 Task: Check the picks of the 2023 Victory Lane Racing NASCAR Cup Series for the race "Toyota/Save Mart 350" on the track "Sonoma".
Action: Mouse moved to (202, 279)
Screenshot: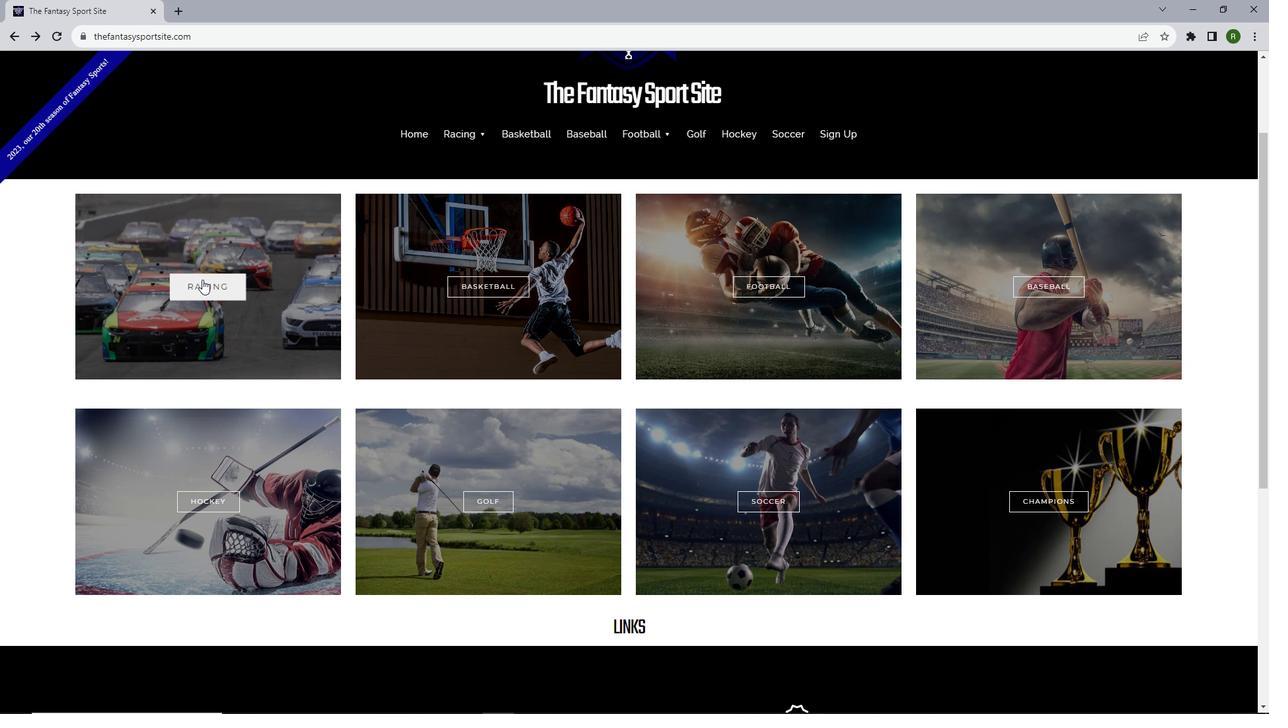 
Action: Mouse pressed left at (202, 279)
Screenshot: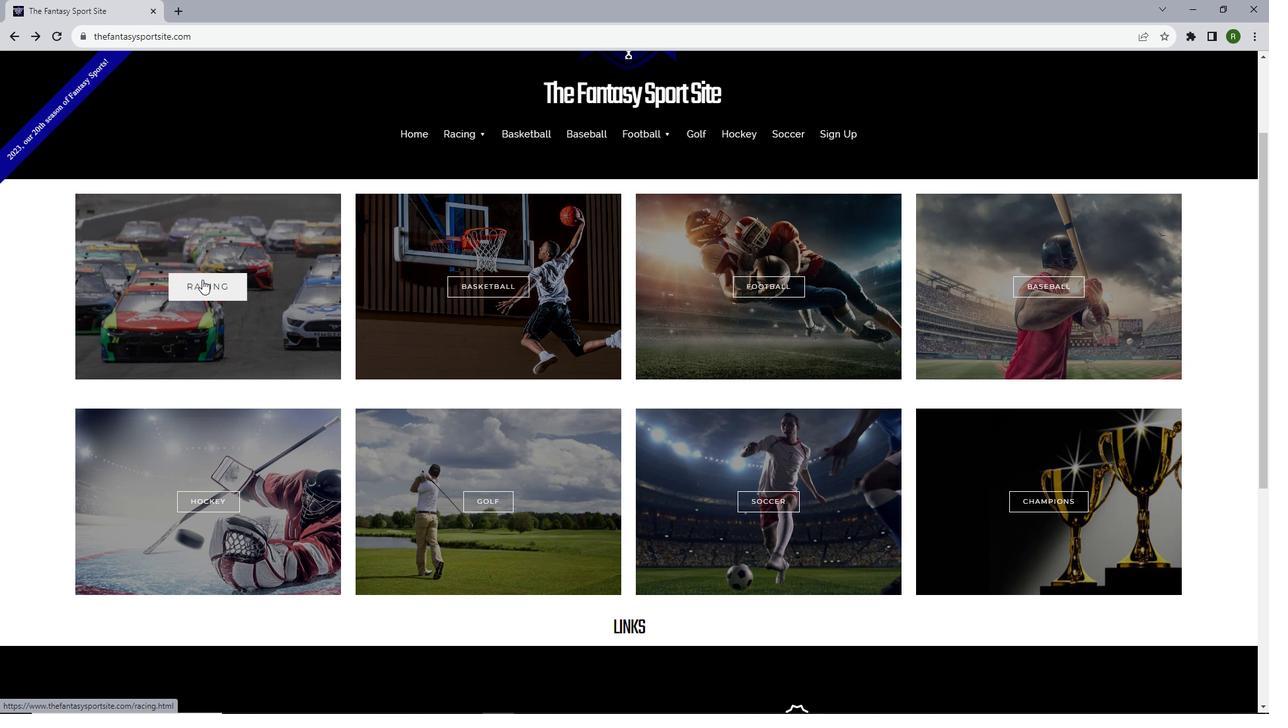 
Action: Mouse moved to (267, 583)
Screenshot: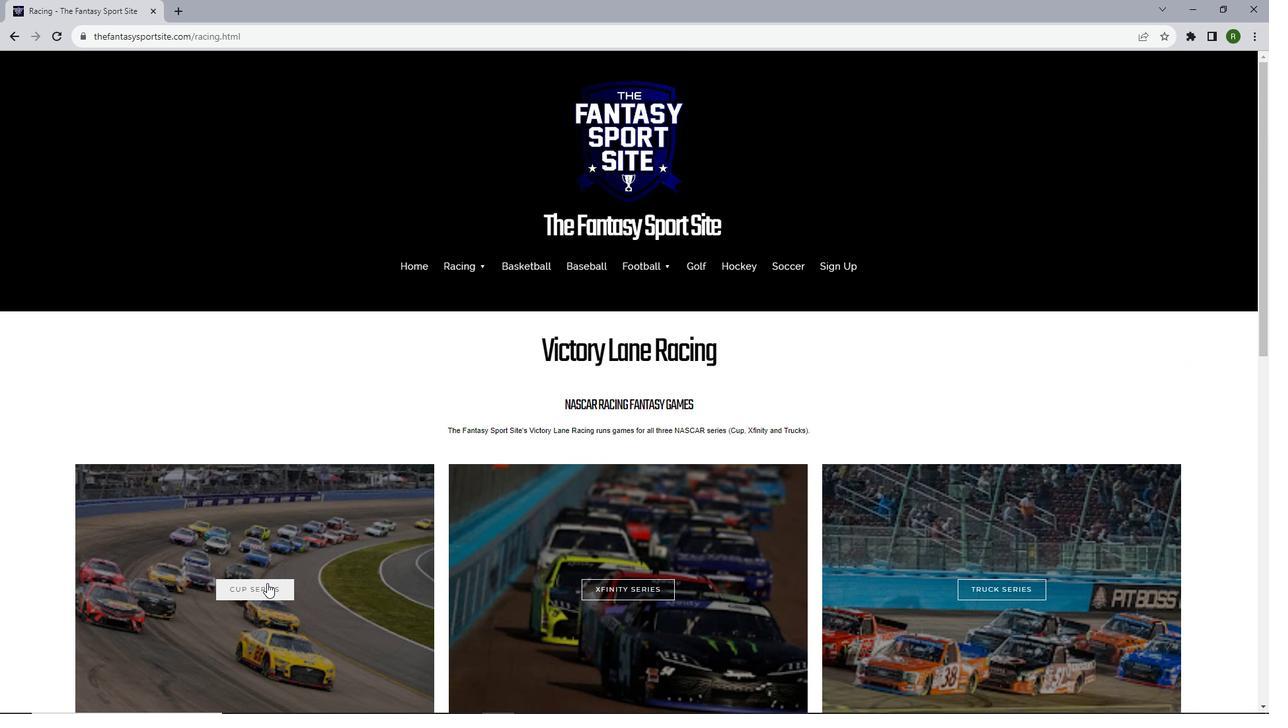 
Action: Mouse pressed left at (267, 583)
Screenshot: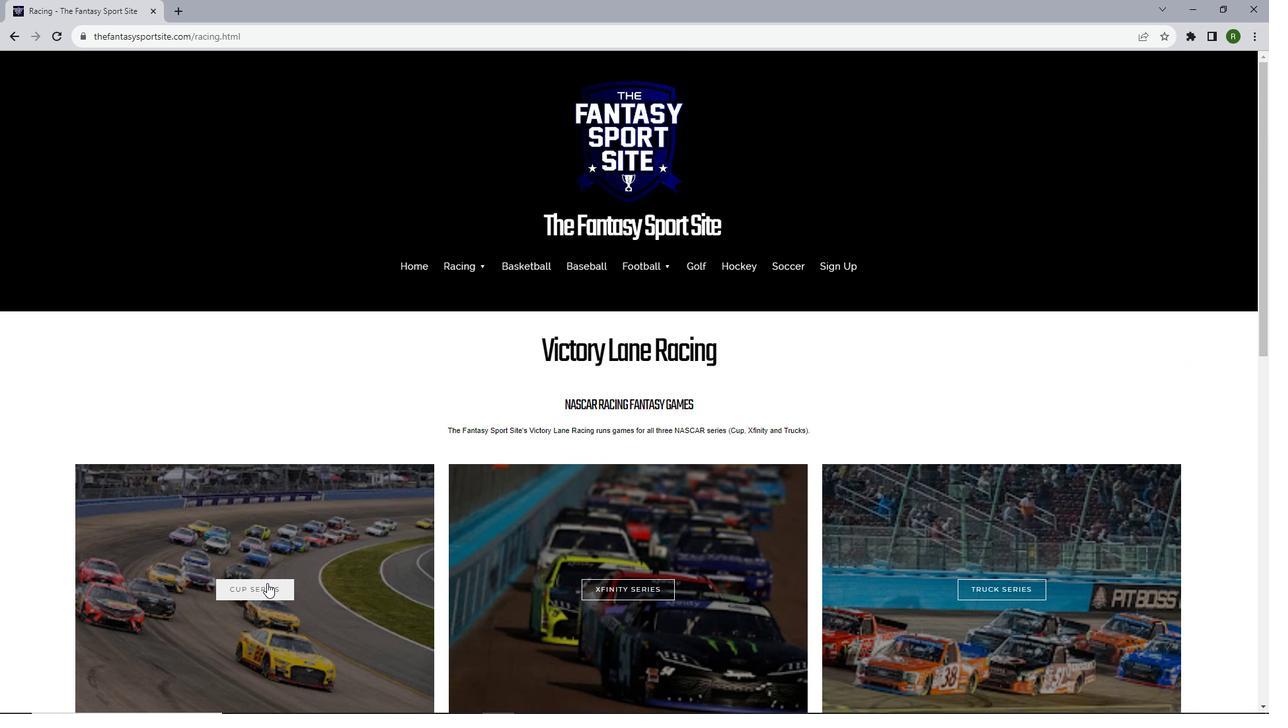 
Action: Mouse moved to (520, 365)
Screenshot: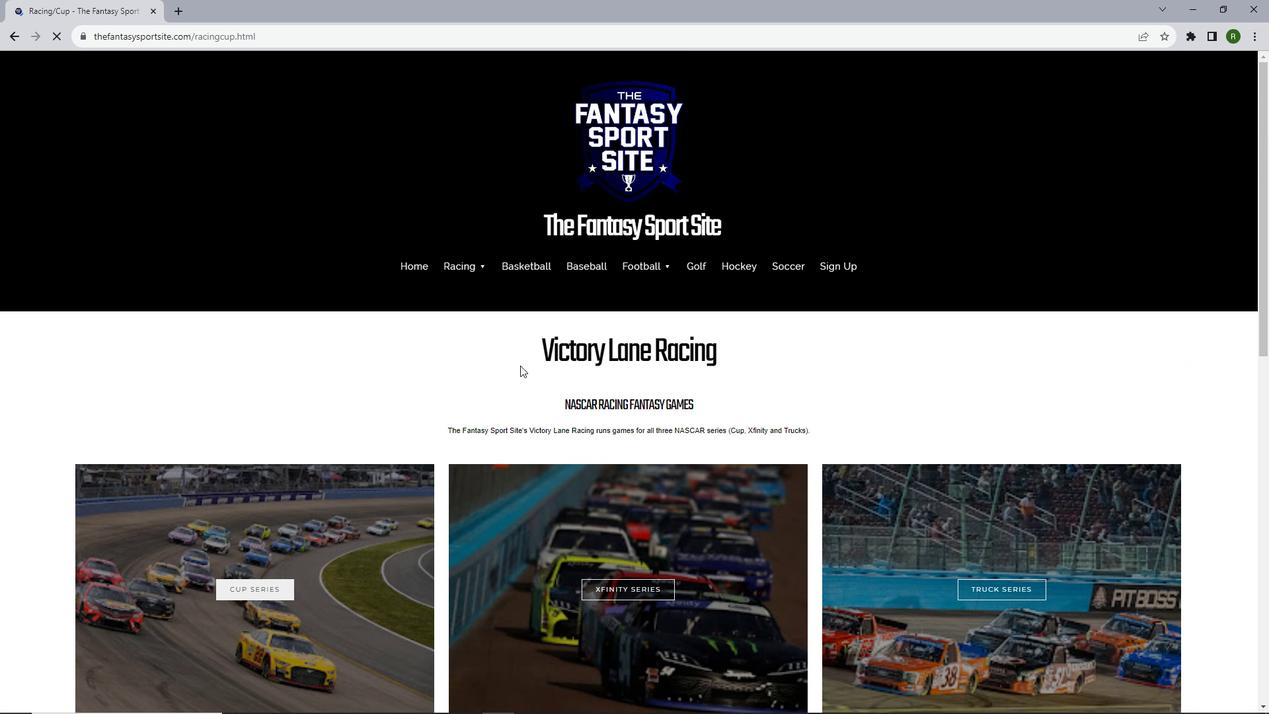 
Action: Mouse scrolled (520, 365) with delta (0, 0)
Screenshot: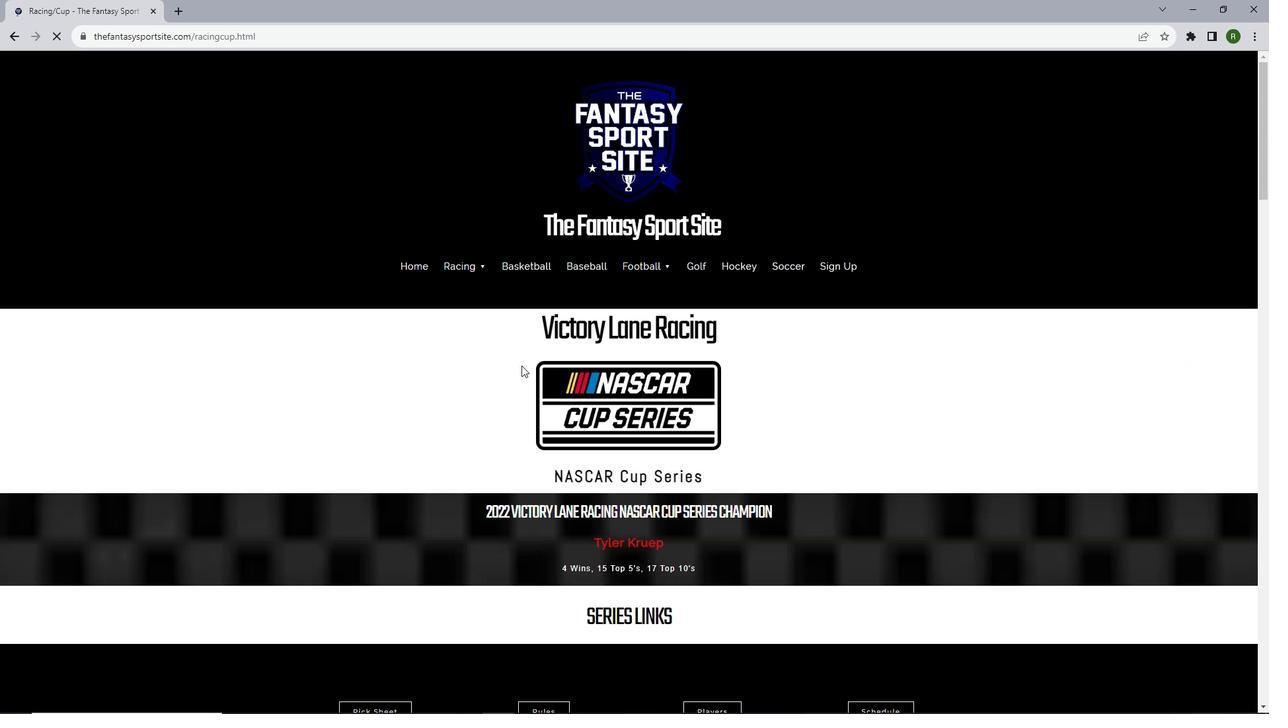 
Action: Mouse moved to (521, 365)
Screenshot: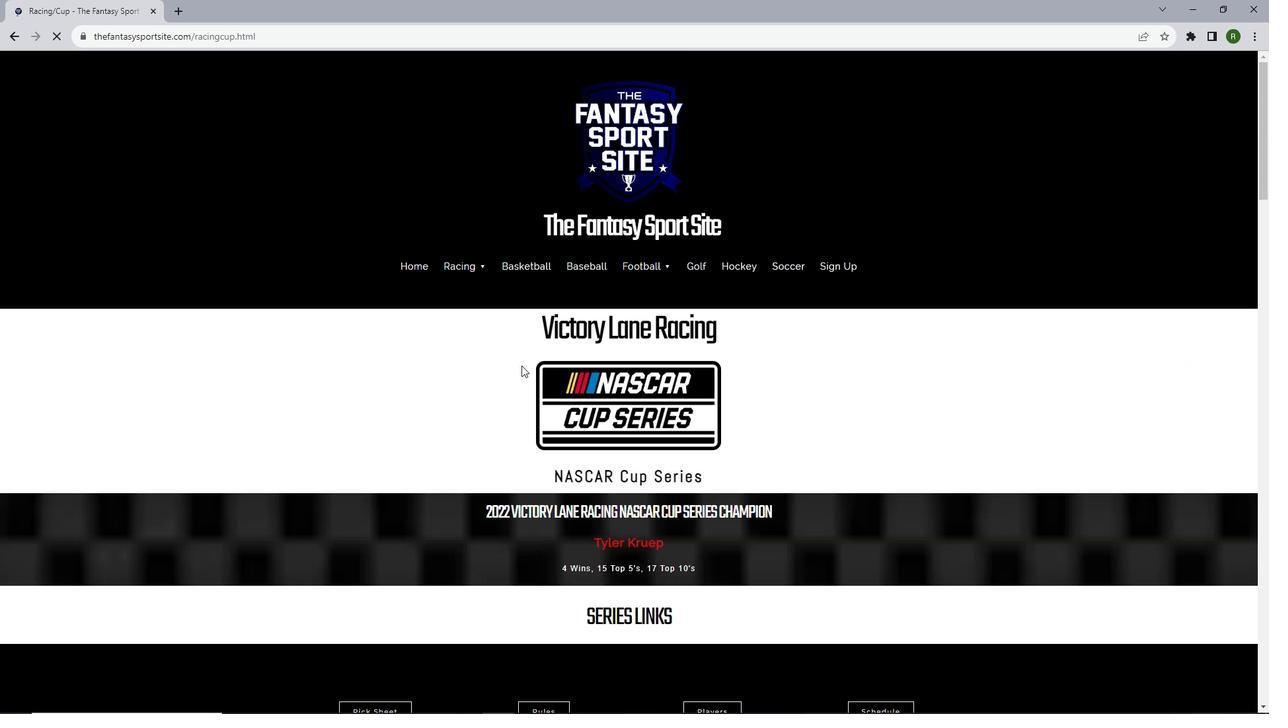 
Action: Mouse scrolled (521, 365) with delta (0, 0)
Screenshot: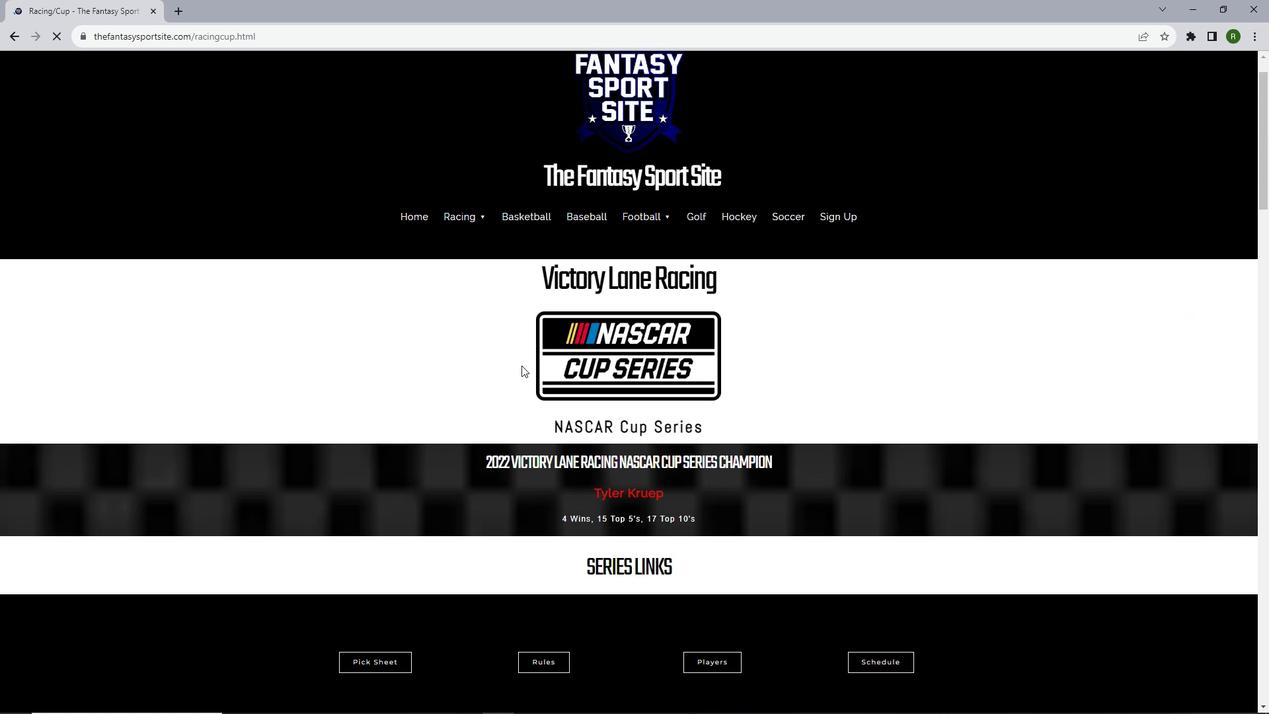 
Action: Mouse scrolled (521, 365) with delta (0, 0)
Screenshot: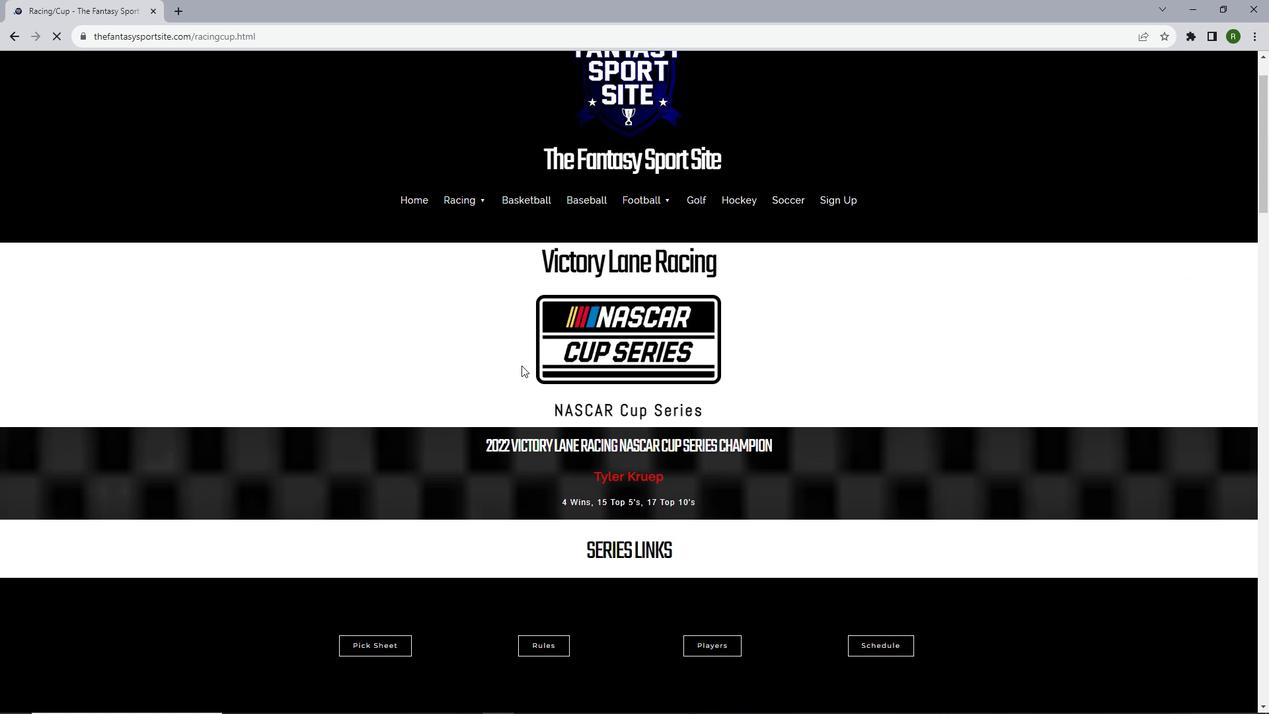 
Action: Mouse scrolled (521, 365) with delta (0, 0)
Screenshot: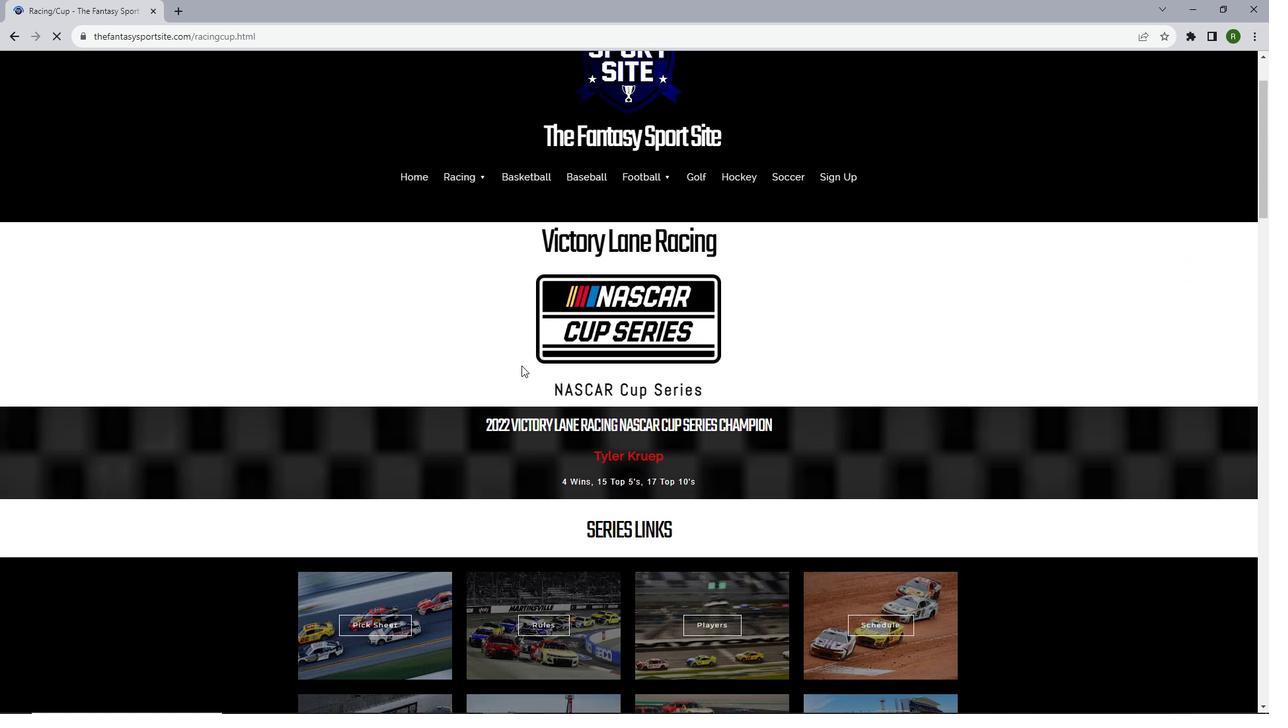 
Action: Mouse moved to (370, 571)
Screenshot: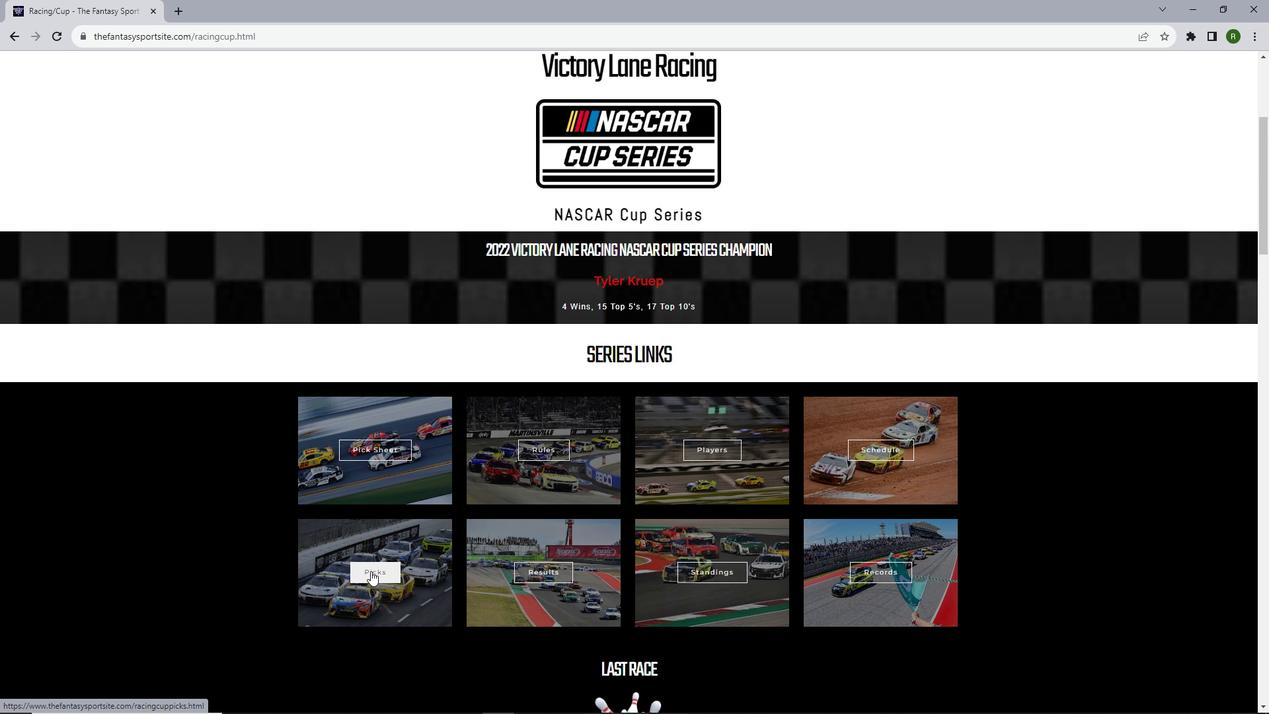 
Action: Mouse pressed left at (370, 571)
Screenshot: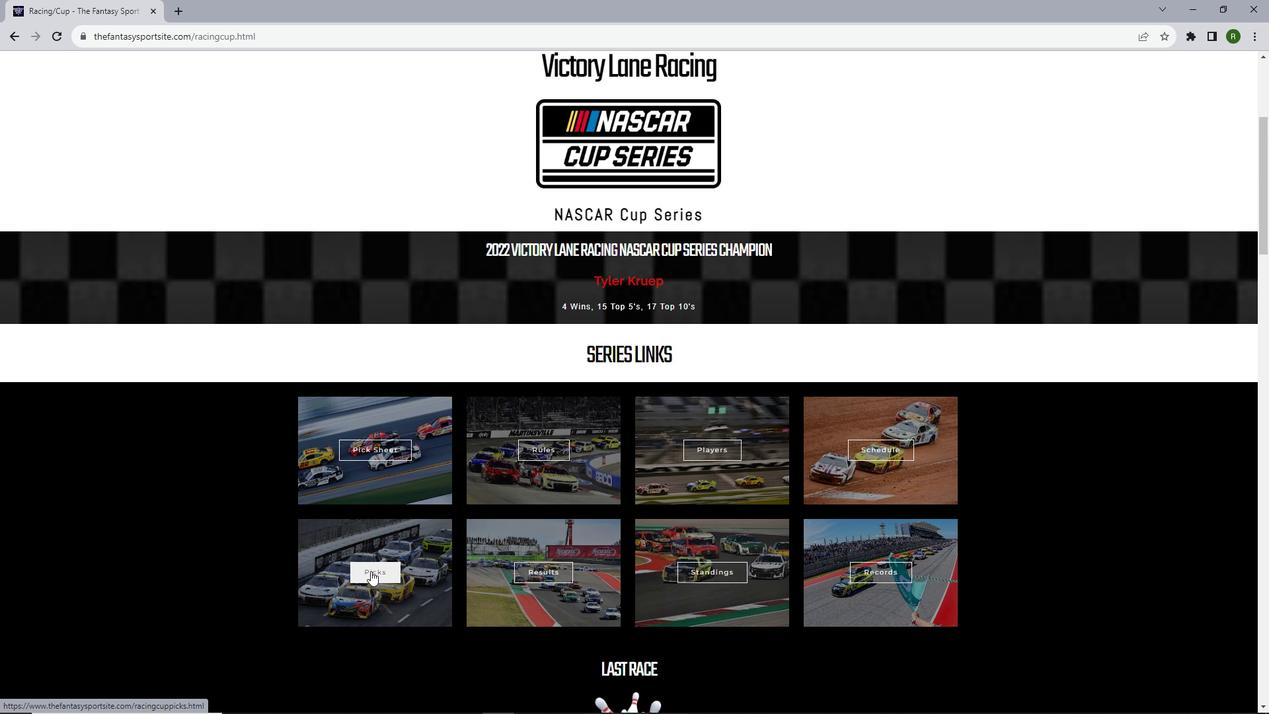 
Action: Mouse moved to (448, 445)
Screenshot: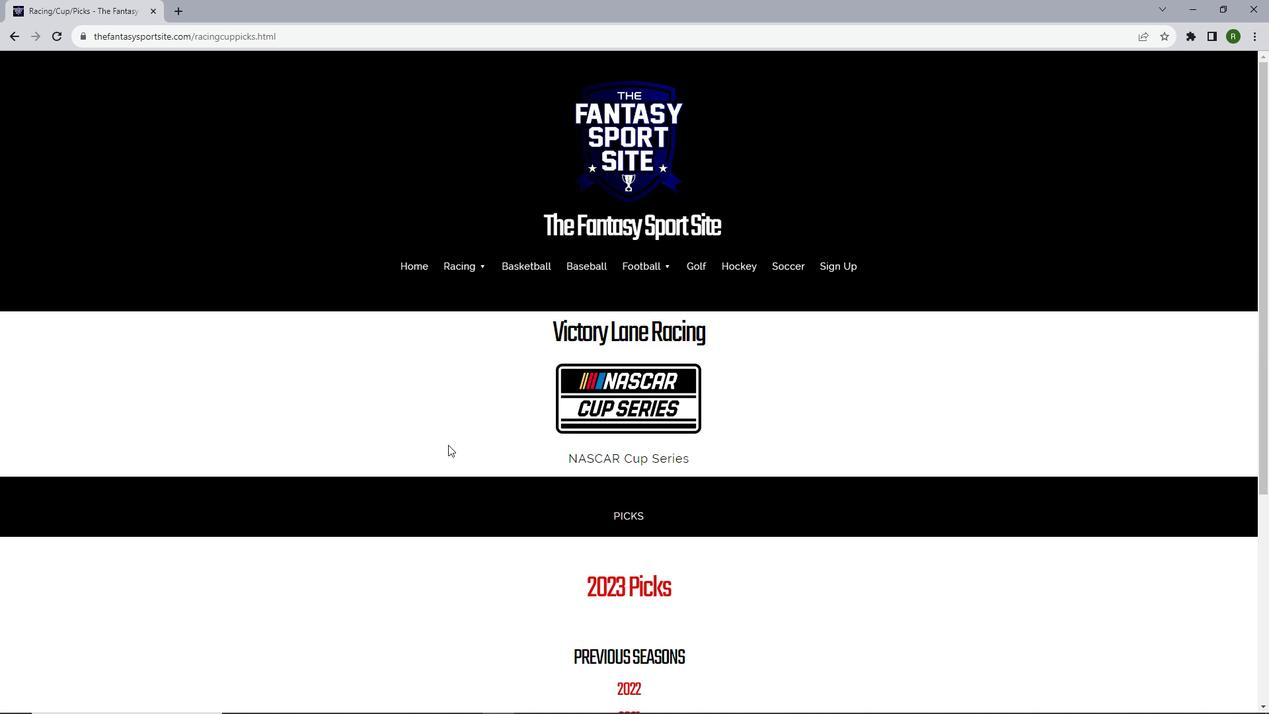 
Action: Mouse scrolled (448, 444) with delta (0, 0)
Screenshot: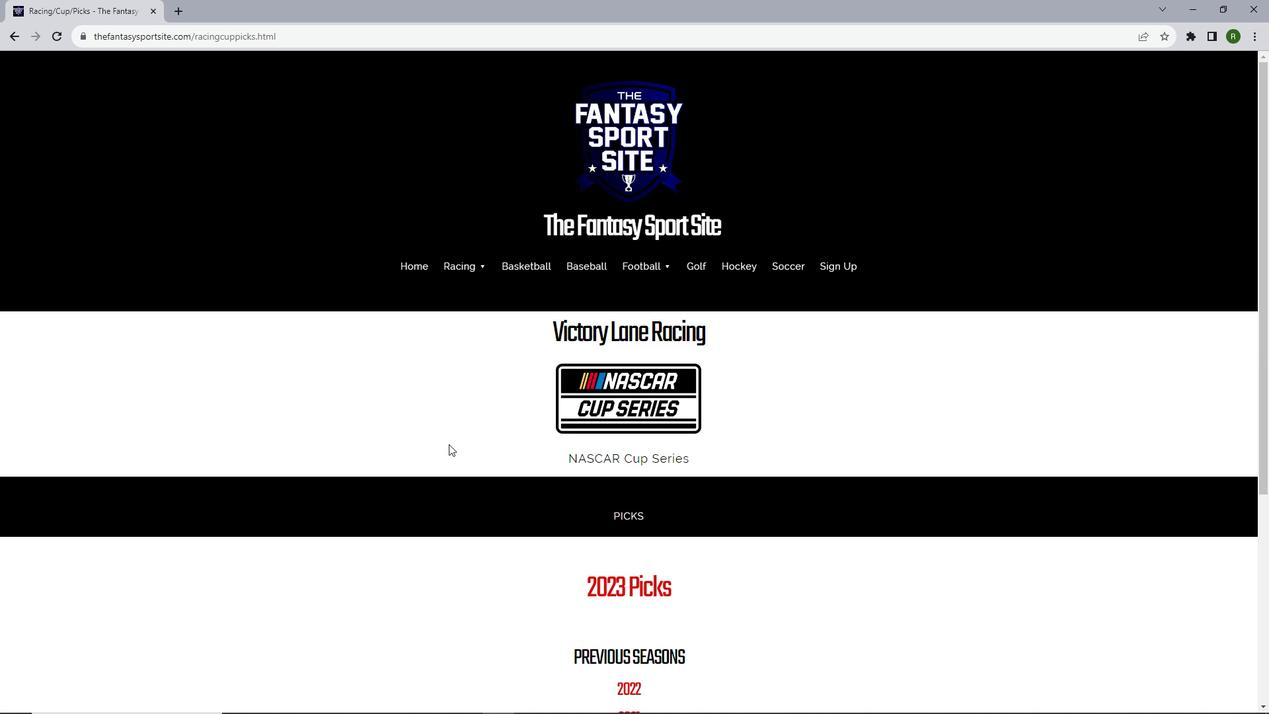 
Action: Mouse moved to (503, 435)
Screenshot: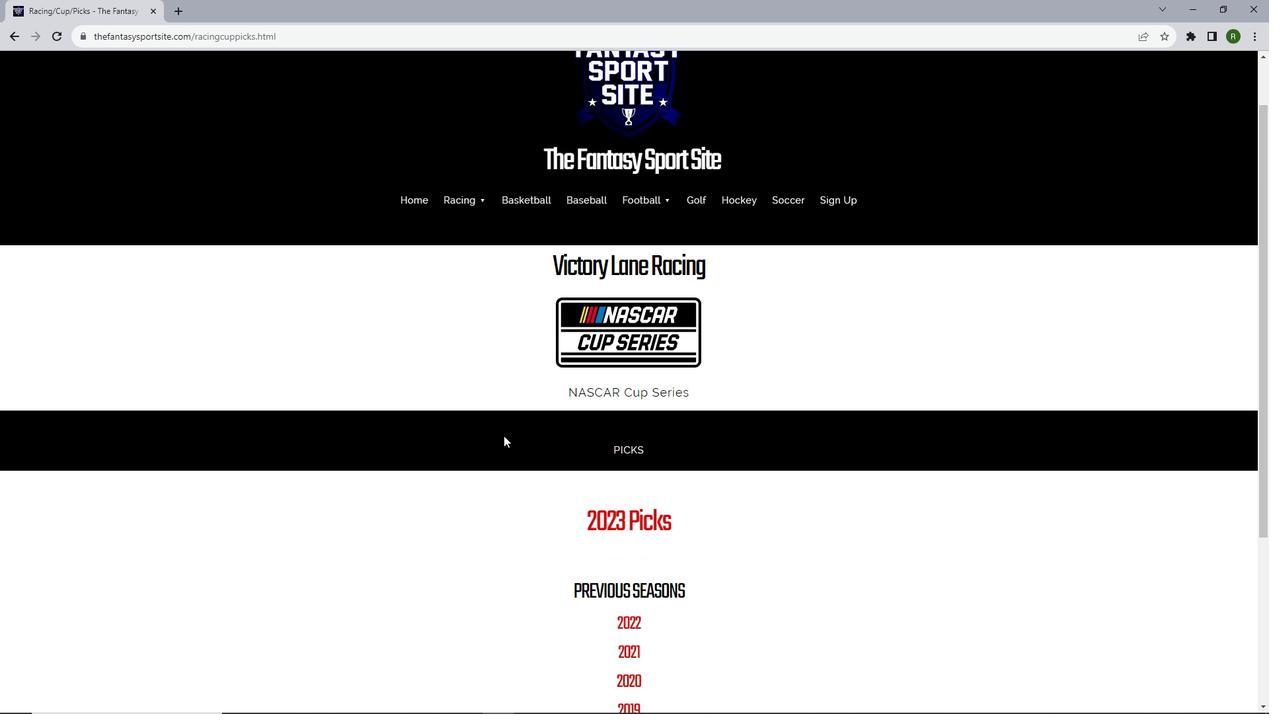 
Action: Mouse scrolled (503, 435) with delta (0, 0)
Screenshot: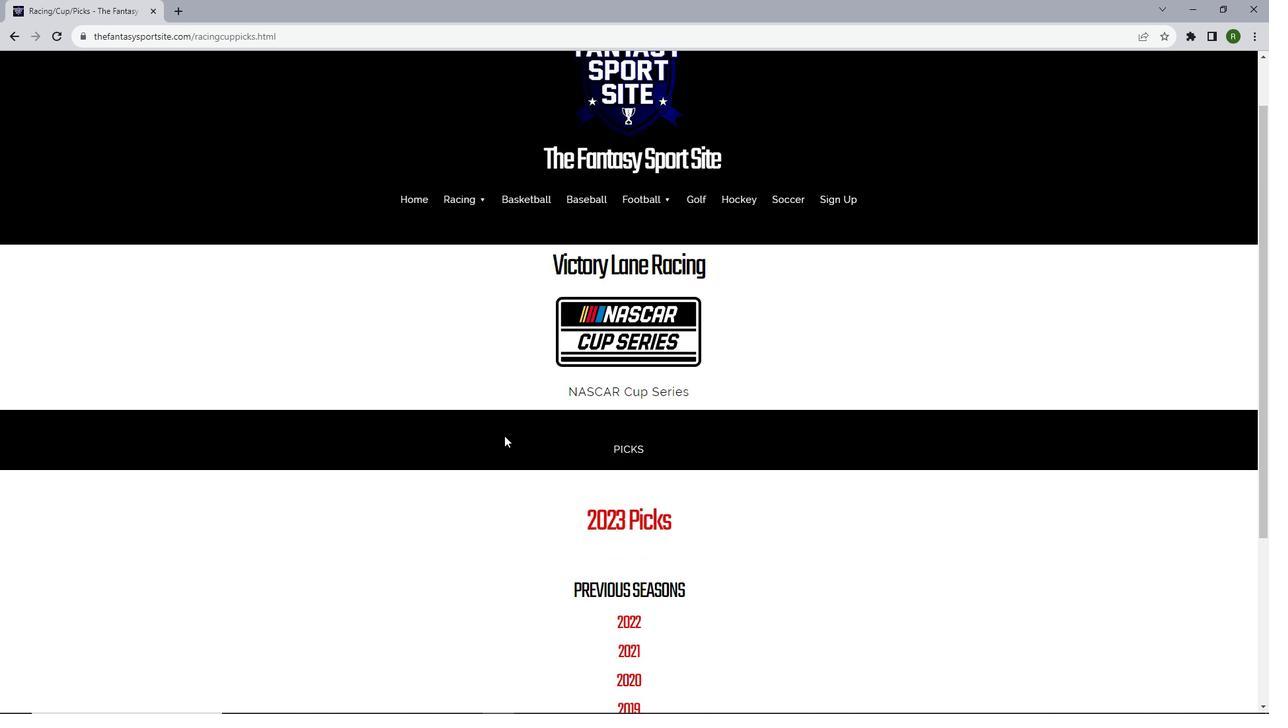 
Action: Mouse moved to (614, 456)
Screenshot: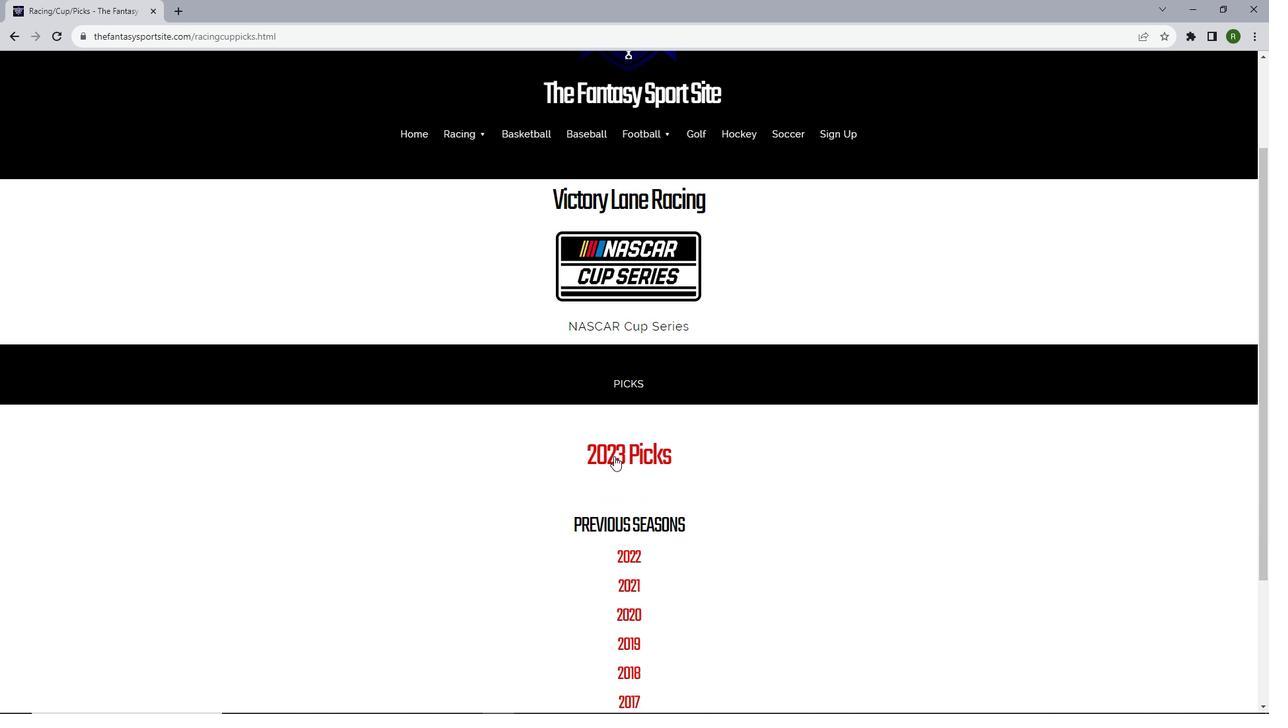 
Action: Mouse pressed left at (614, 456)
Screenshot: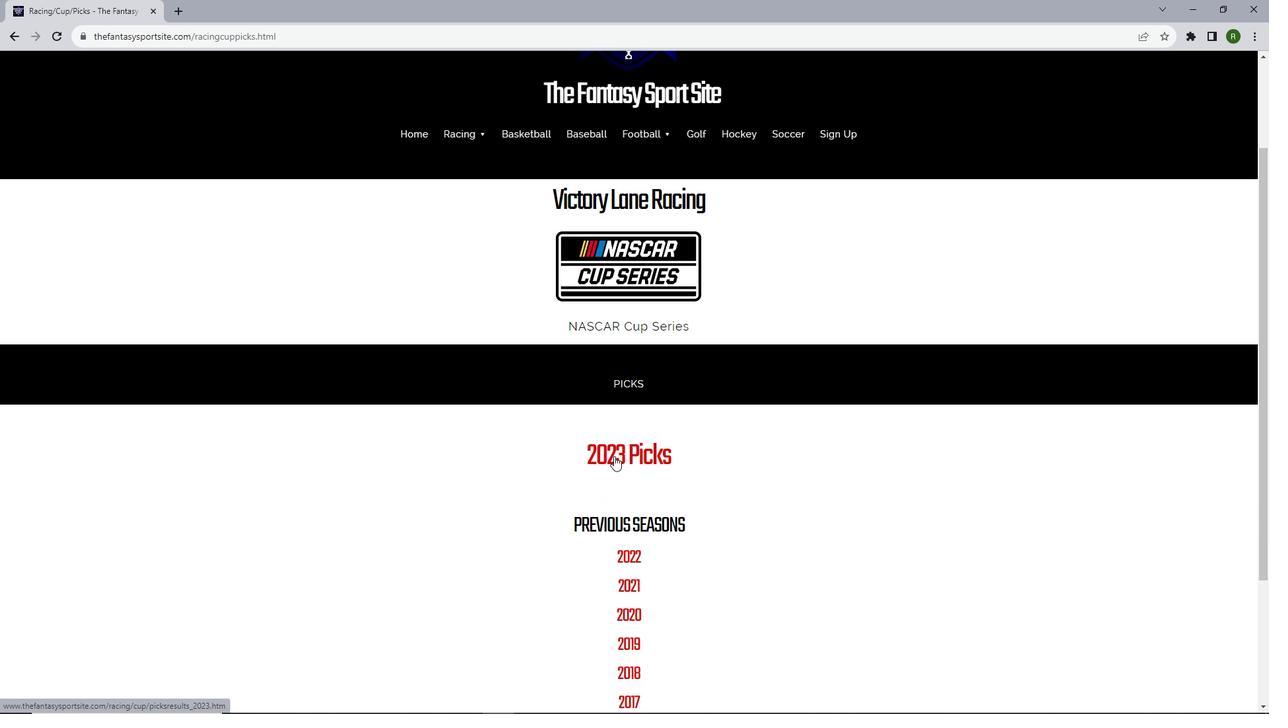 
Action: Mouse moved to (649, 361)
Screenshot: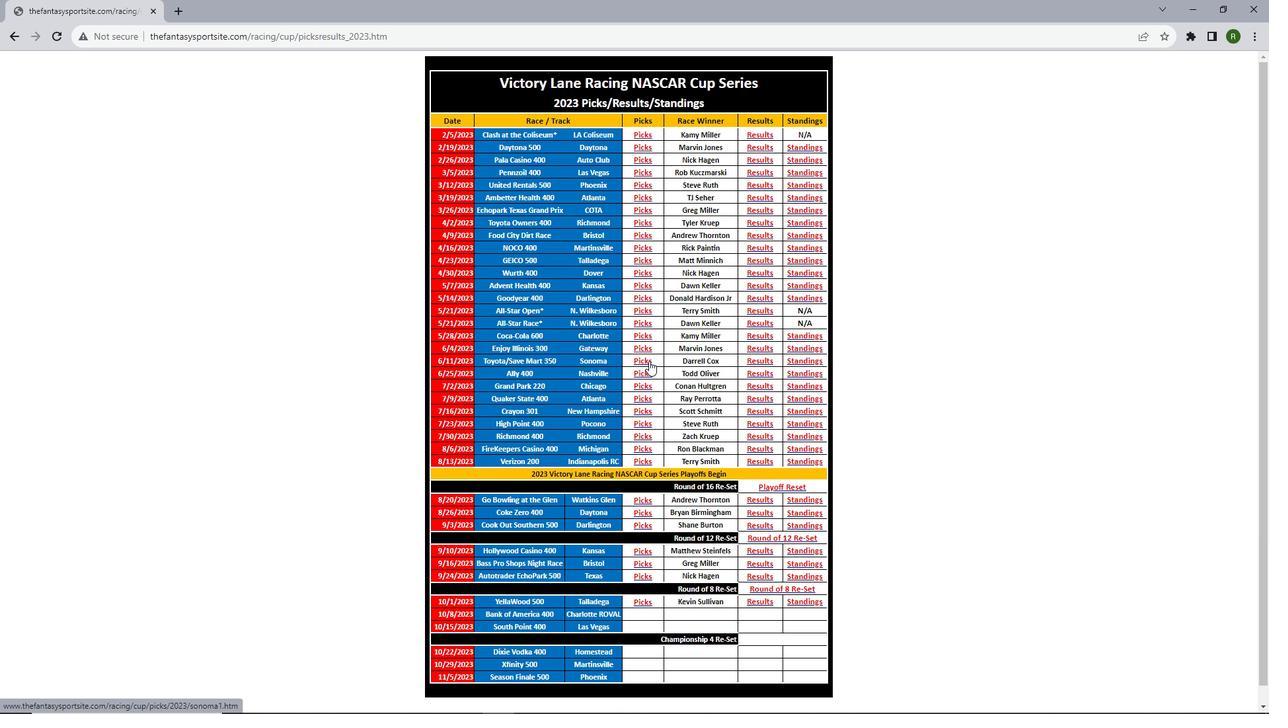
Action: Mouse pressed left at (649, 361)
Screenshot: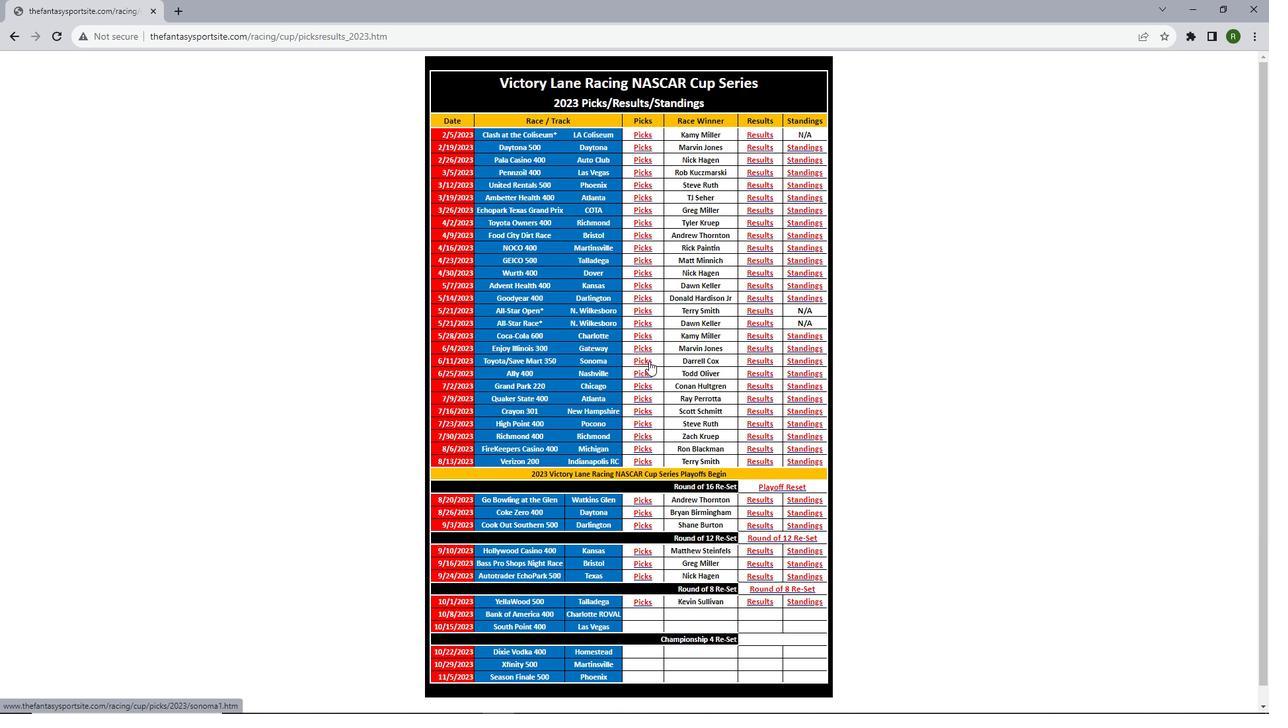 
Action: Mouse moved to (426, 333)
Screenshot: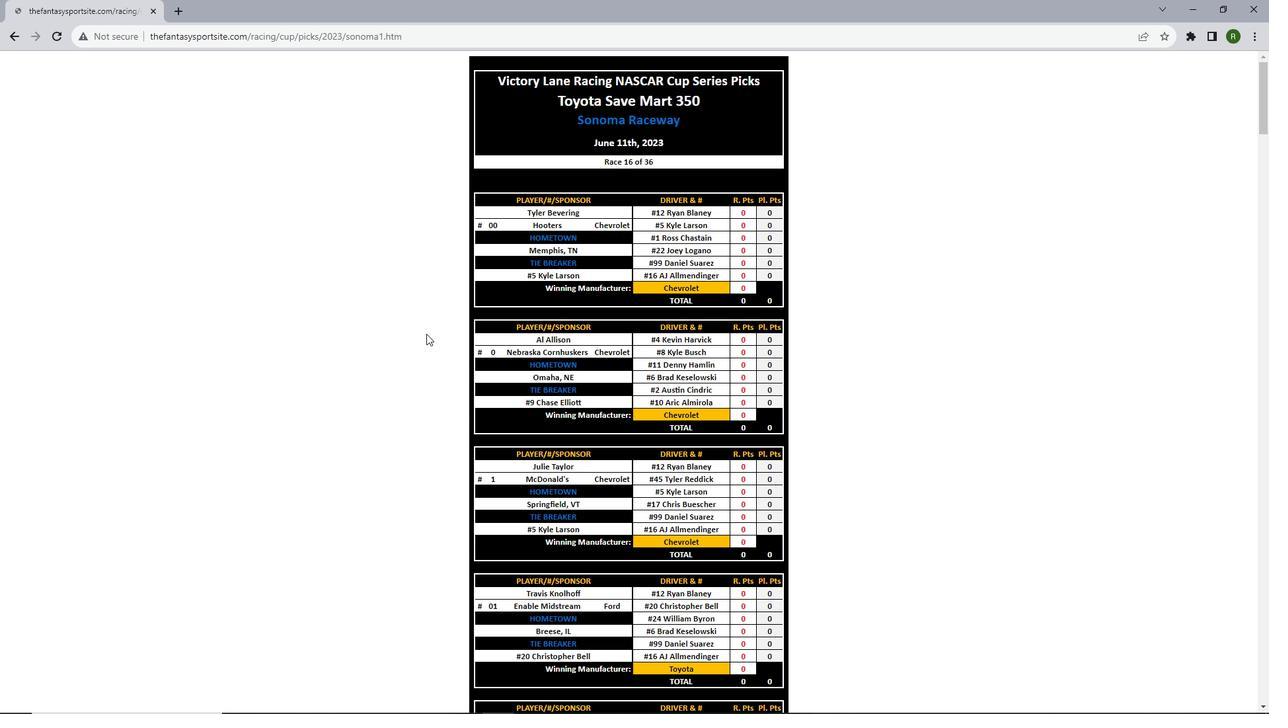 
Action: Mouse scrolled (426, 333) with delta (0, 0)
Screenshot: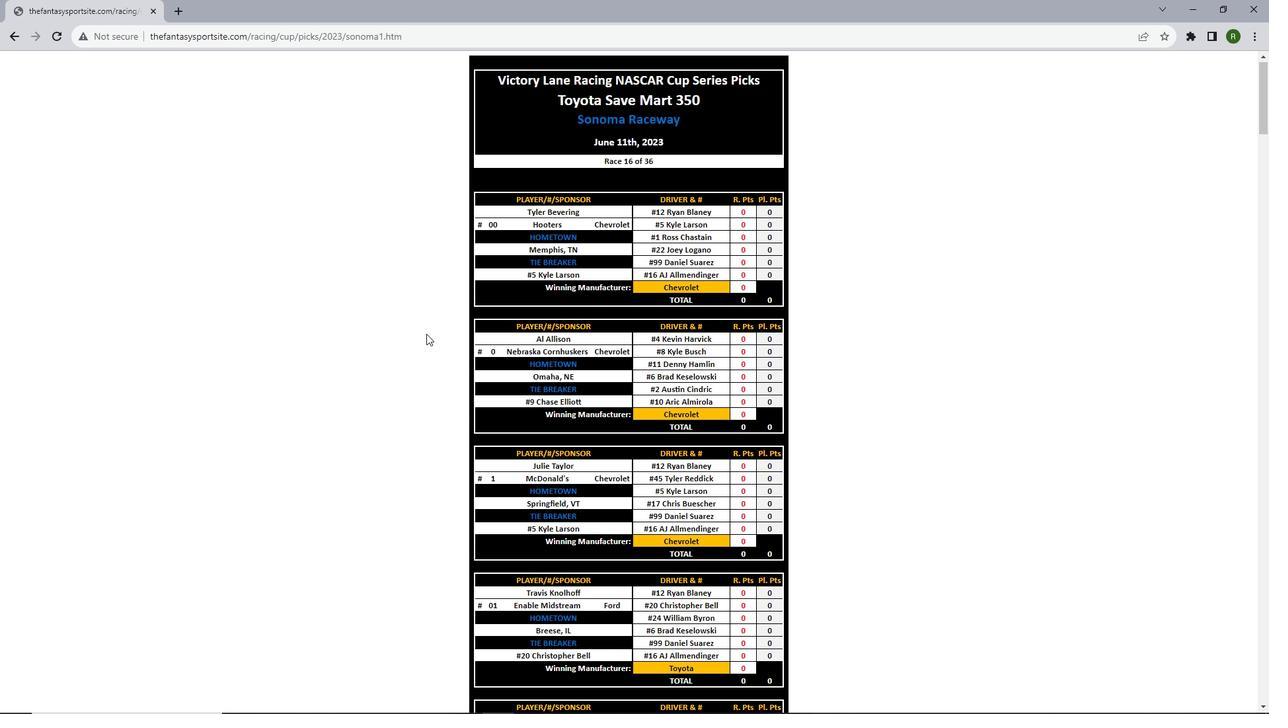 
Action: Mouse scrolled (426, 334) with delta (0, 0)
Screenshot: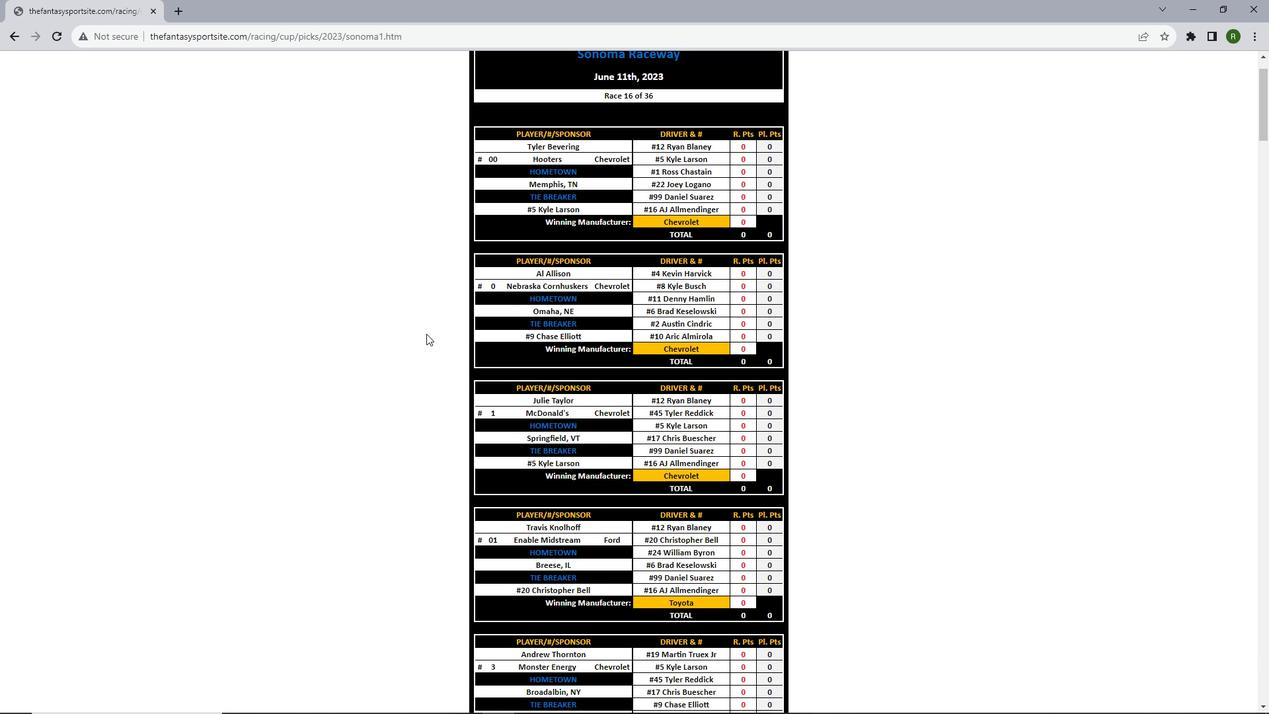 
Action: Mouse scrolled (426, 333) with delta (0, 0)
Screenshot: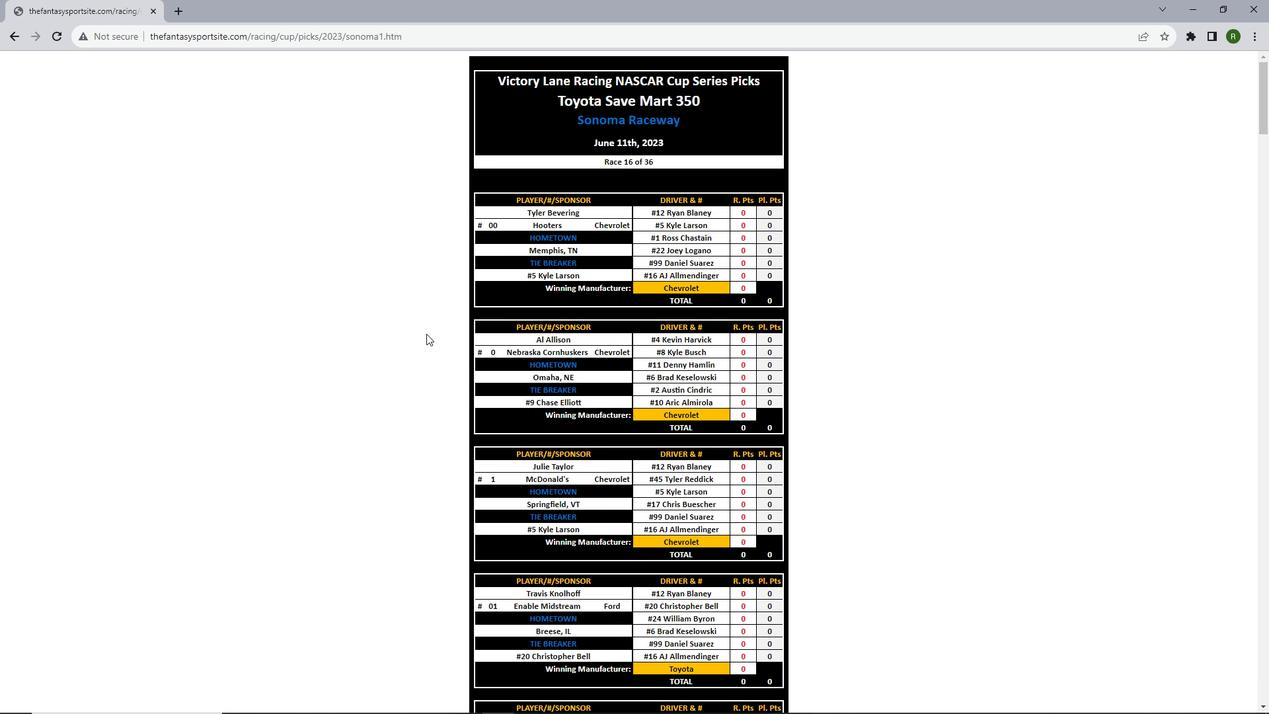
Action: Mouse scrolled (426, 333) with delta (0, 0)
Screenshot: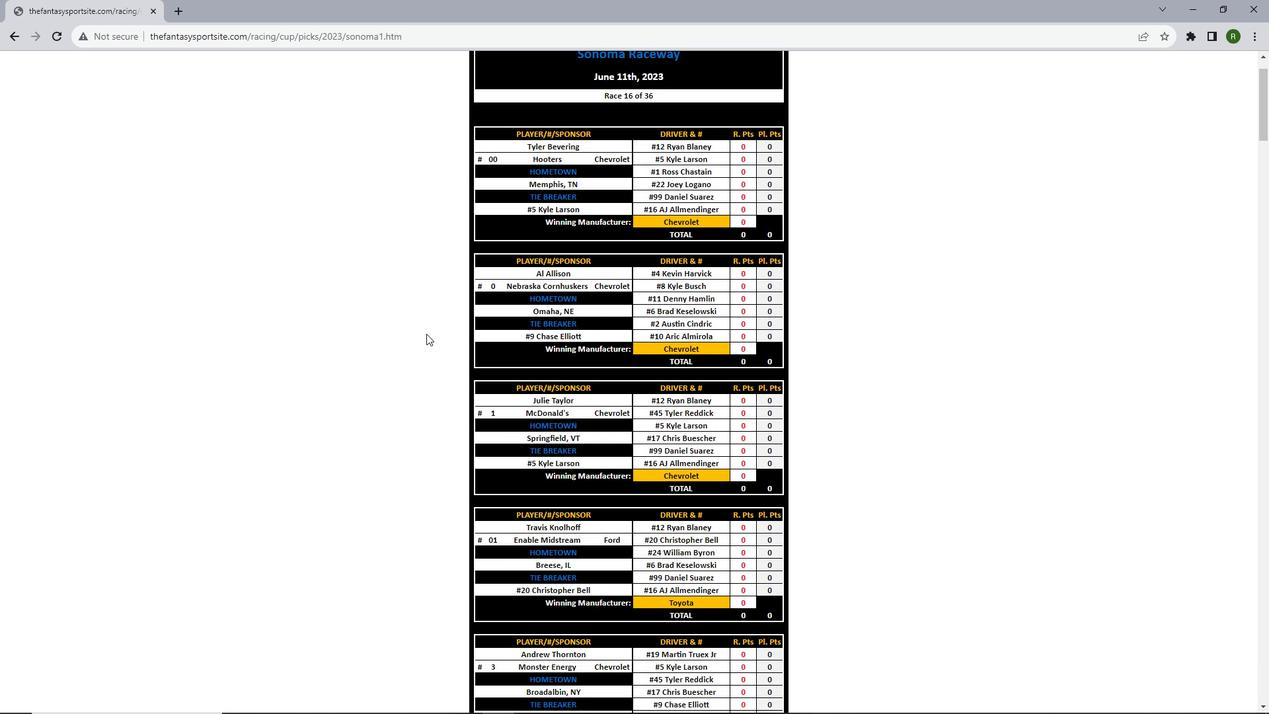 
Action: Mouse scrolled (426, 333) with delta (0, 0)
Screenshot: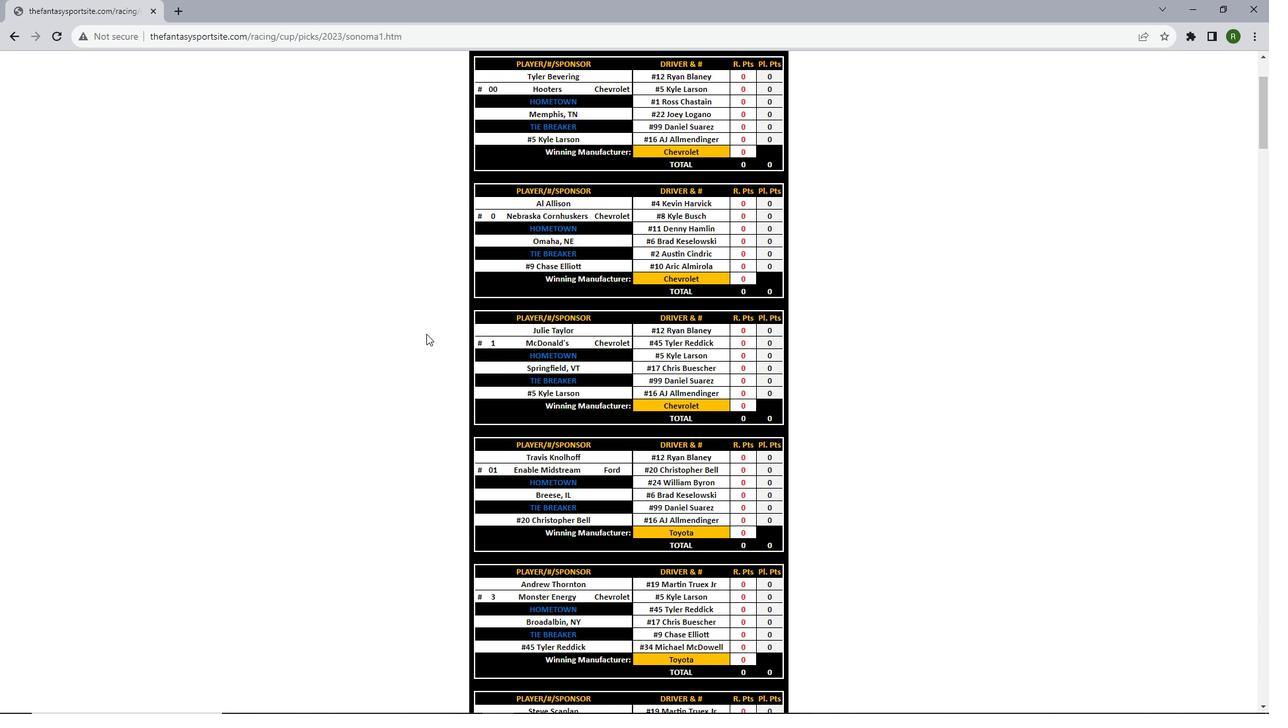
Action: Mouse scrolled (426, 333) with delta (0, 0)
Screenshot: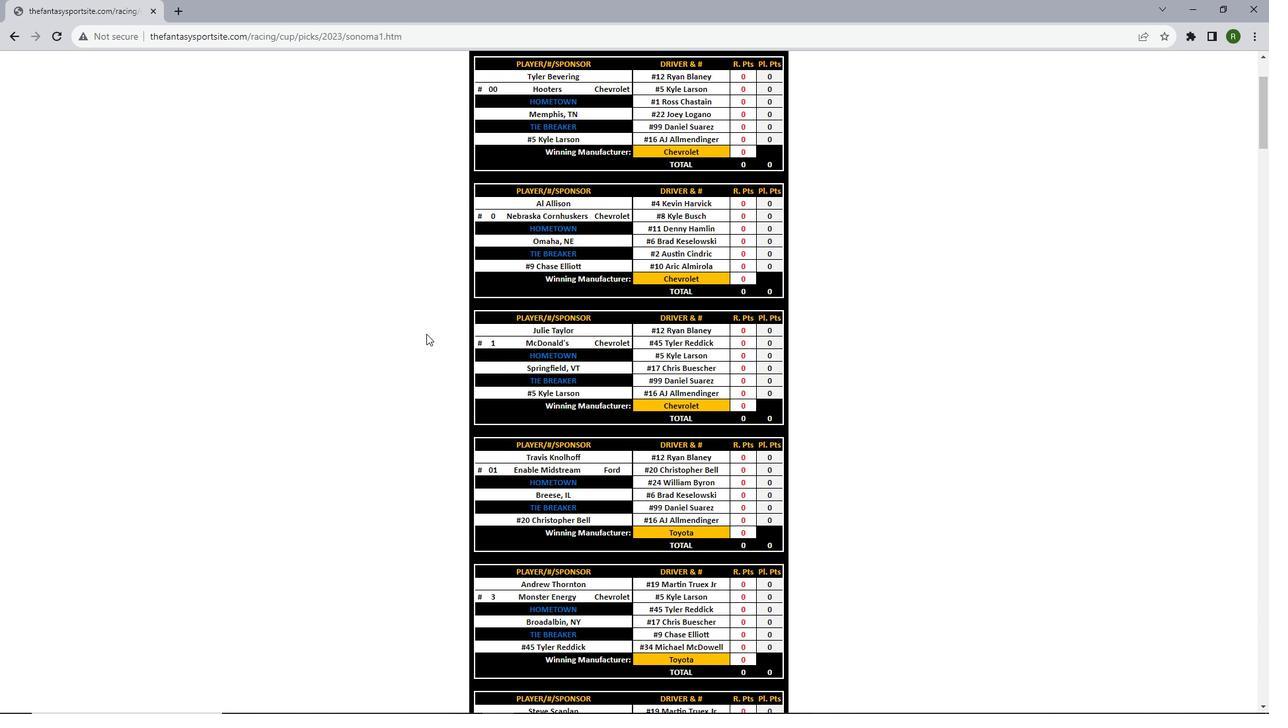 
Action: Mouse scrolled (426, 333) with delta (0, 0)
Screenshot: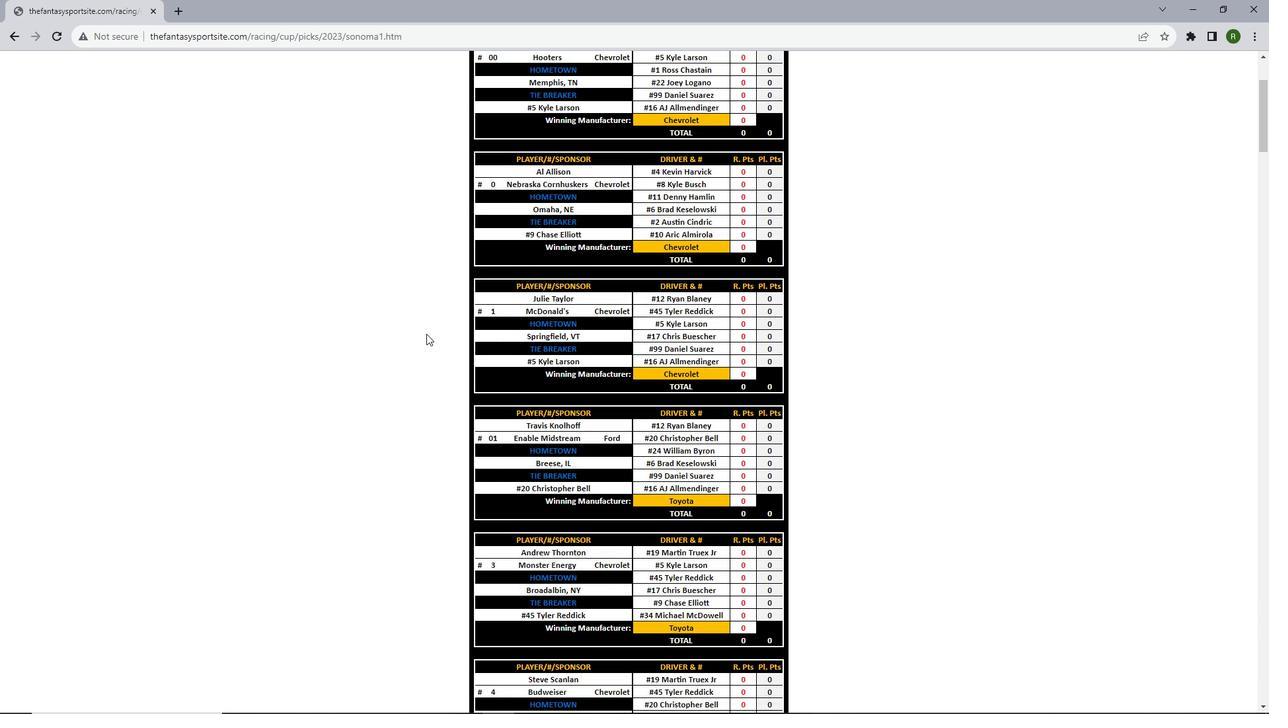 
Action: Mouse scrolled (426, 333) with delta (0, 0)
Screenshot: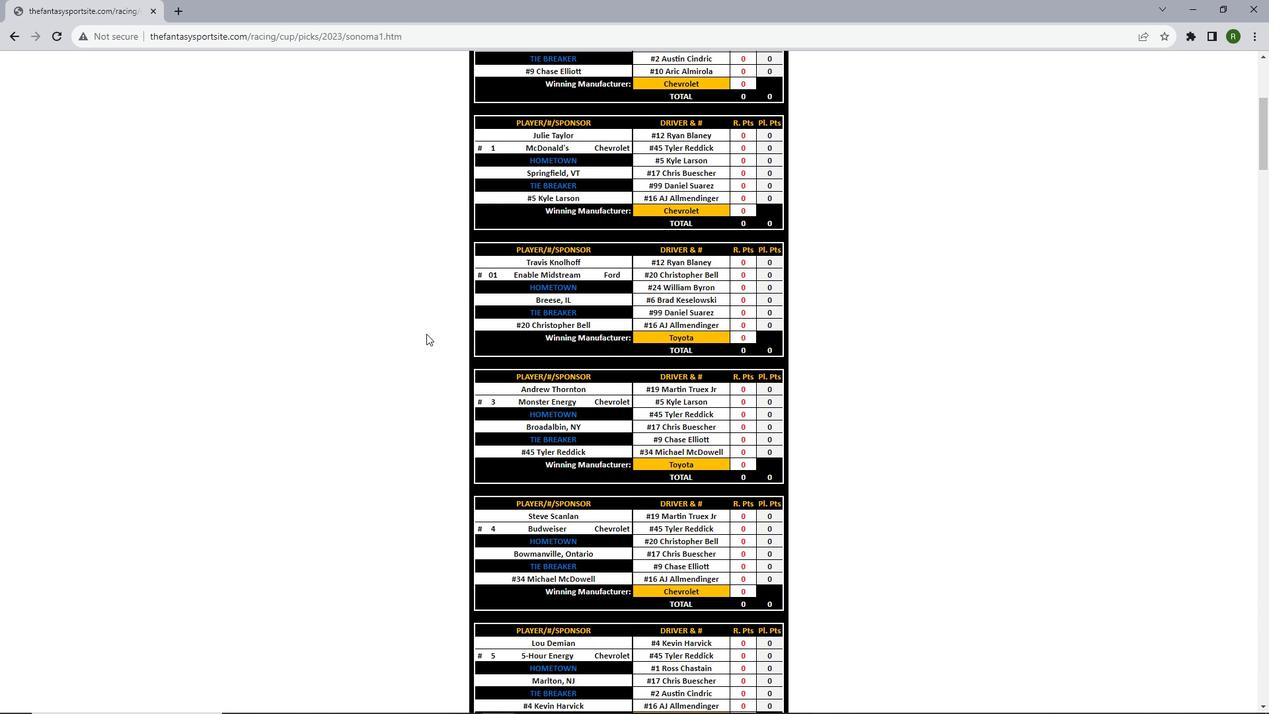
Action: Mouse scrolled (426, 333) with delta (0, 0)
Screenshot: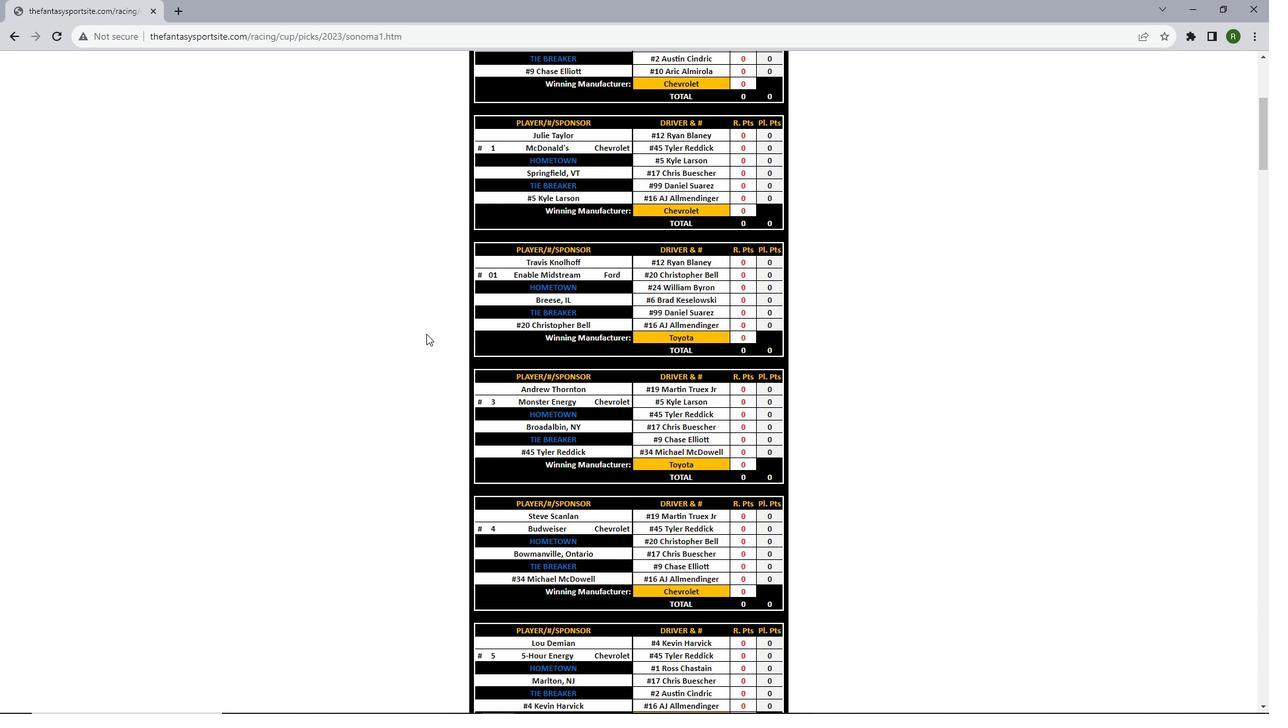 
Action: Mouse scrolled (426, 333) with delta (0, 0)
Screenshot: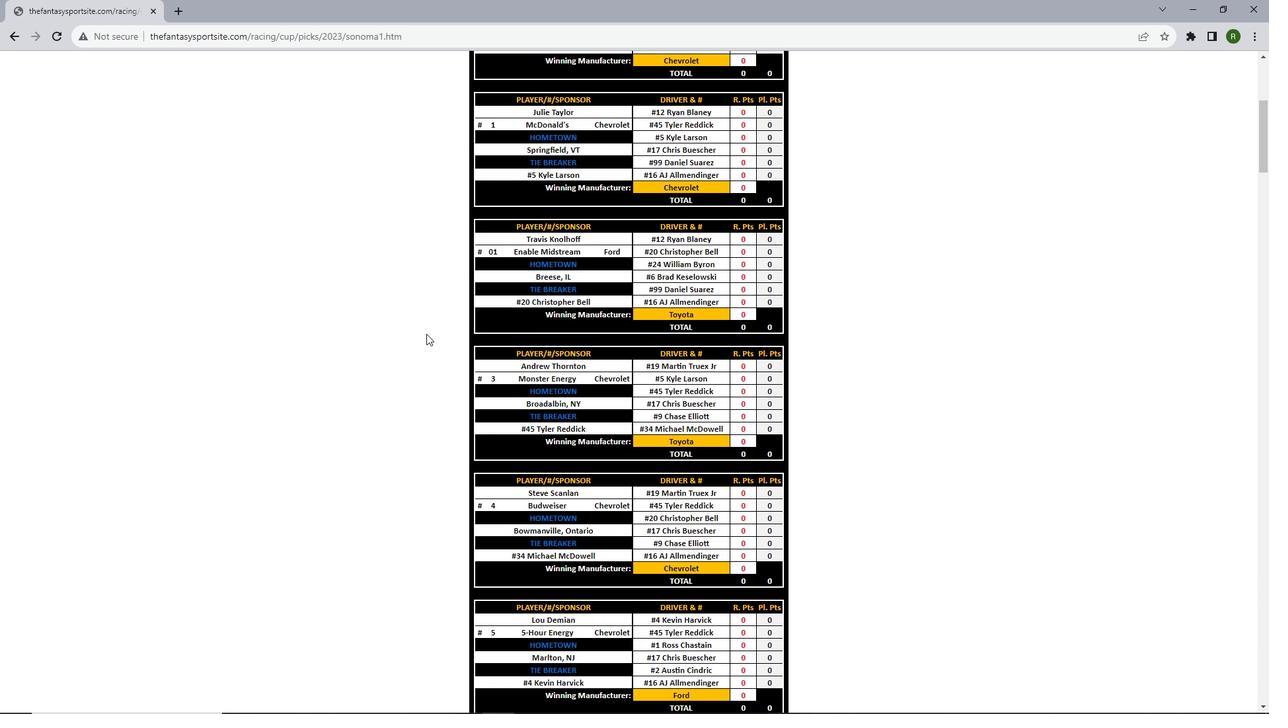 
Action: Mouse scrolled (426, 333) with delta (0, 0)
Screenshot: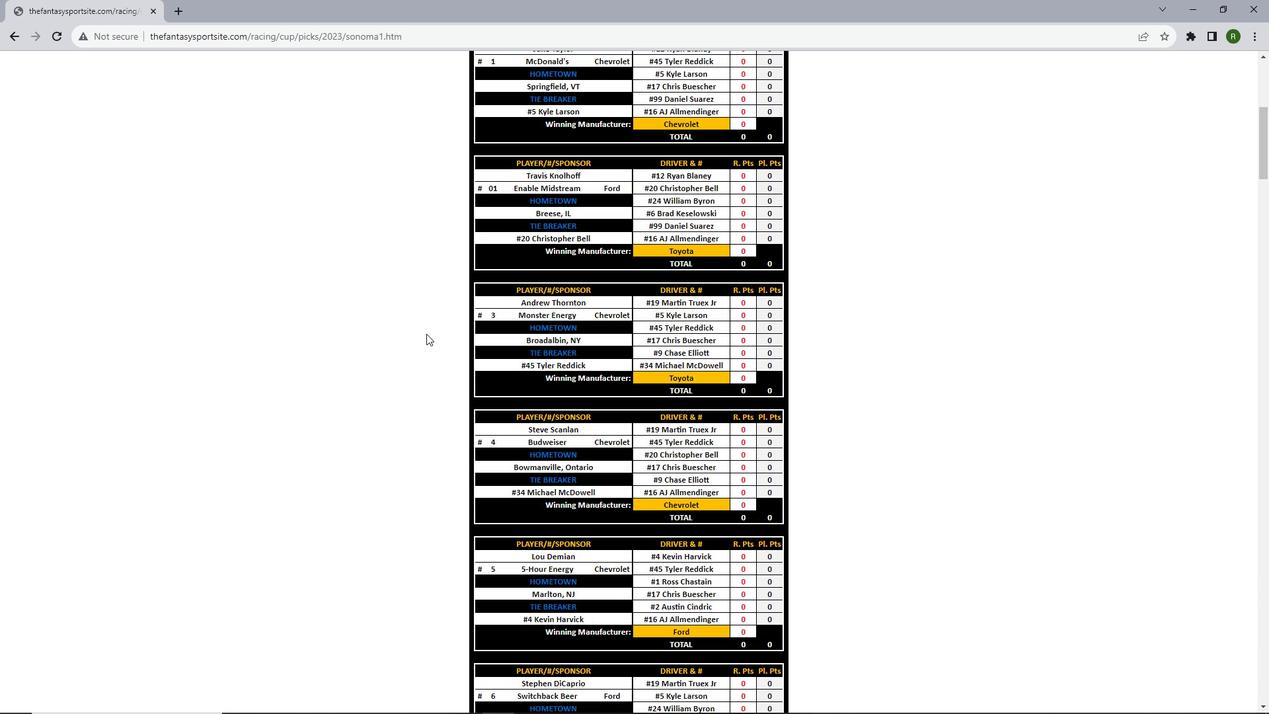 
Action: Mouse scrolled (426, 333) with delta (0, 0)
Screenshot: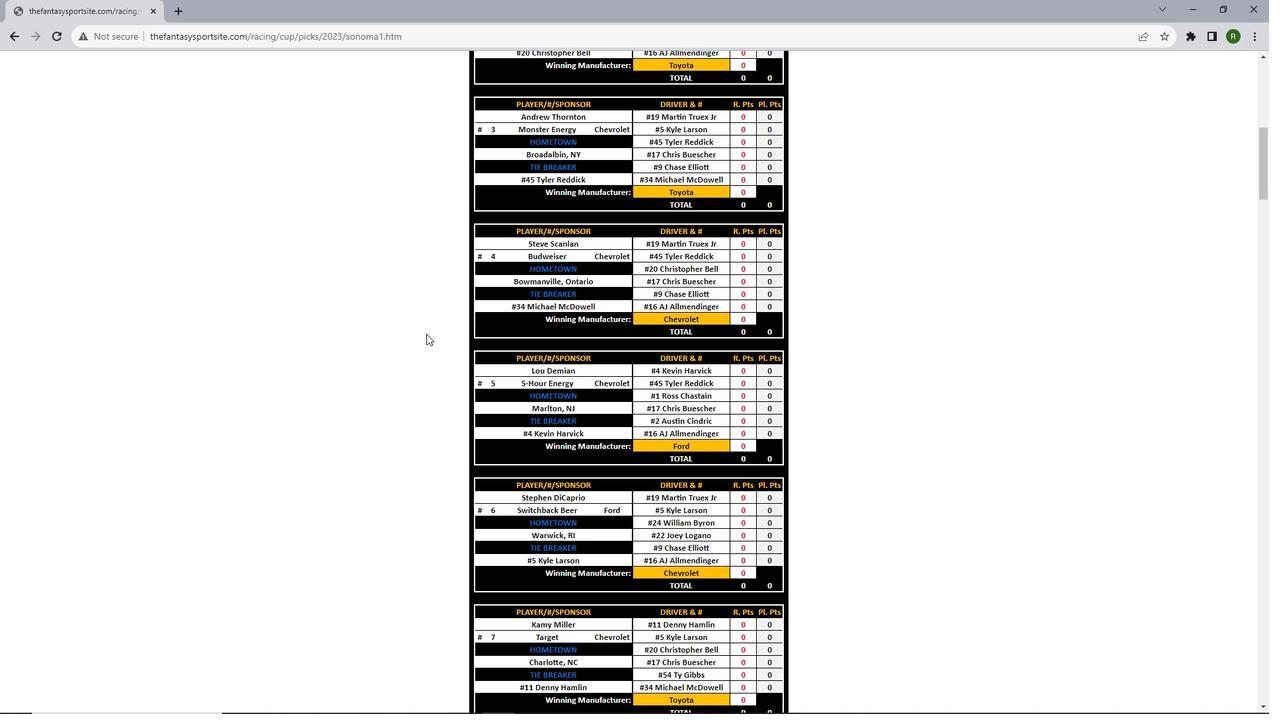 
Action: Mouse scrolled (426, 333) with delta (0, 0)
Screenshot: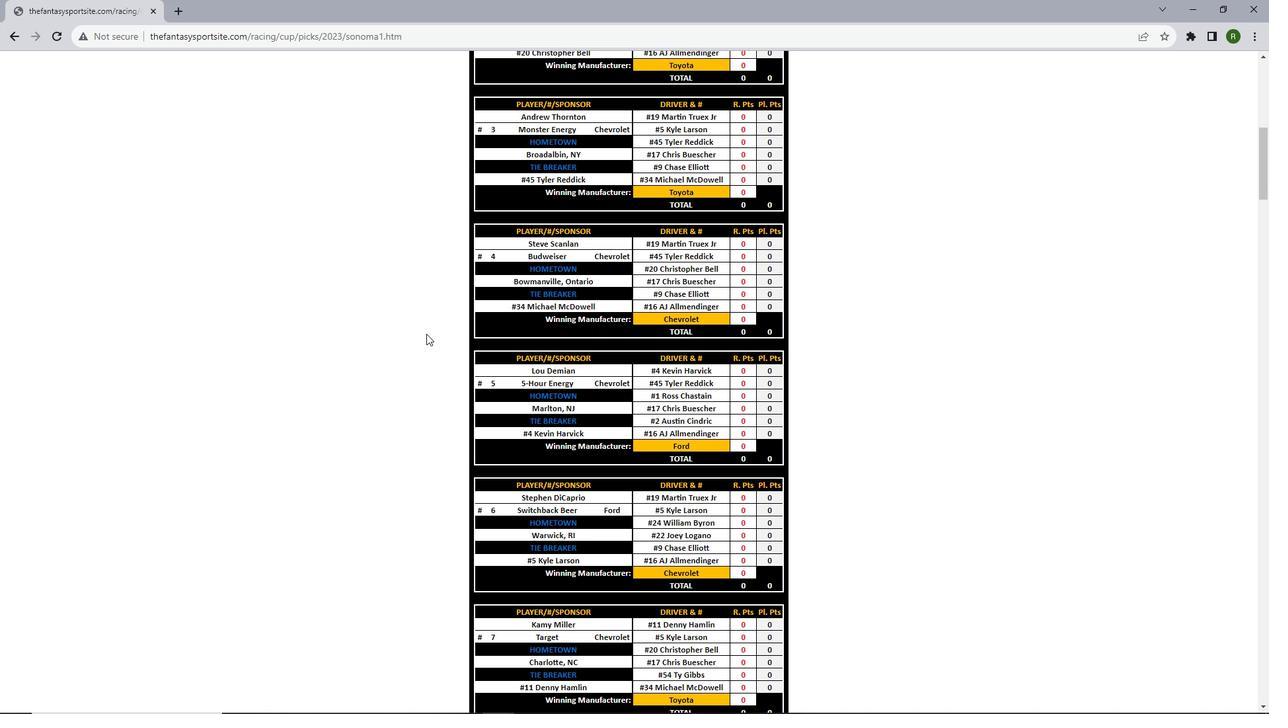
Action: Mouse scrolled (426, 333) with delta (0, 0)
Screenshot: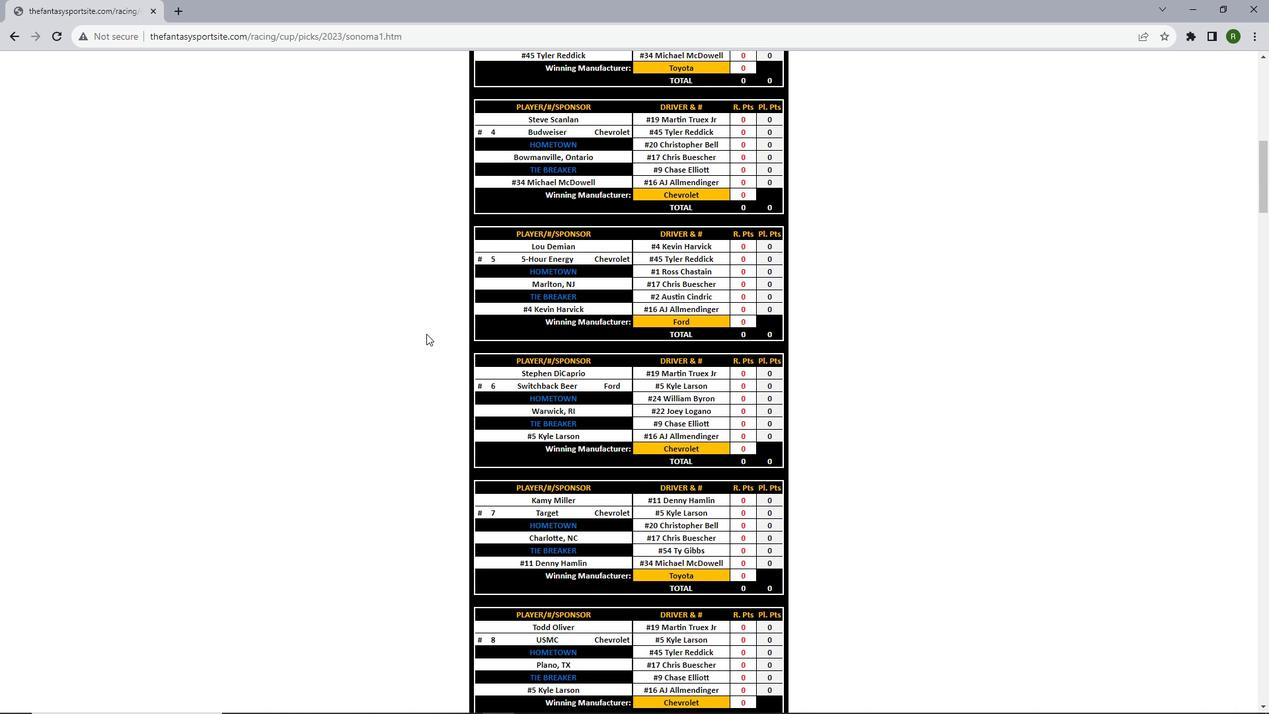 
Action: Mouse scrolled (426, 333) with delta (0, 0)
Screenshot: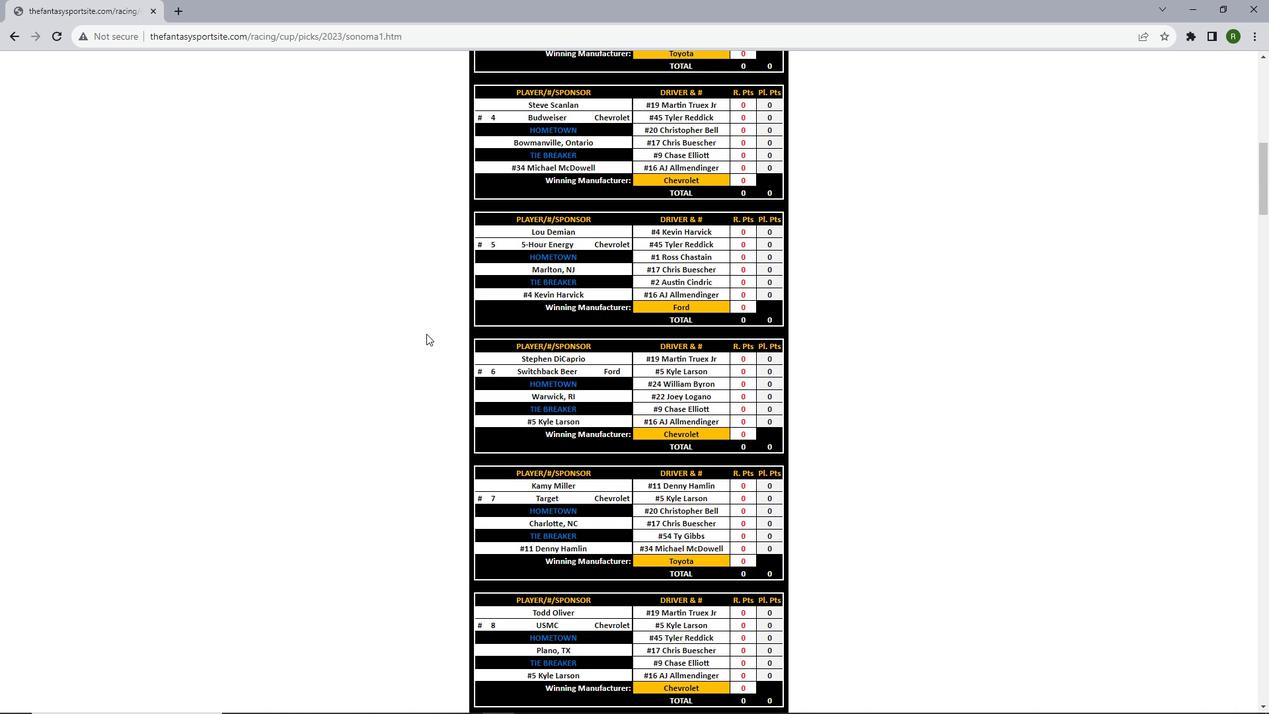 
Action: Mouse scrolled (426, 333) with delta (0, 0)
Screenshot: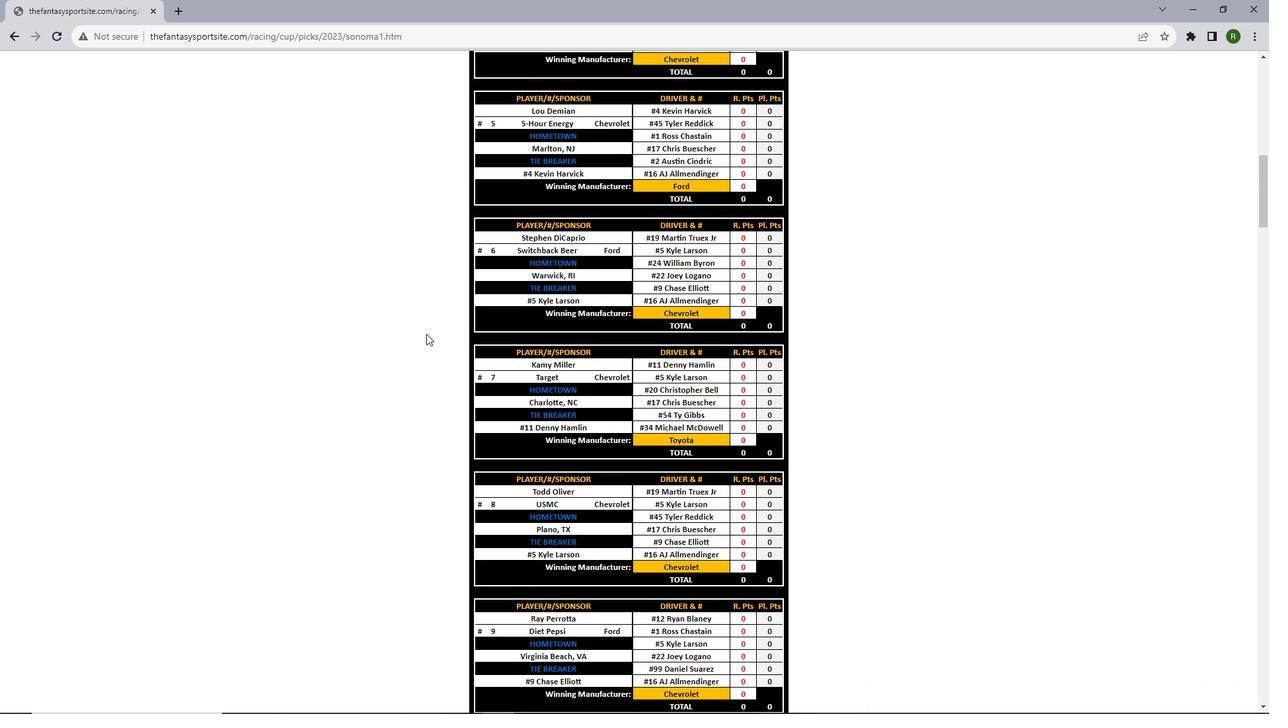 
Action: Mouse scrolled (426, 333) with delta (0, 0)
Screenshot: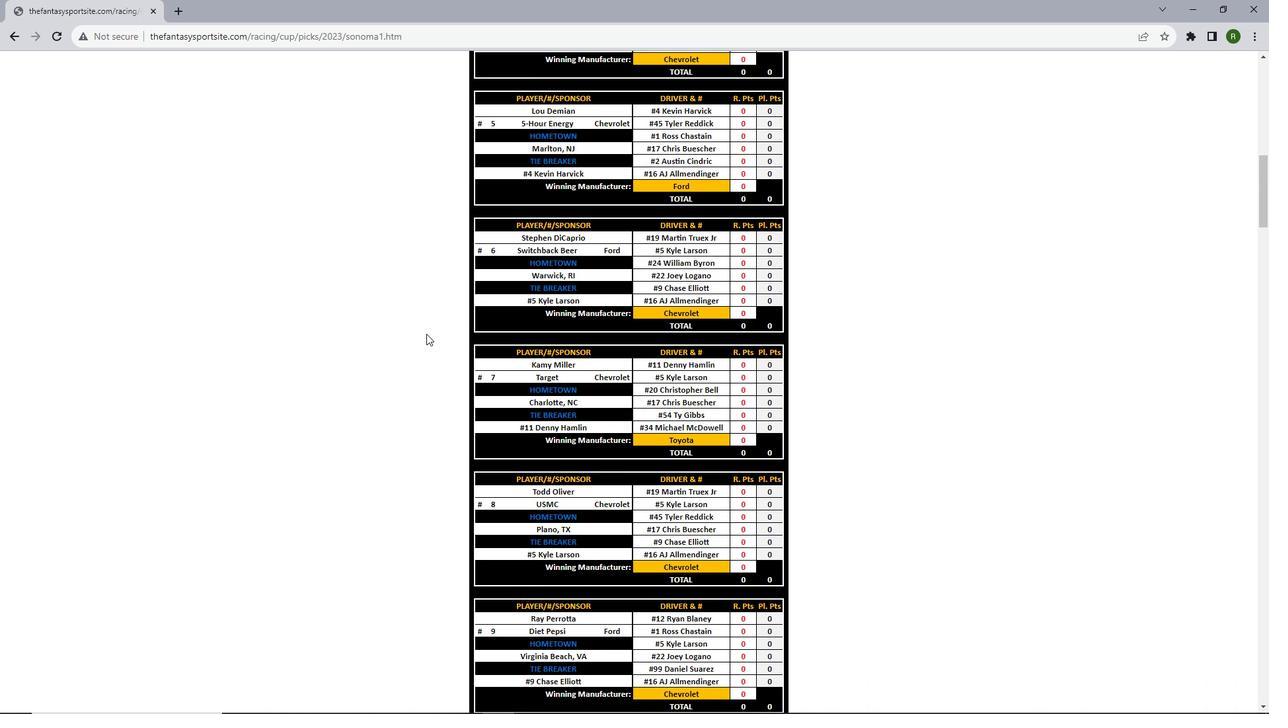 
Action: Mouse scrolled (426, 333) with delta (0, 0)
Screenshot: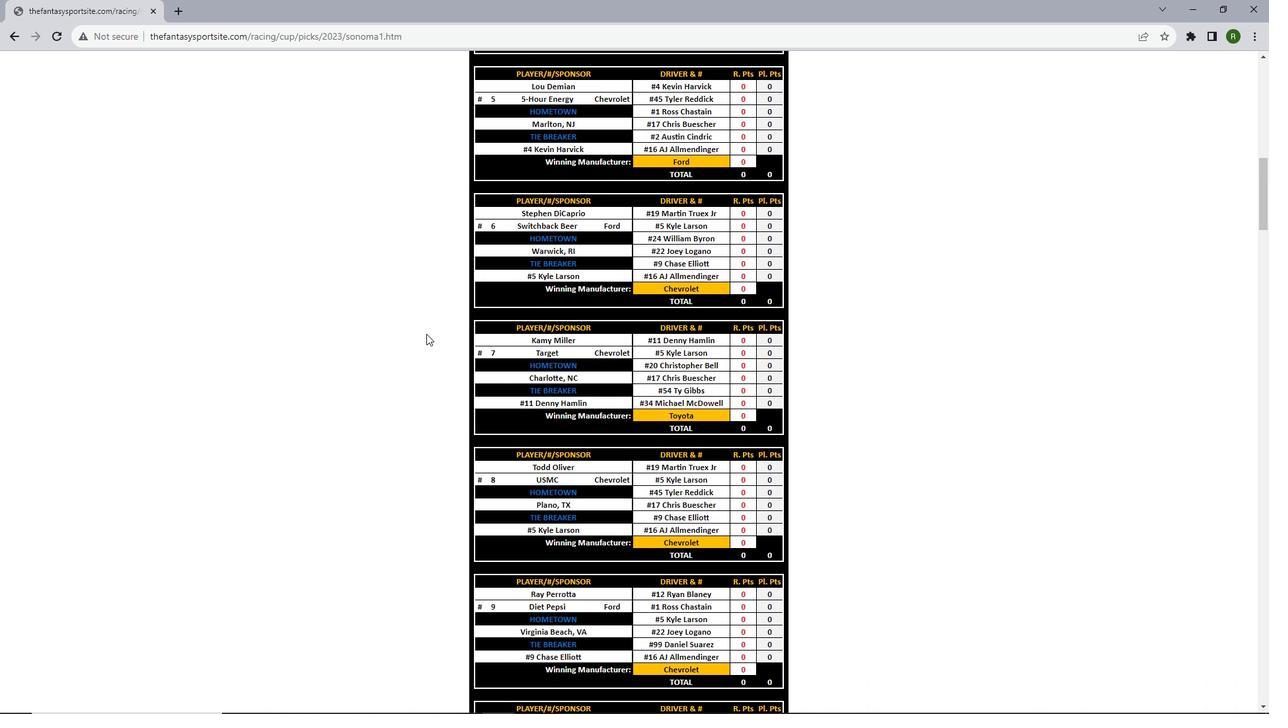 
Action: Mouse scrolled (426, 333) with delta (0, 0)
Screenshot: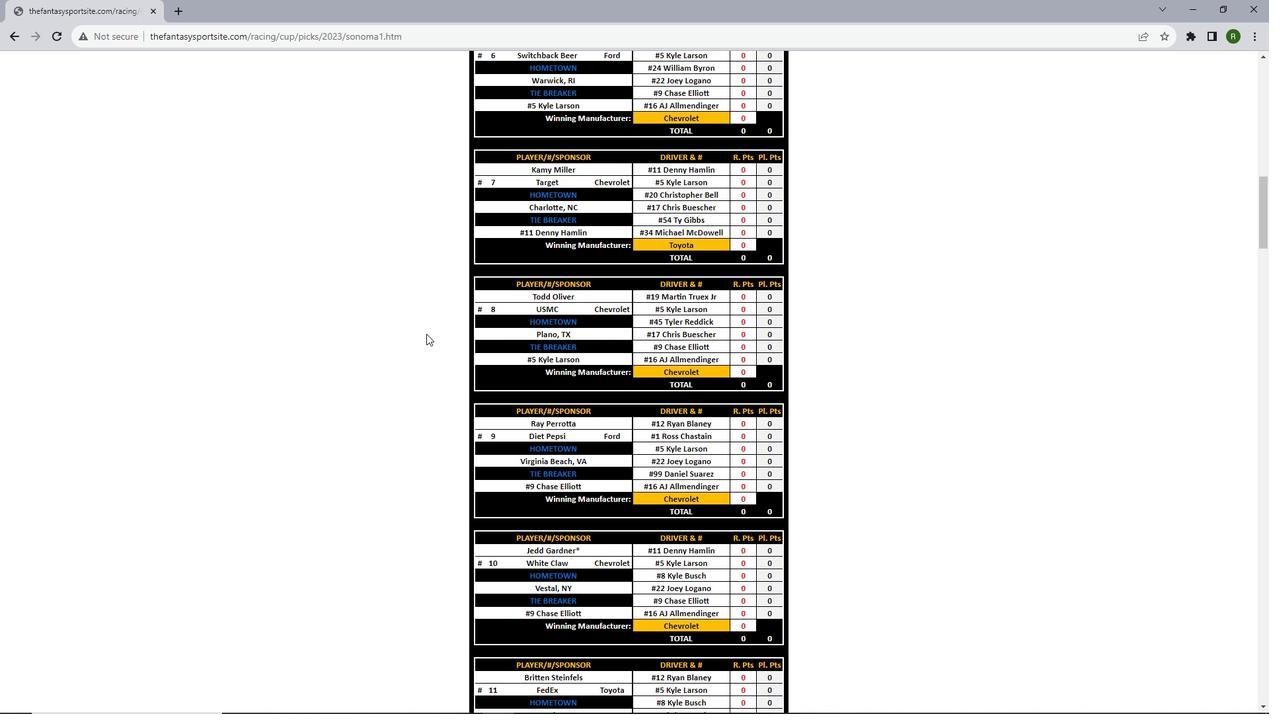 
Action: Mouse scrolled (426, 333) with delta (0, 0)
Screenshot: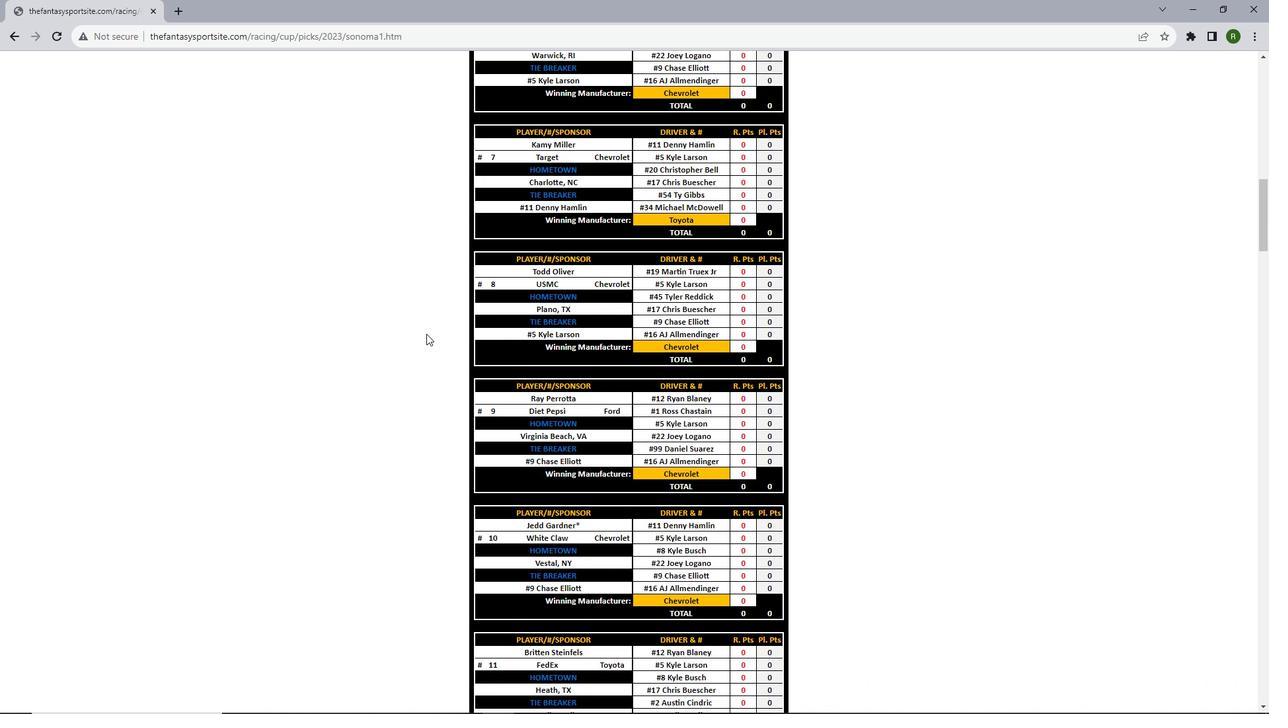 
Action: Mouse scrolled (426, 333) with delta (0, 0)
Screenshot: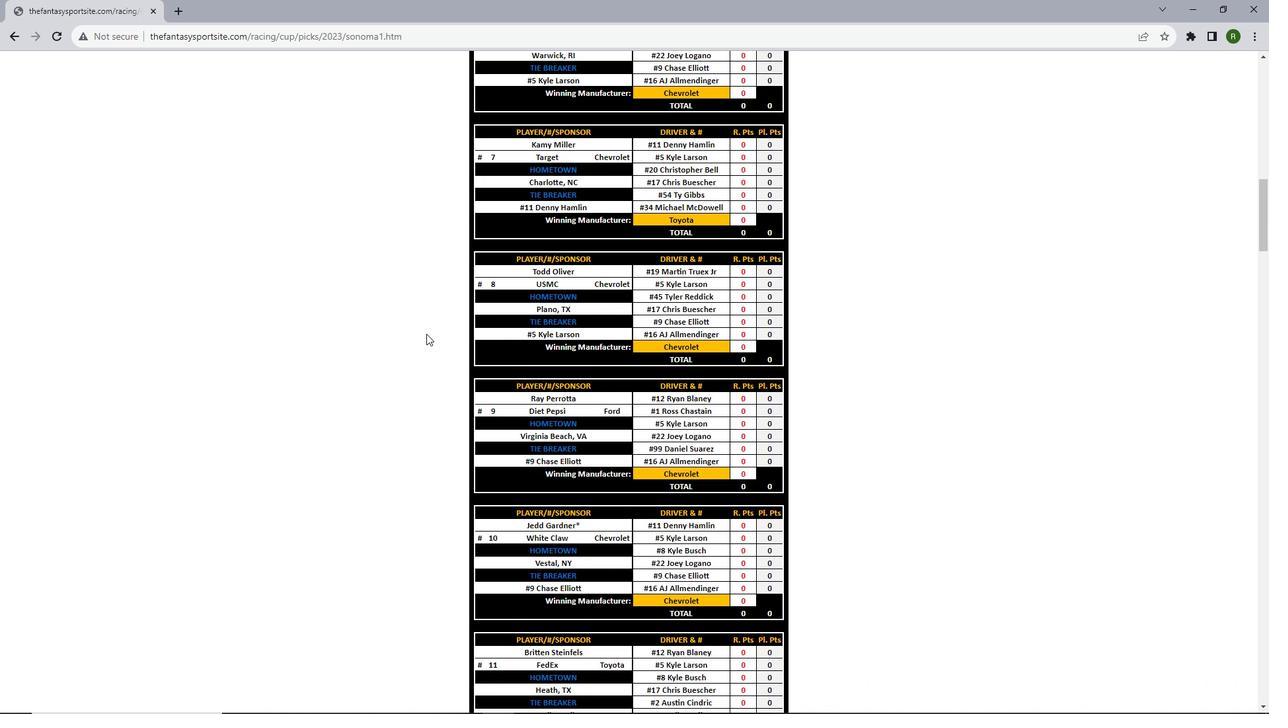 
Action: Mouse scrolled (426, 333) with delta (0, 0)
Screenshot: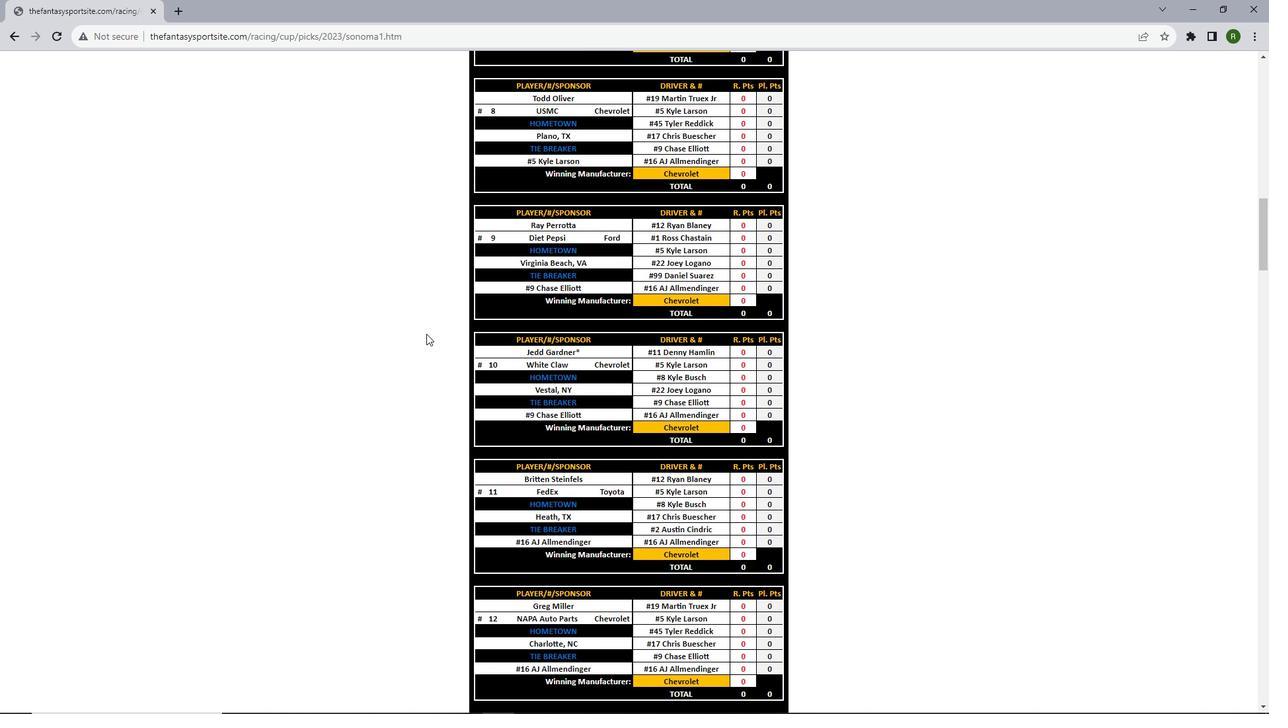 
Action: Mouse scrolled (426, 333) with delta (0, 0)
Screenshot: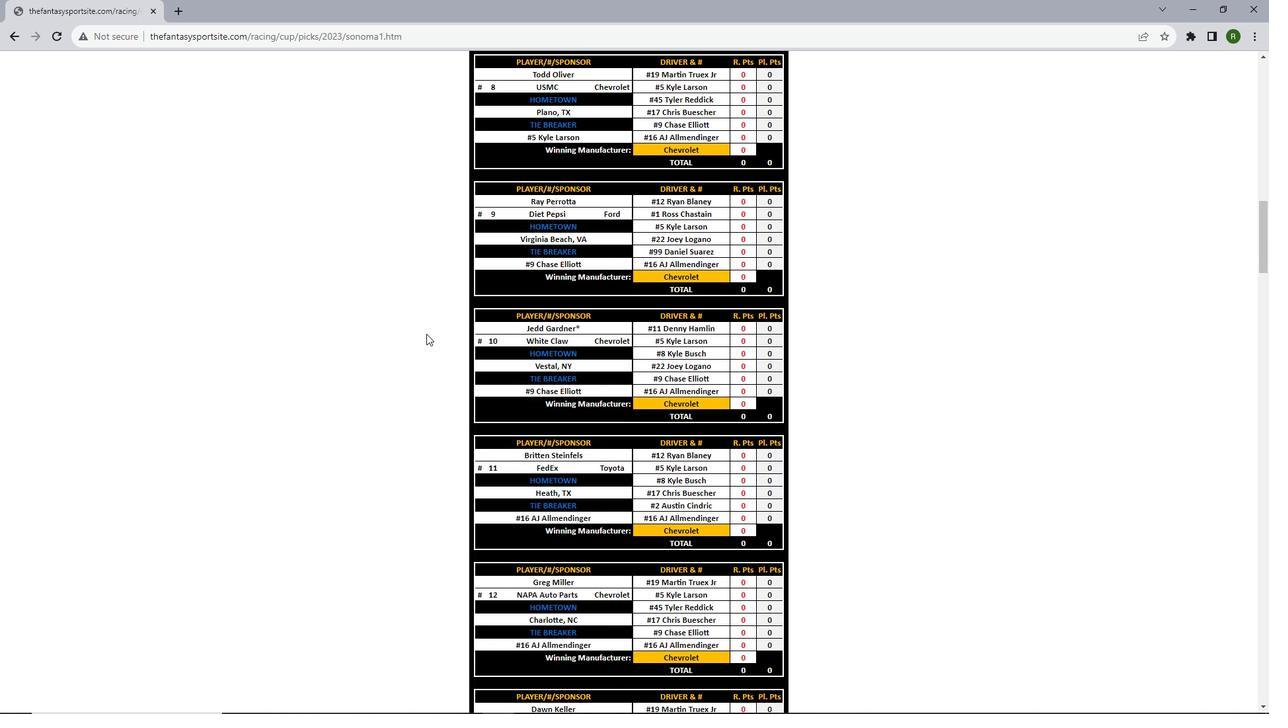 
Action: Mouse scrolled (426, 333) with delta (0, 0)
Screenshot: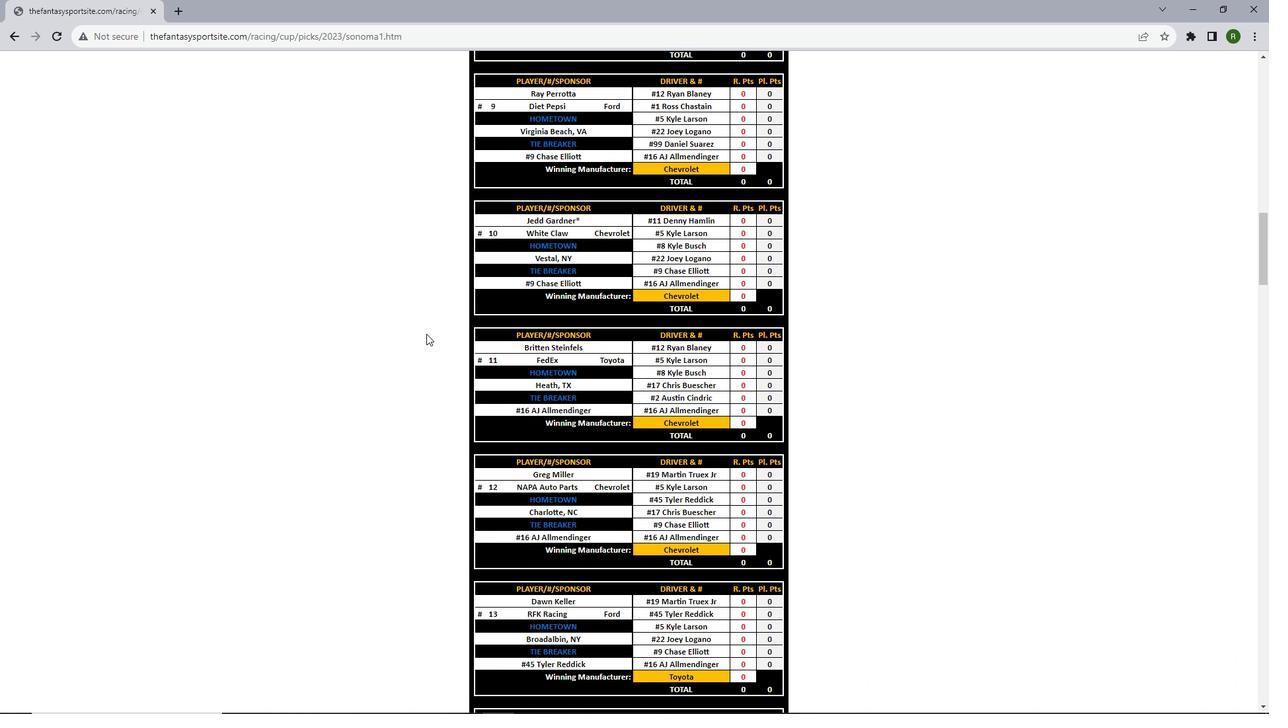 
Action: Mouse scrolled (426, 333) with delta (0, 0)
Screenshot: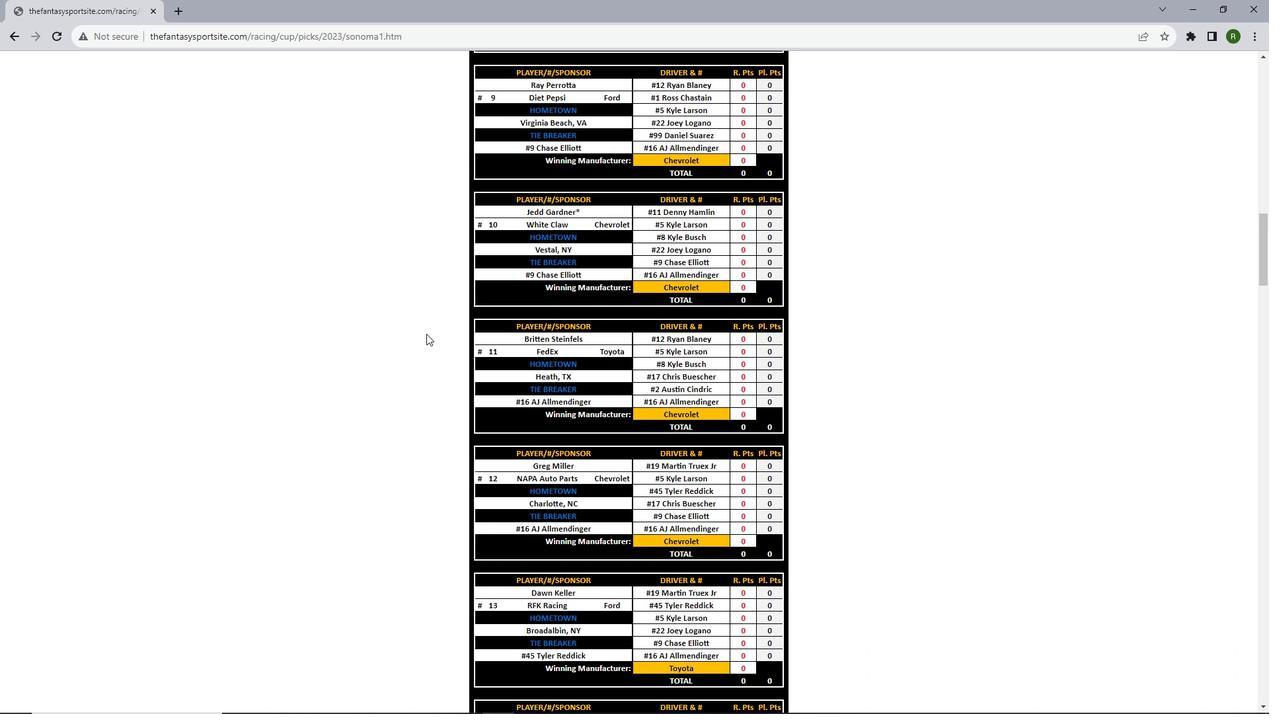 
Action: Mouse scrolled (426, 333) with delta (0, 0)
Screenshot: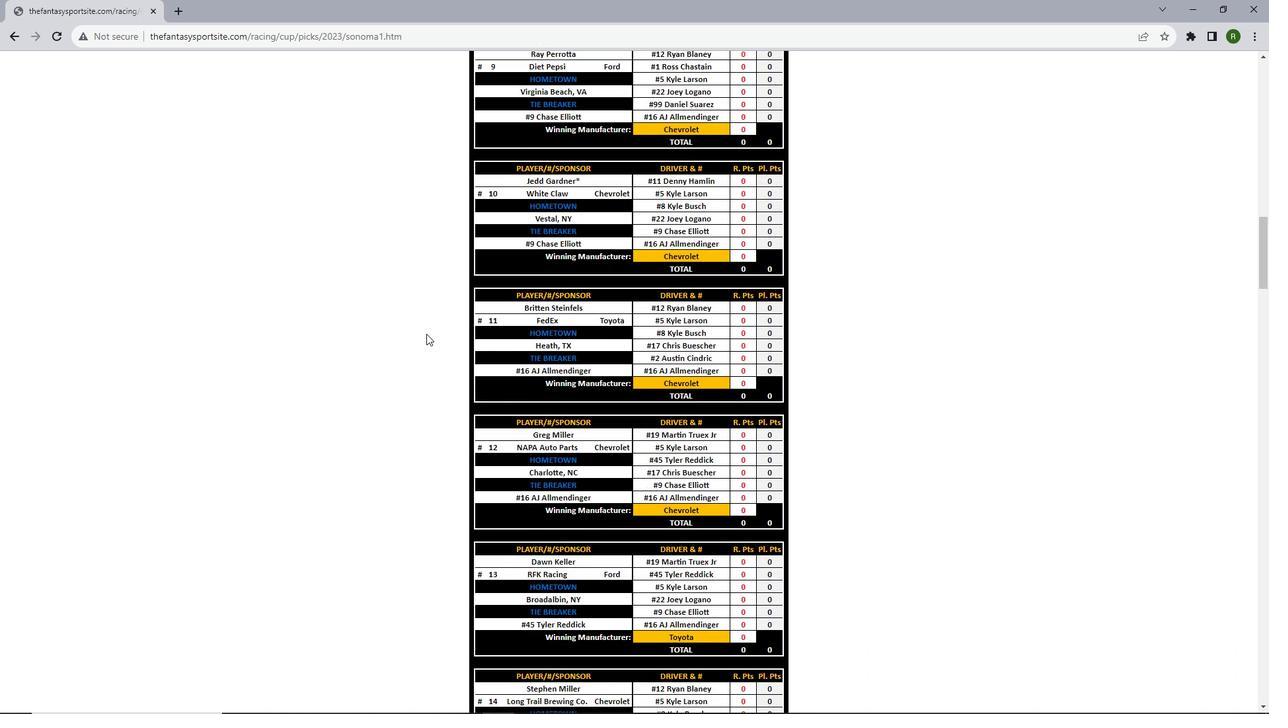 
Action: Mouse scrolled (426, 333) with delta (0, 0)
Screenshot: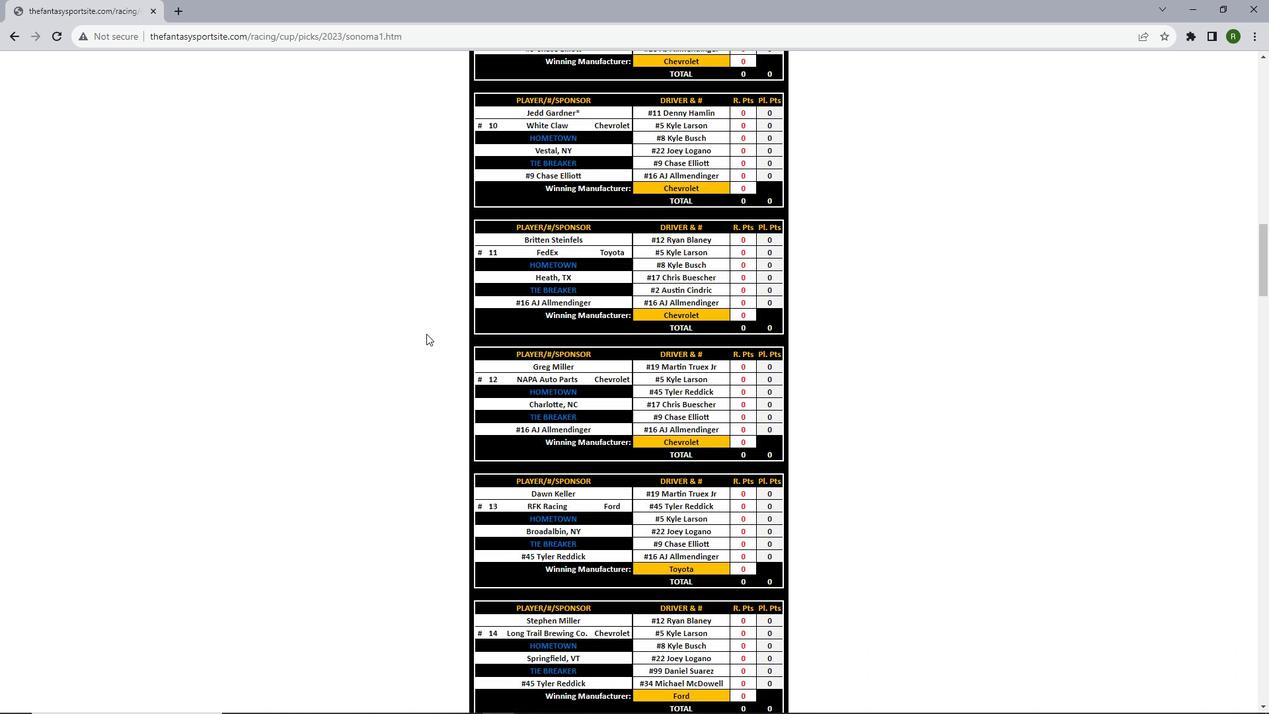 
Action: Mouse scrolled (426, 333) with delta (0, 0)
Screenshot: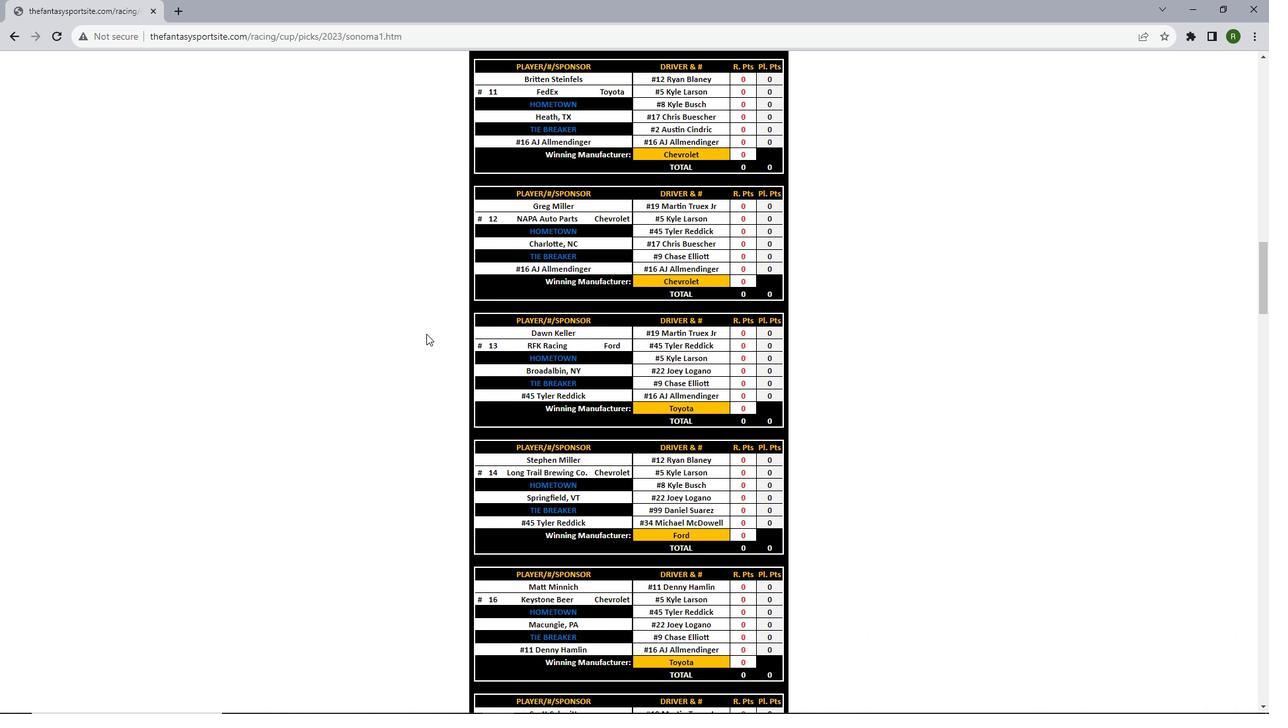 
Action: Mouse scrolled (426, 333) with delta (0, 0)
Screenshot: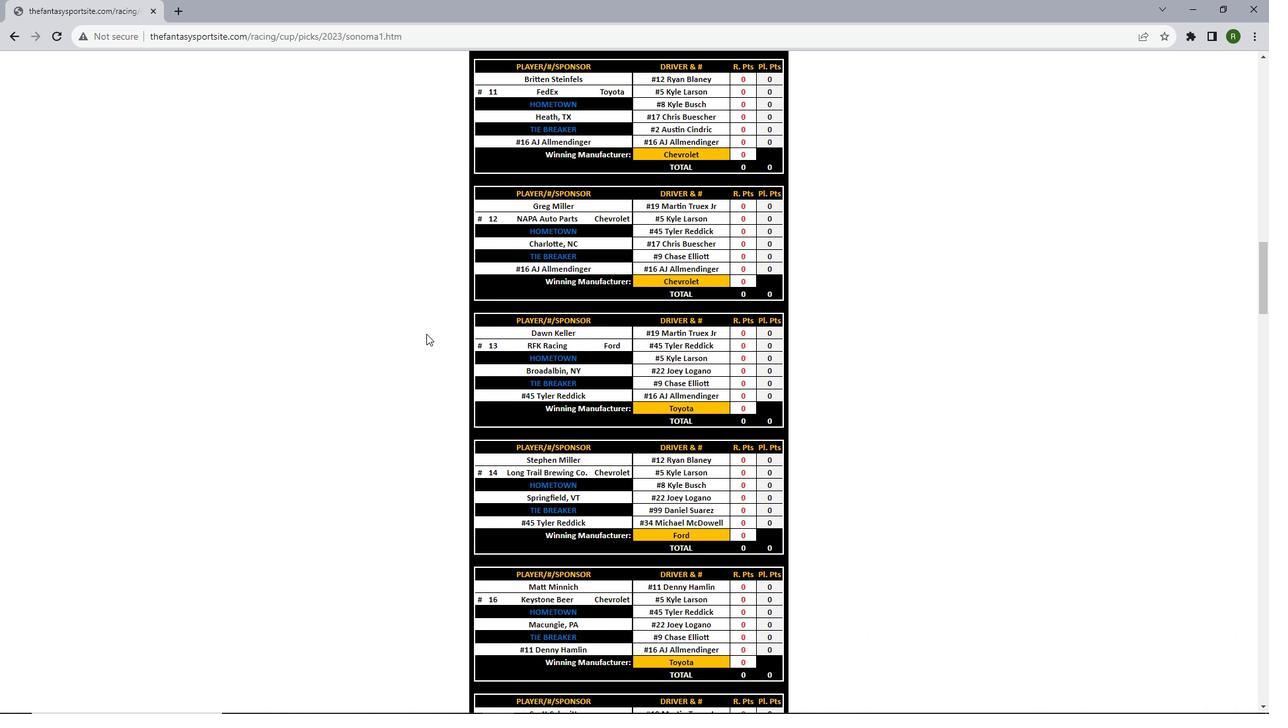 
Action: Mouse scrolled (426, 333) with delta (0, 0)
Screenshot: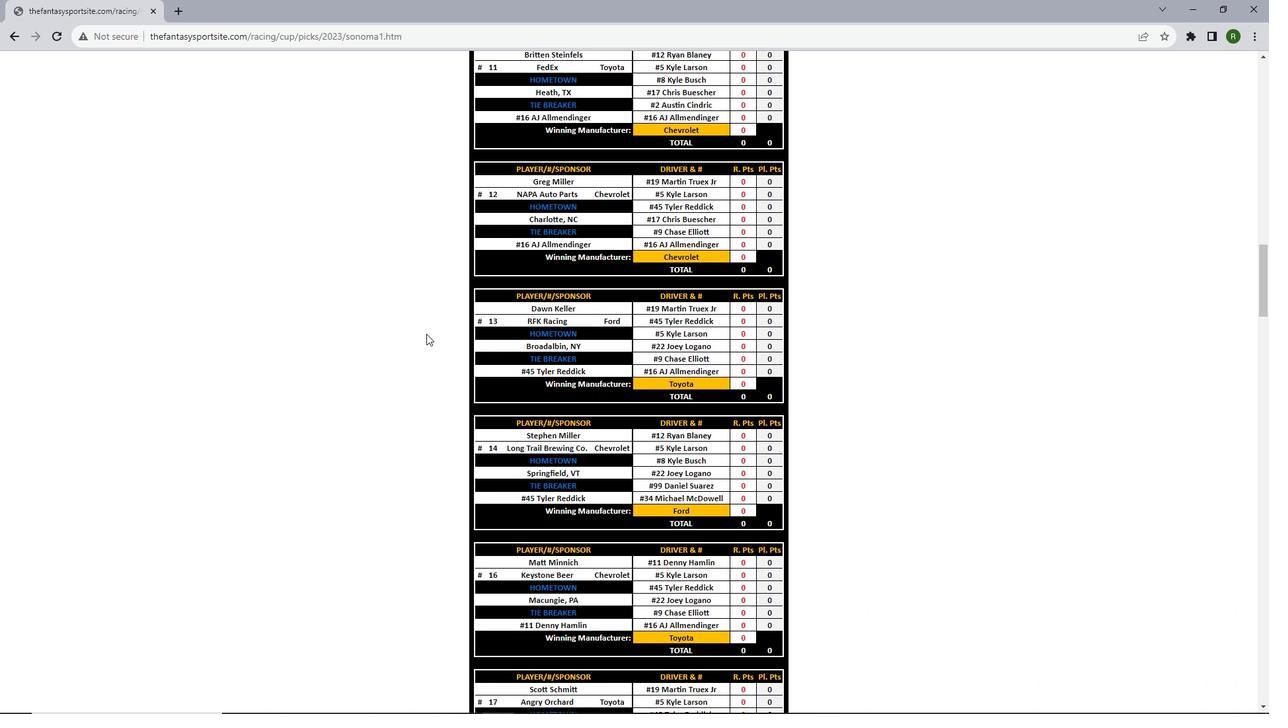 
Action: Mouse scrolled (426, 333) with delta (0, 0)
Screenshot: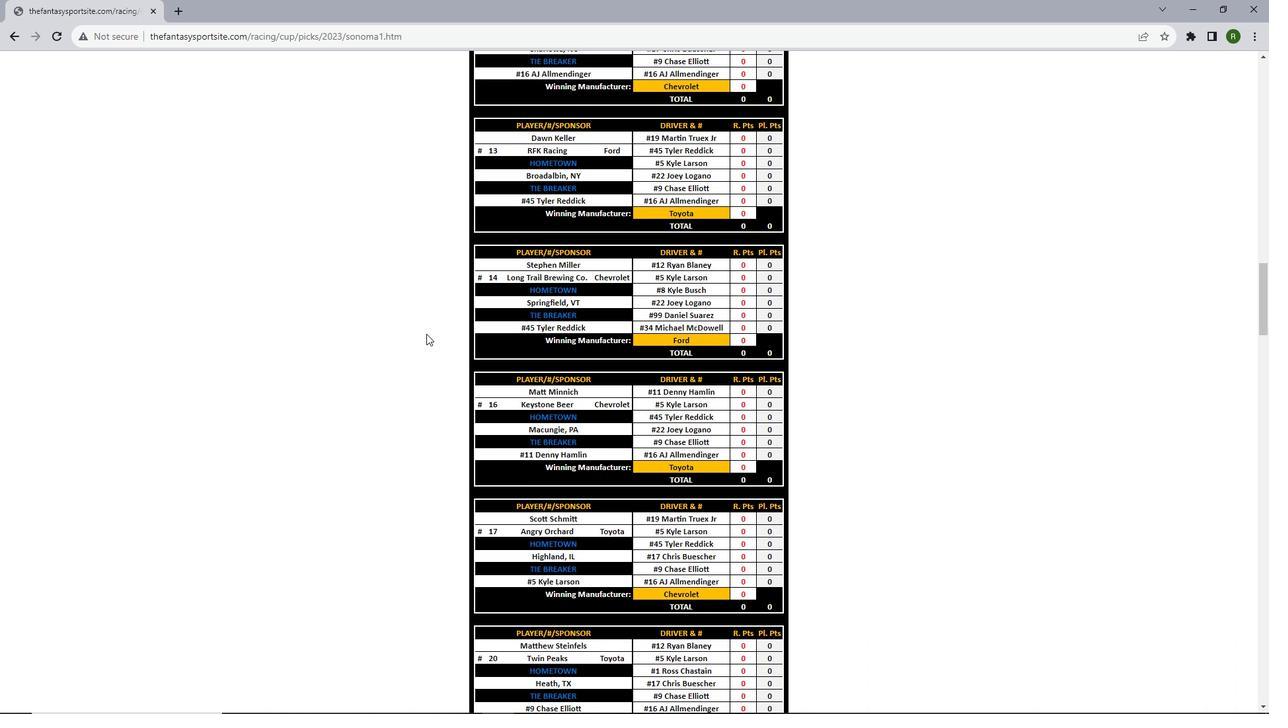 
Action: Mouse scrolled (426, 333) with delta (0, 0)
Screenshot: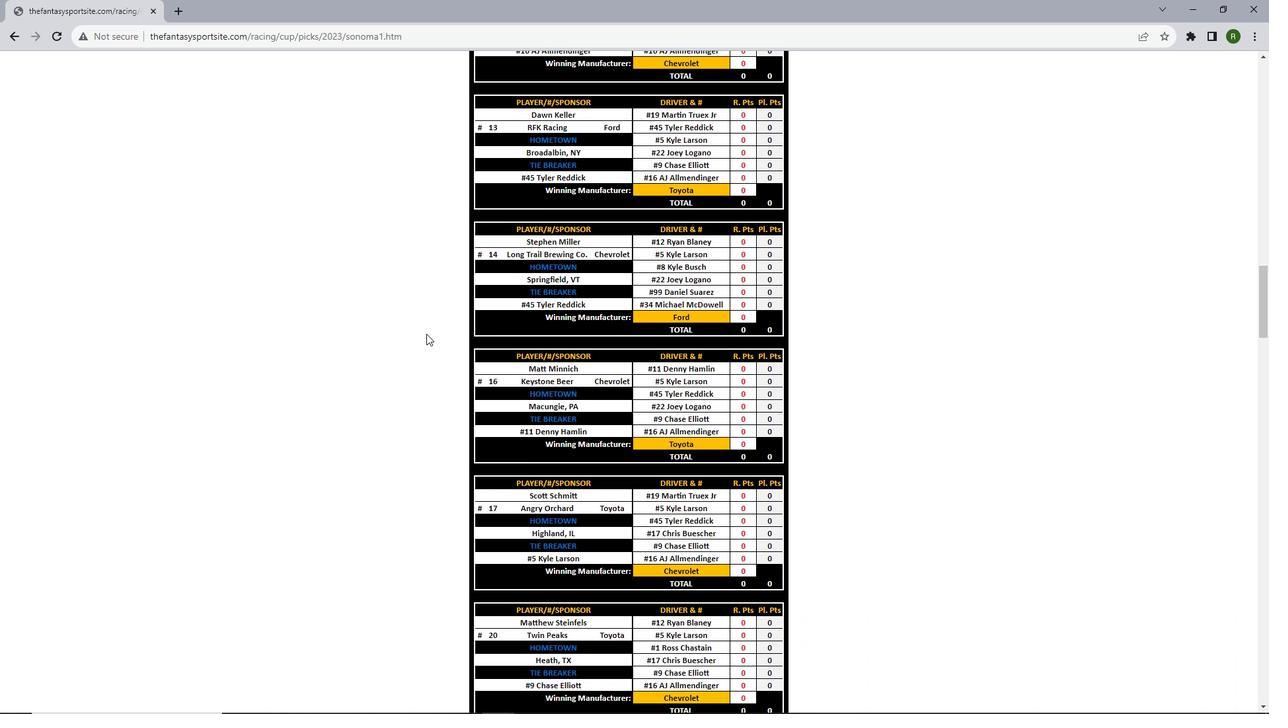 
Action: Mouse scrolled (426, 333) with delta (0, 0)
Screenshot: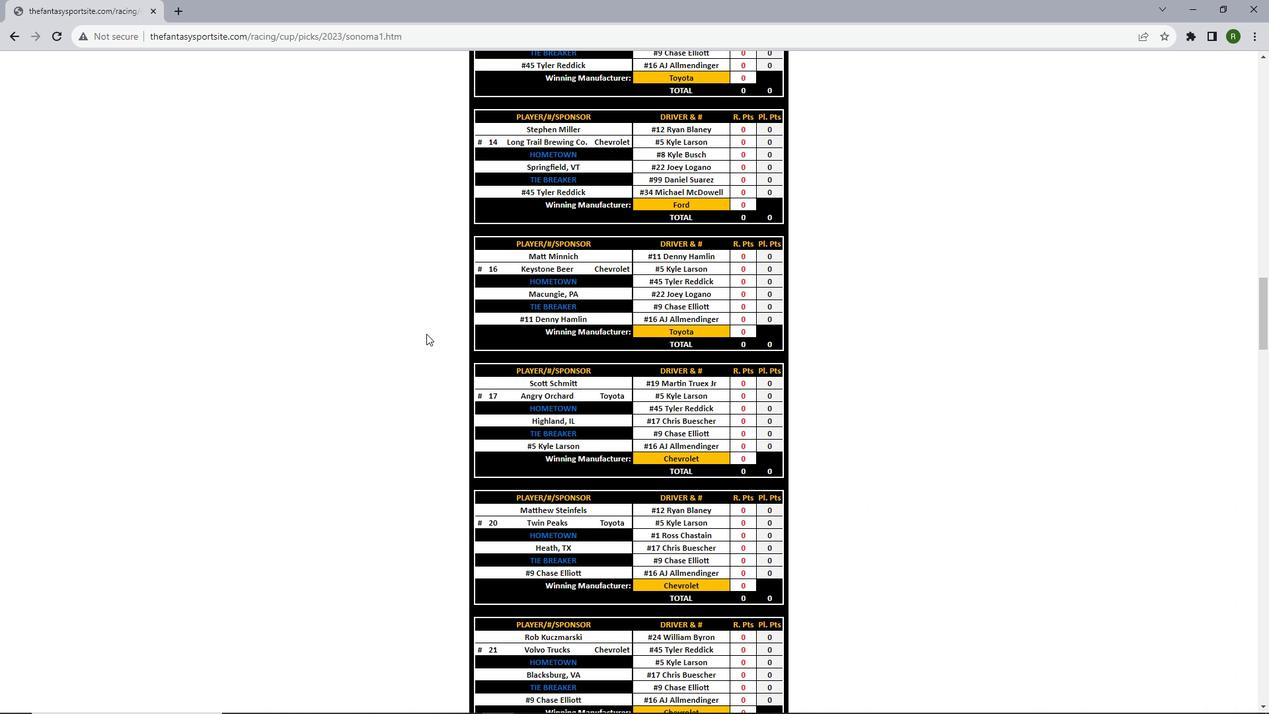 
Action: Mouse scrolled (426, 333) with delta (0, 0)
Screenshot: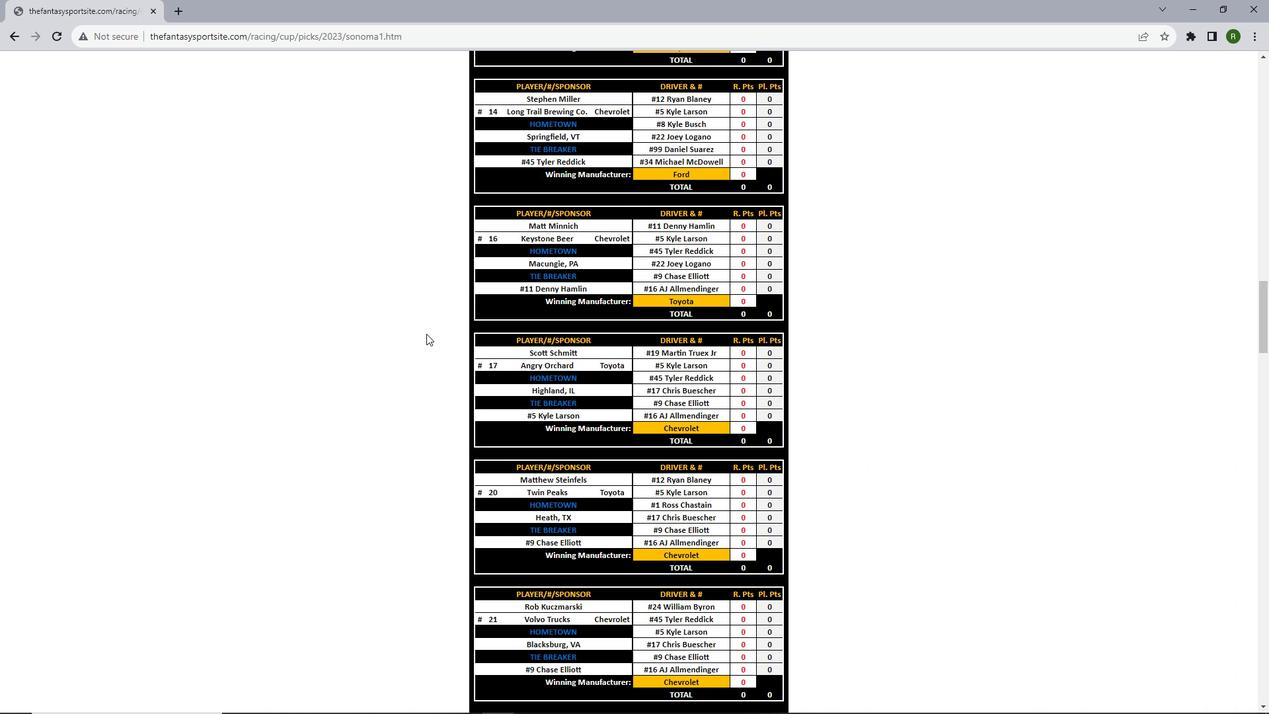 
Action: Mouse scrolled (426, 333) with delta (0, 0)
Screenshot: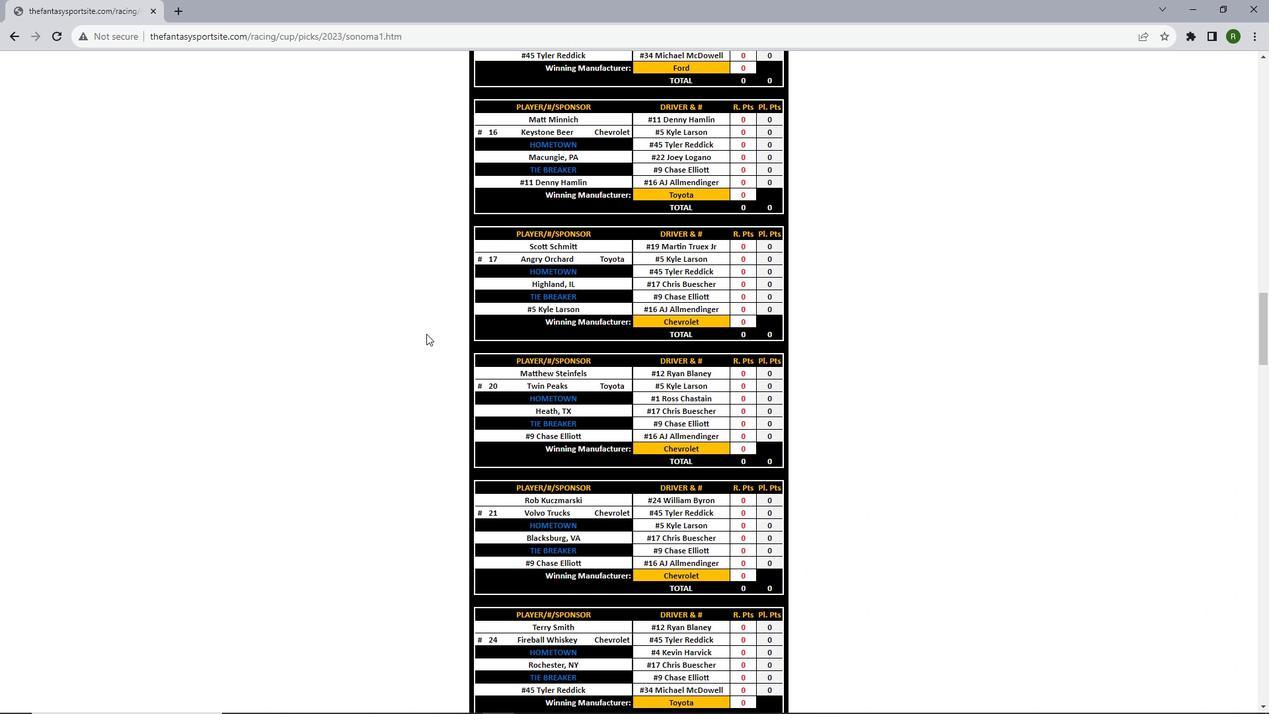
Action: Mouse scrolled (426, 333) with delta (0, 0)
Screenshot: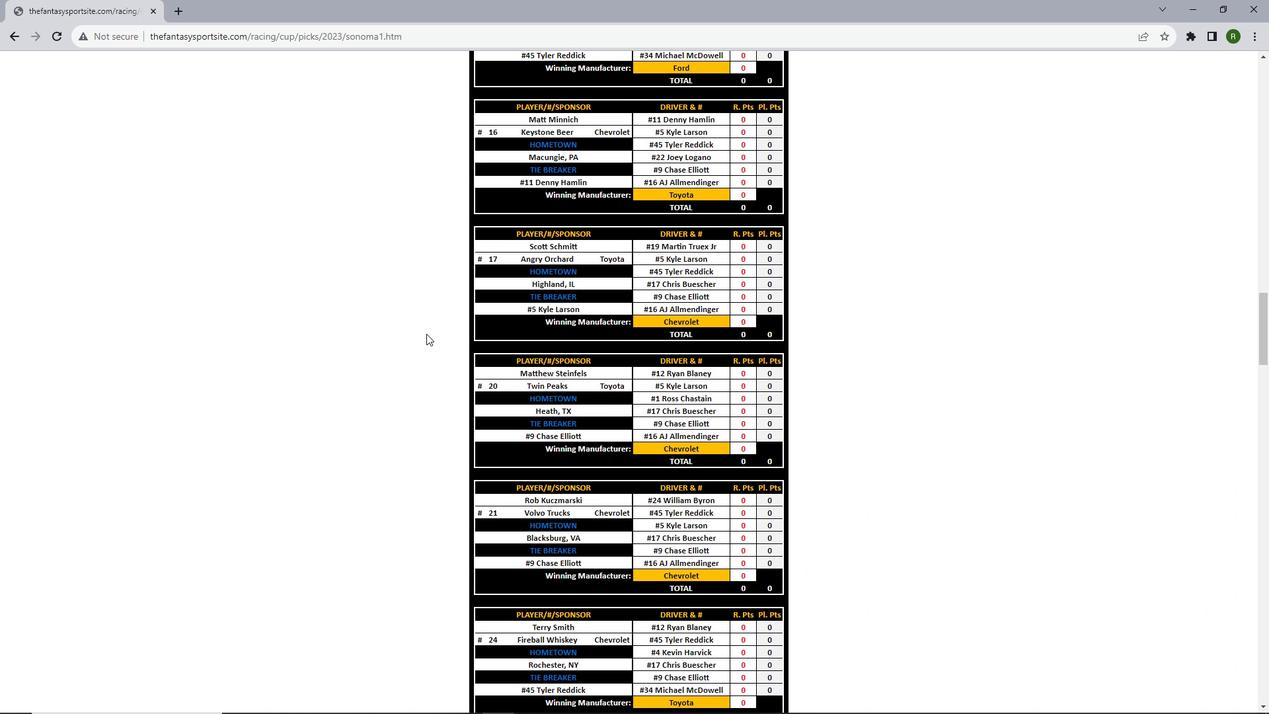 
Action: Mouse scrolled (426, 333) with delta (0, 0)
Screenshot: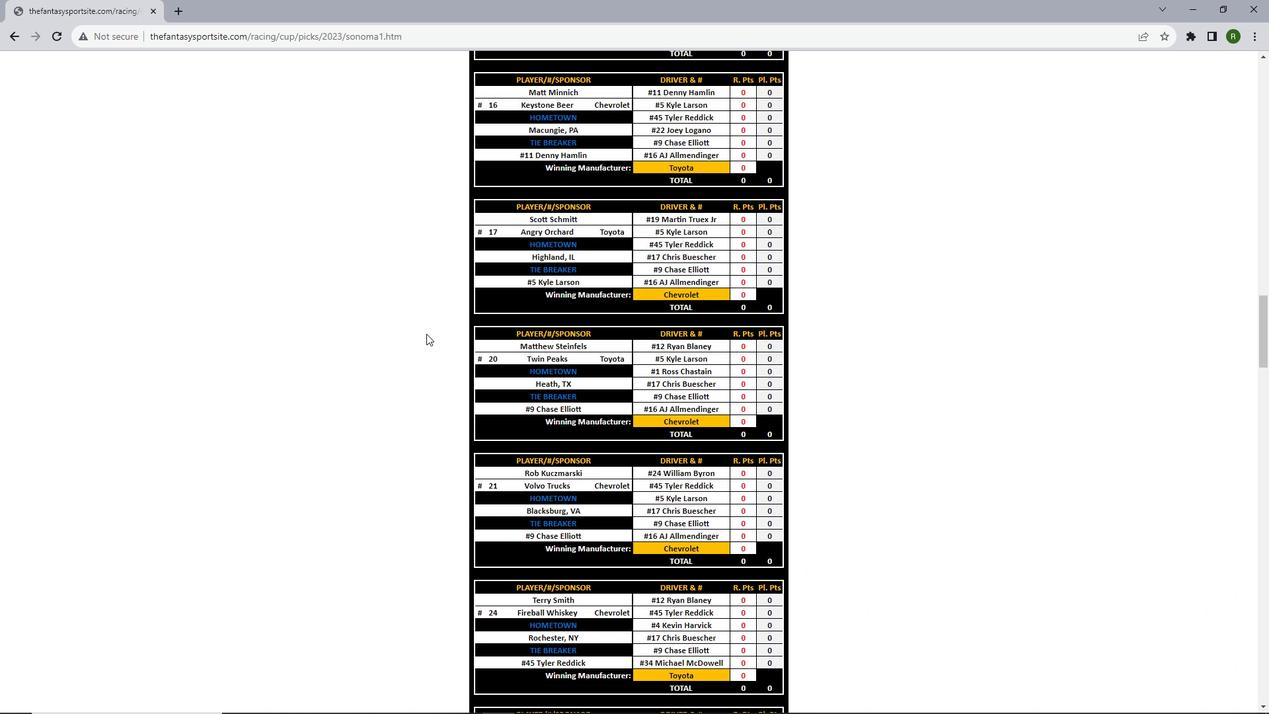 
Action: Mouse scrolled (426, 333) with delta (0, 0)
Screenshot: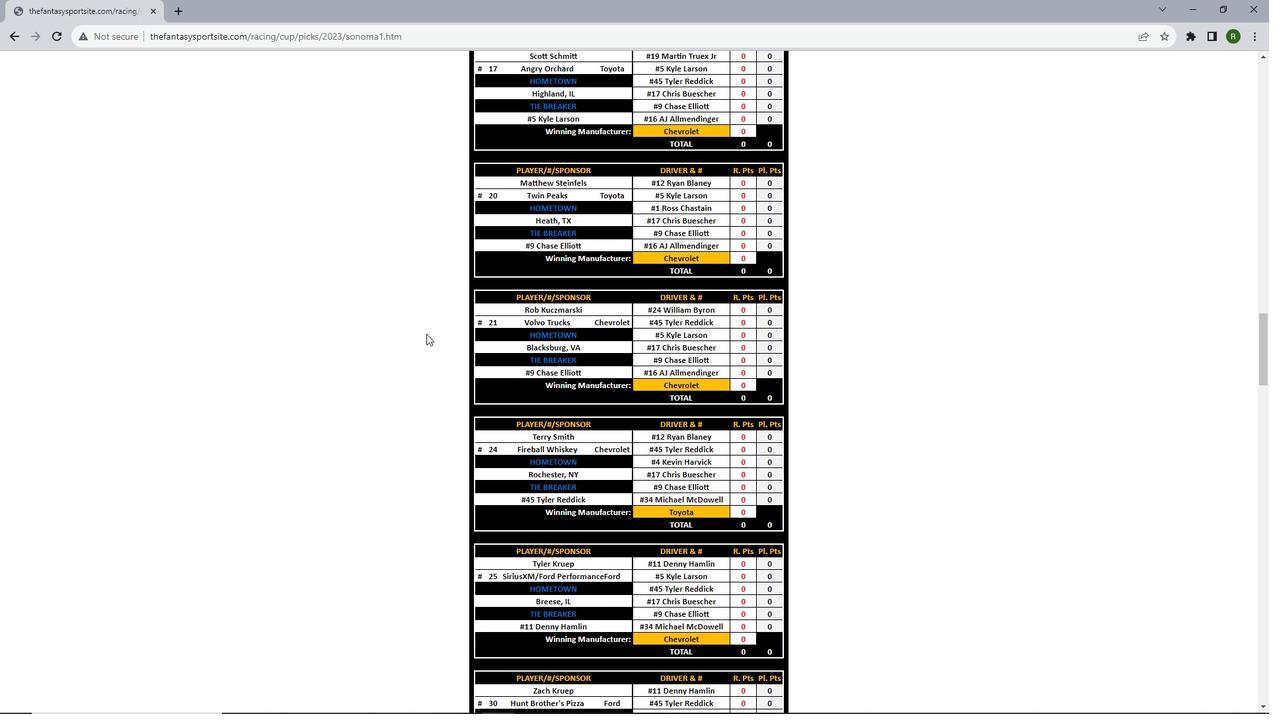 
Action: Mouse scrolled (426, 333) with delta (0, 0)
Screenshot: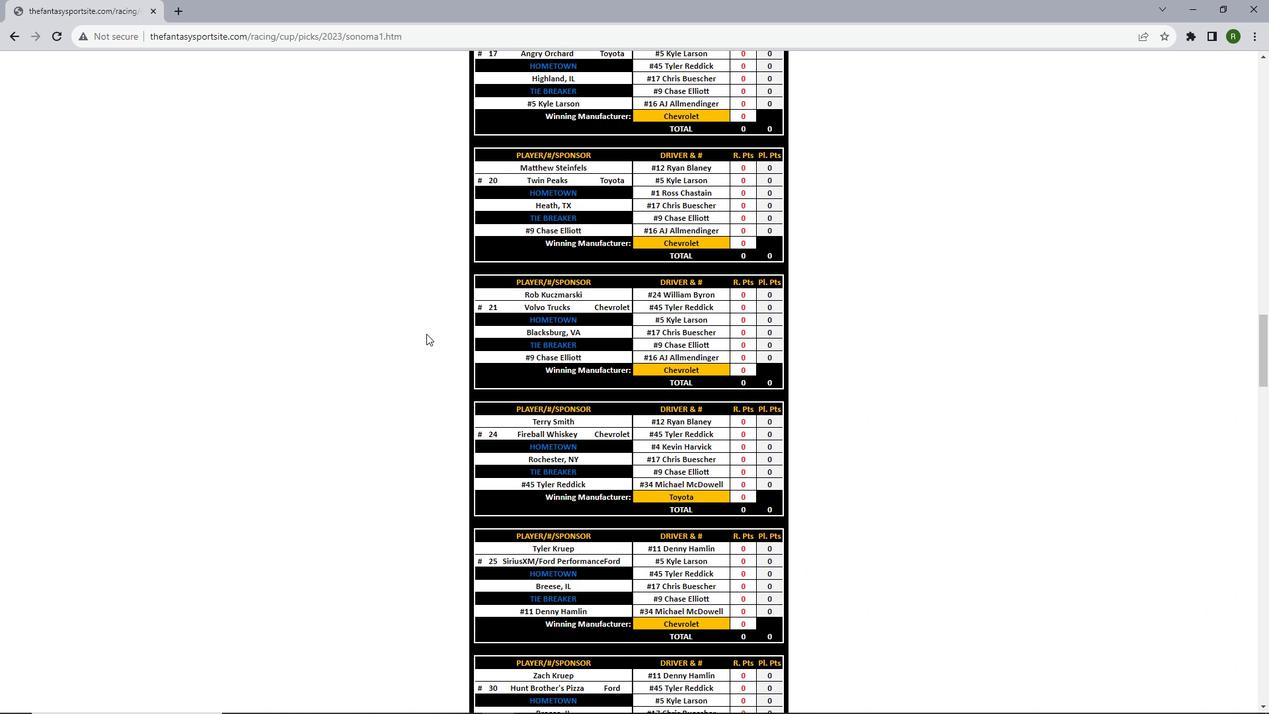 
Action: Mouse scrolled (426, 333) with delta (0, 0)
Screenshot: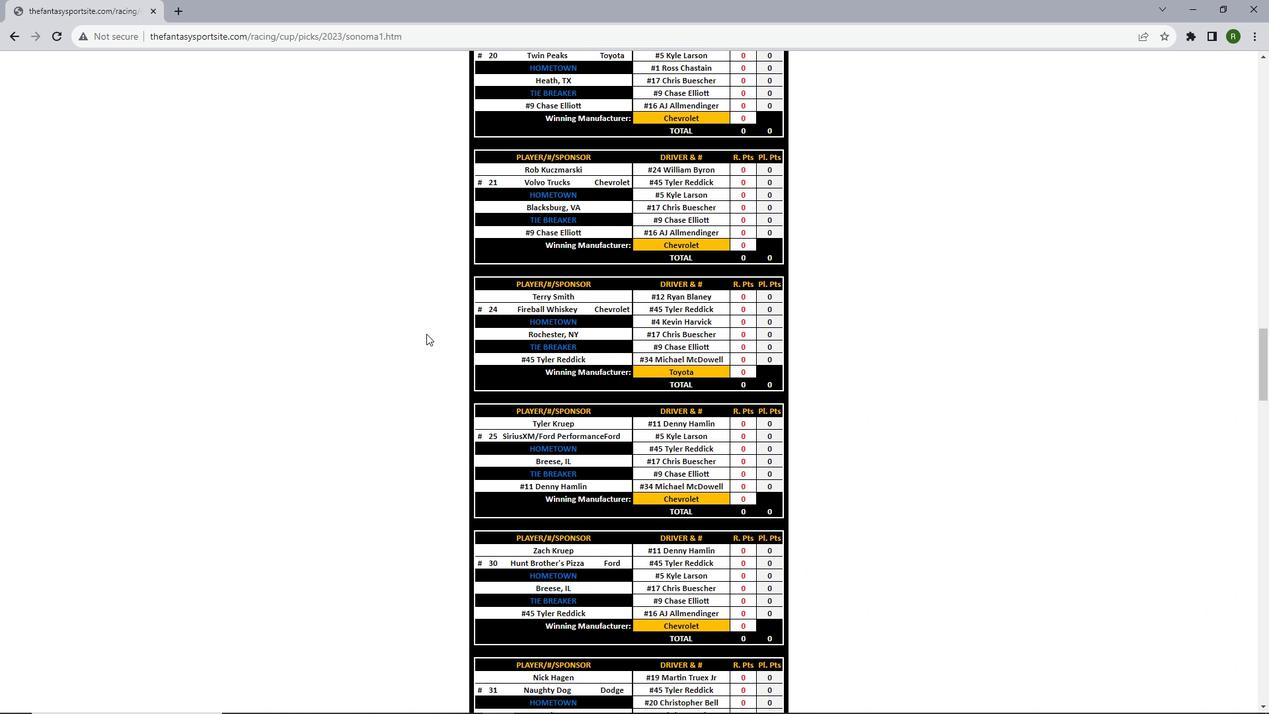 
Action: Mouse scrolled (426, 333) with delta (0, 0)
Screenshot: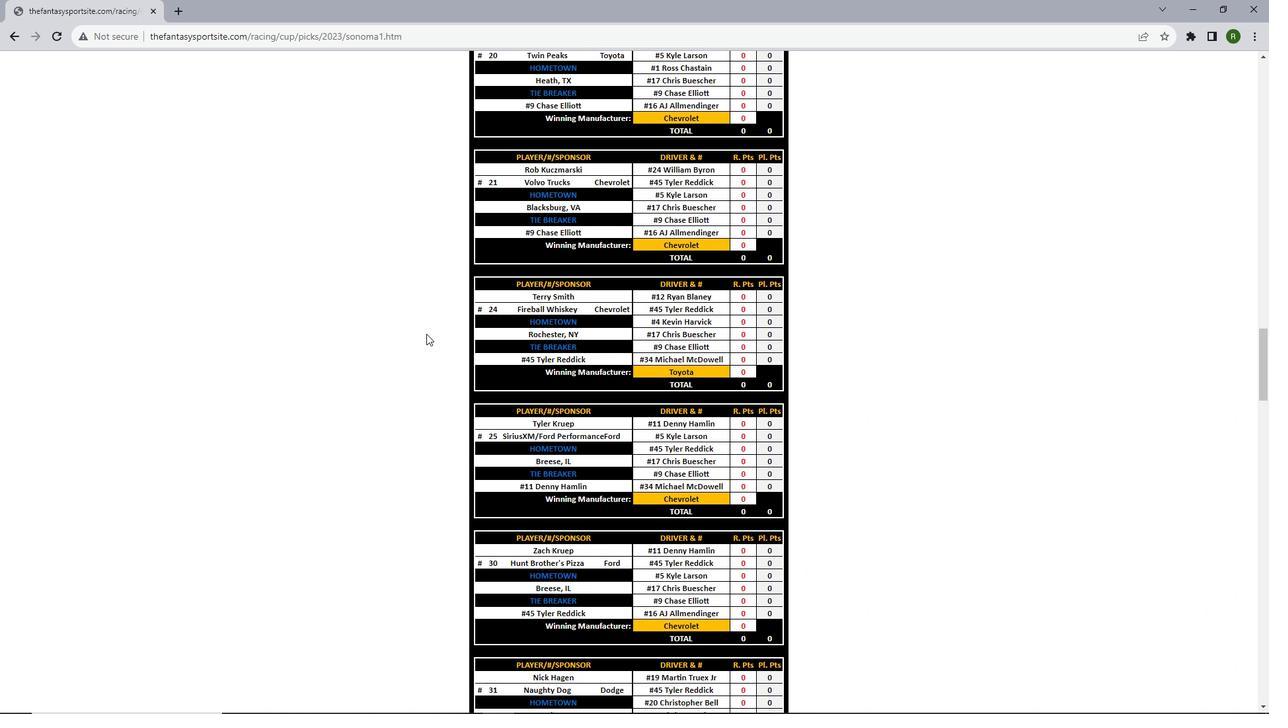 
Action: Mouse scrolled (426, 333) with delta (0, 0)
Screenshot: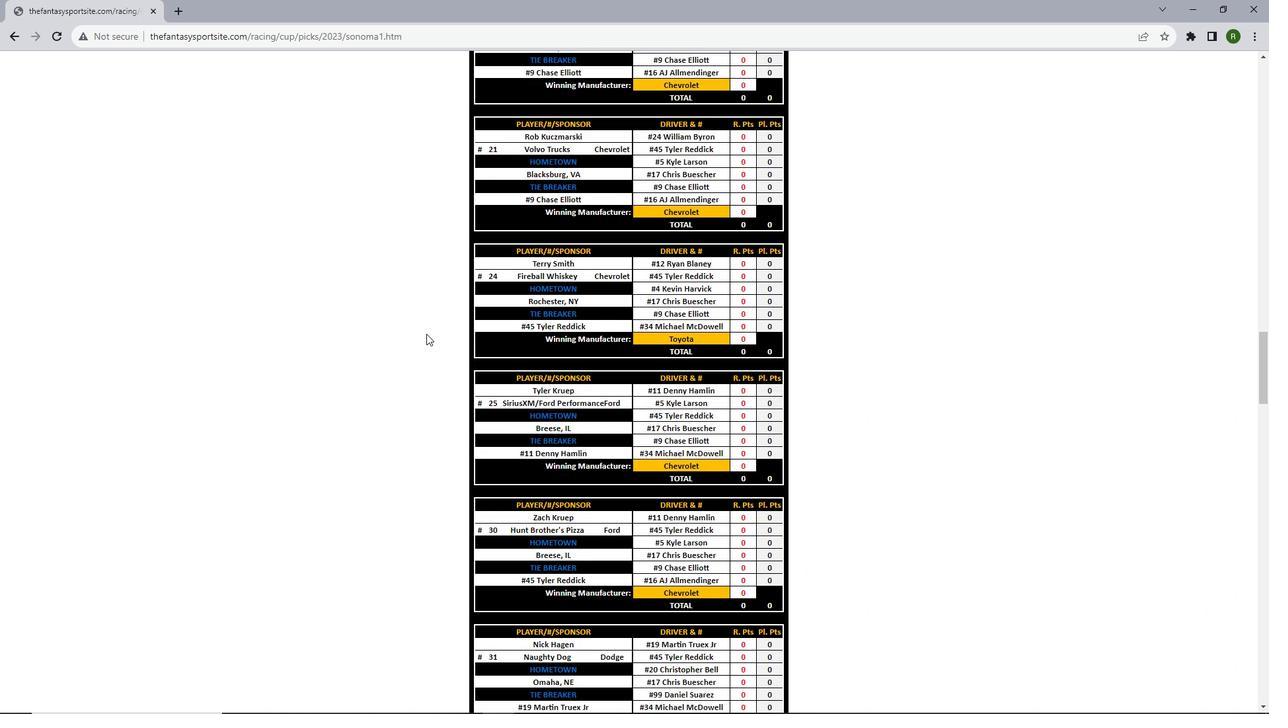 
Action: Mouse scrolled (426, 333) with delta (0, 0)
Screenshot: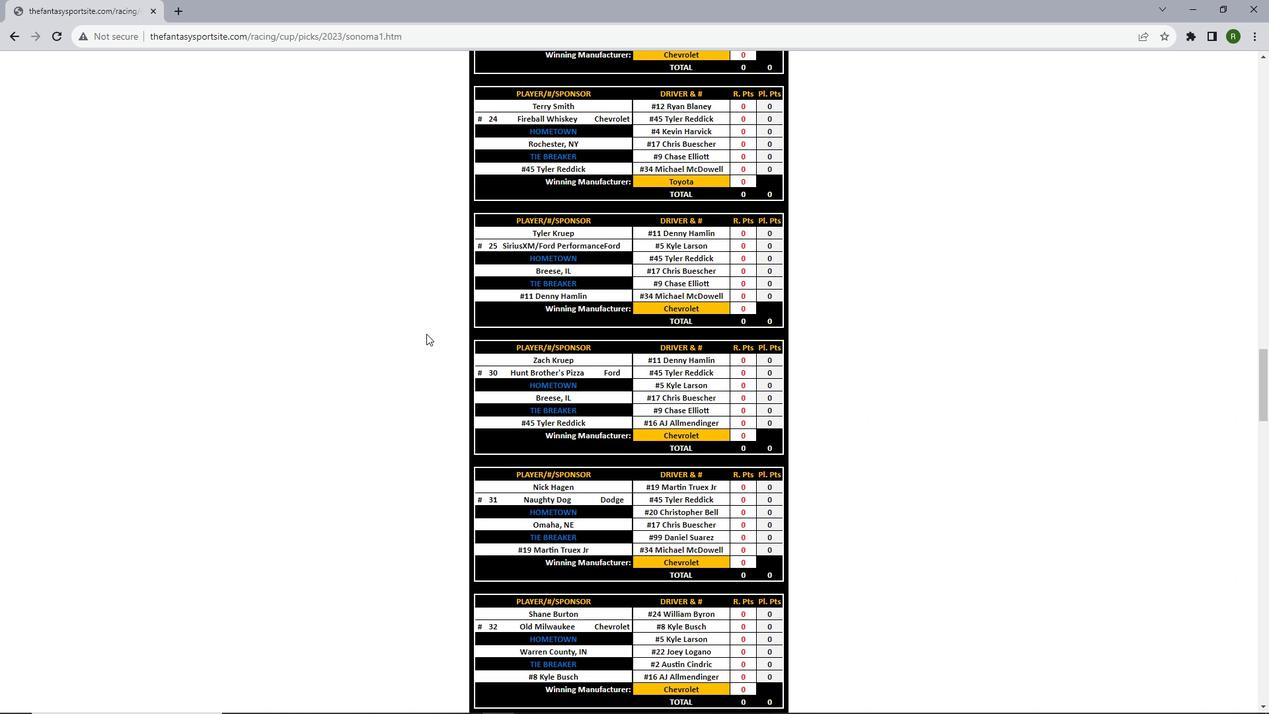 
Action: Mouse scrolled (426, 333) with delta (0, 0)
Screenshot: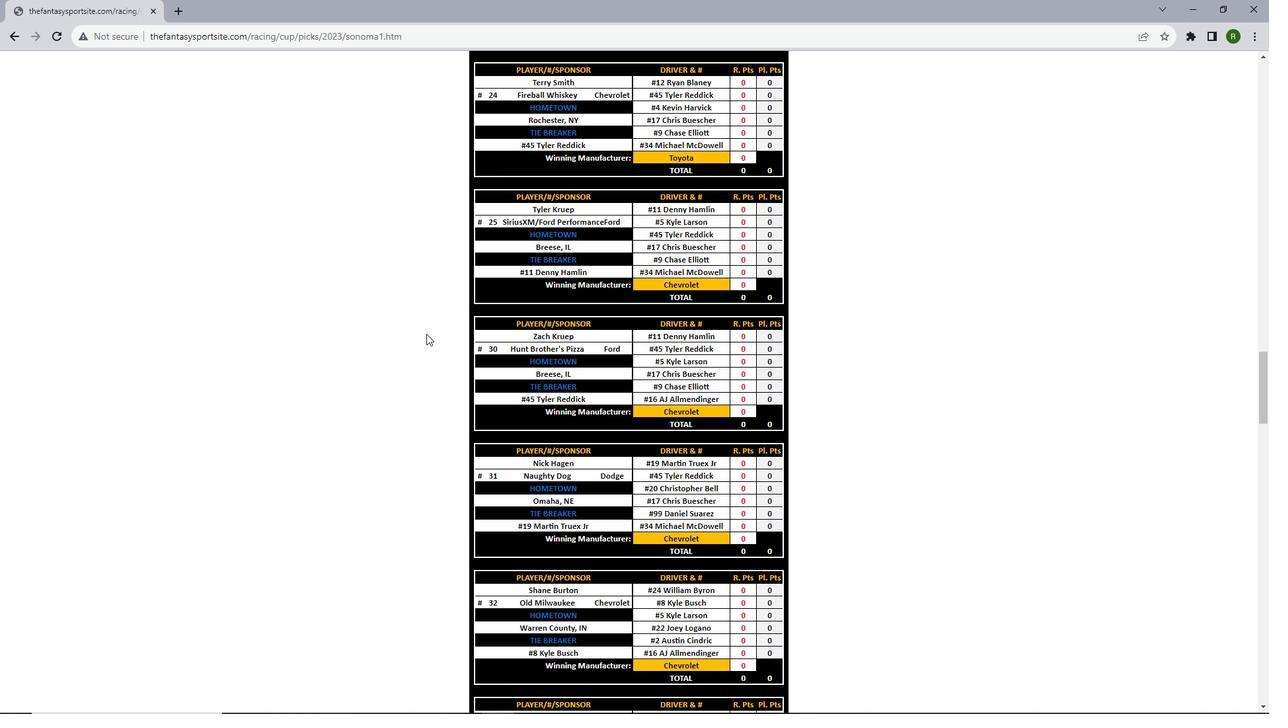 
Action: Mouse scrolled (426, 333) with delta (0, 0)
Screenshot: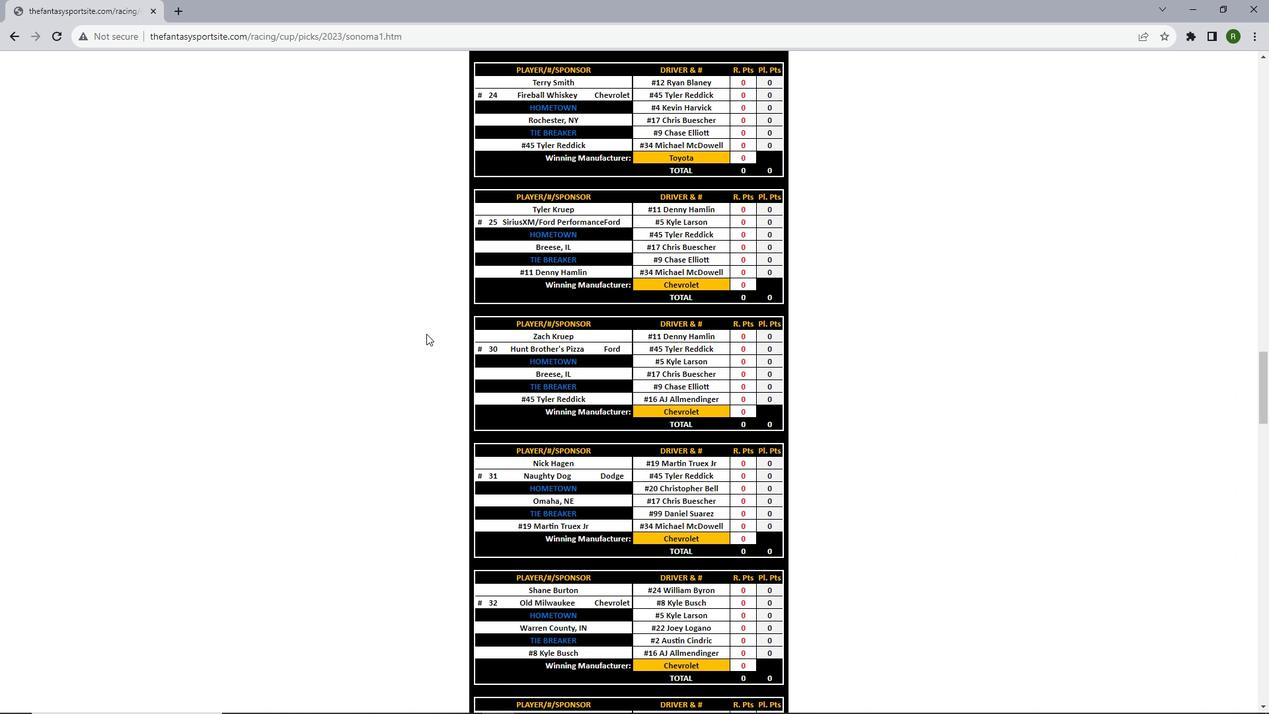 
Action: Mouse scrolled (426, 333) with delta (0, 0)
Screenshot: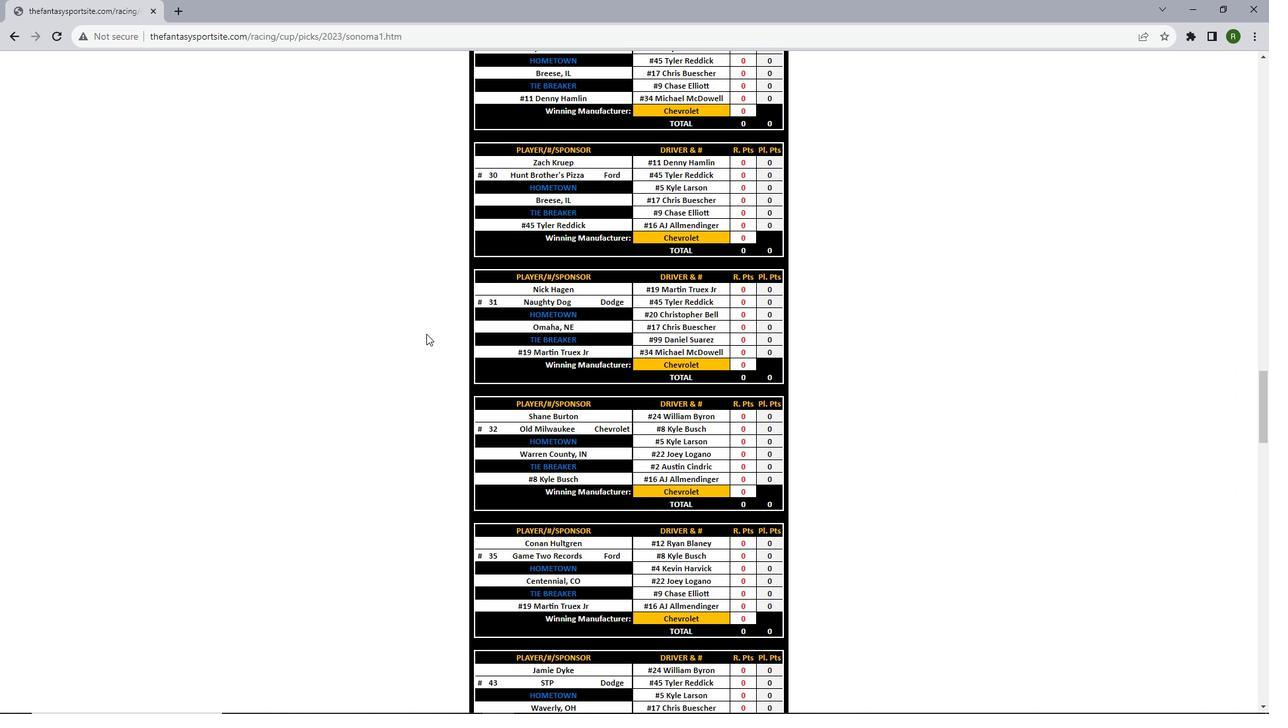 
Action: Mouse scrolled (426, 333) with delta (0, 0)
Screenshot: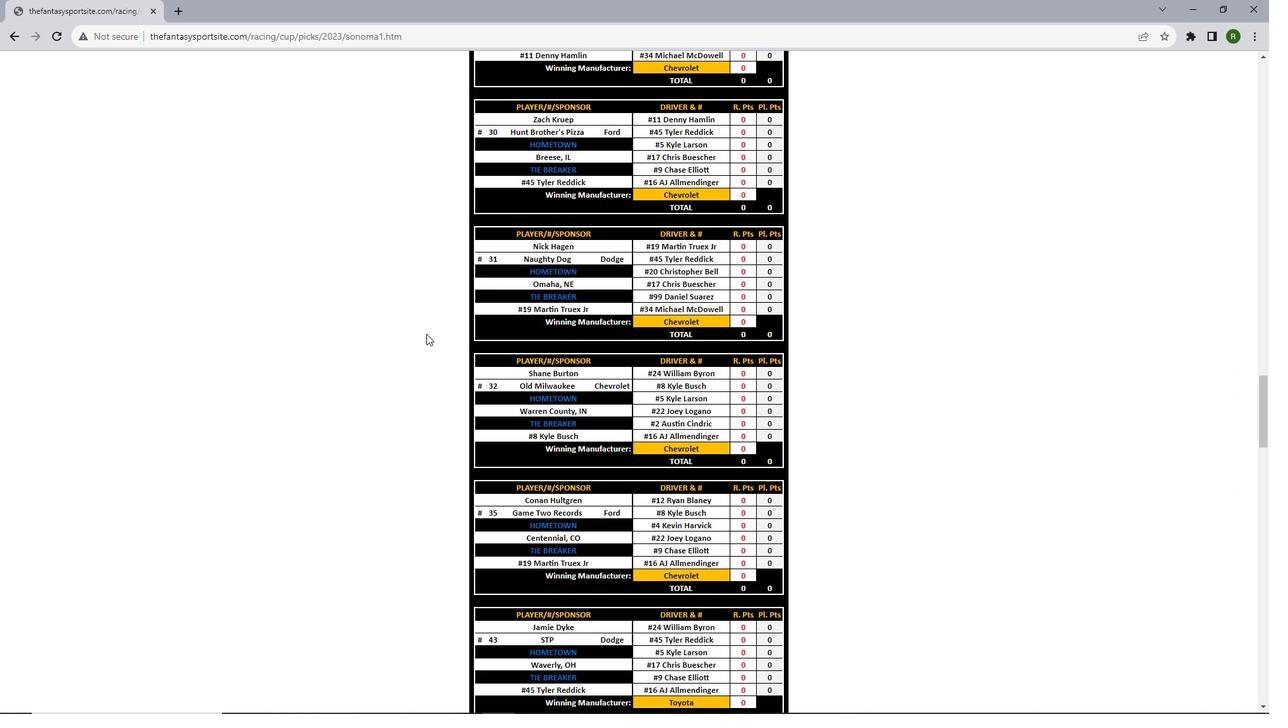 
Action: Mouse scrolled (426, 333) with delta (0, 0)
Screenshot: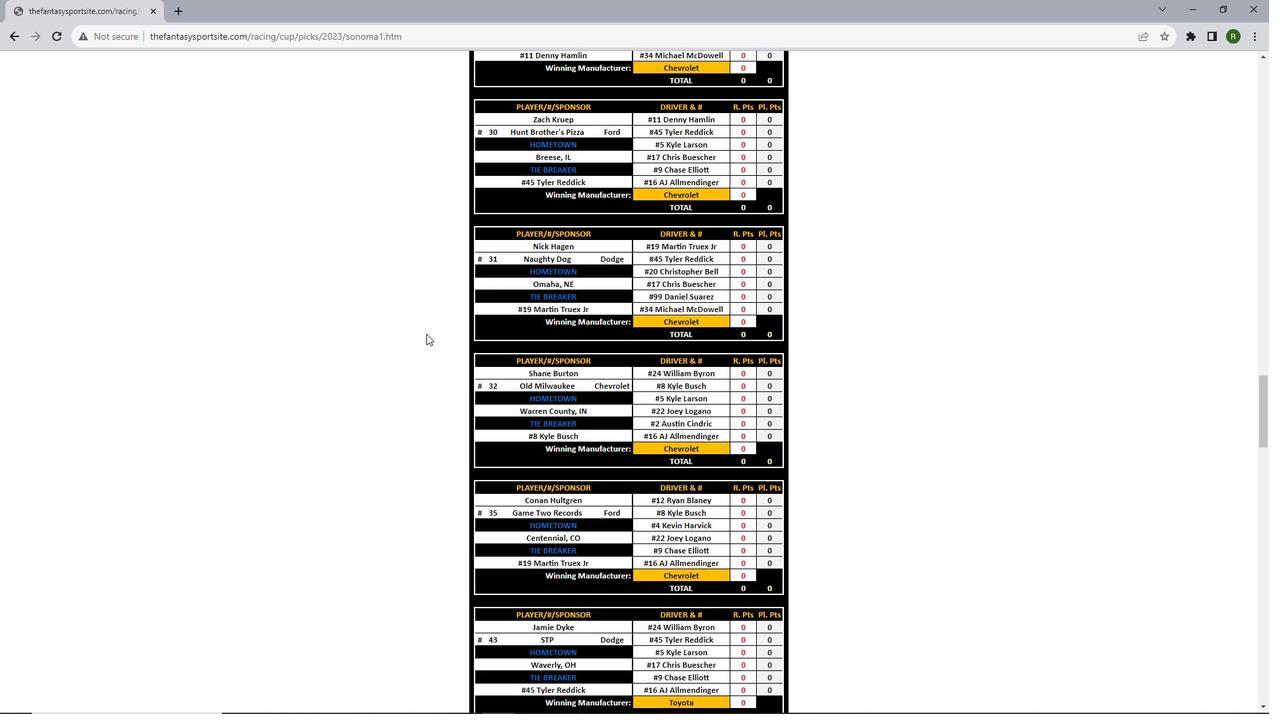 
Action: Mouse scrolled (426, 333) with delta (0, 0)
Screenshot: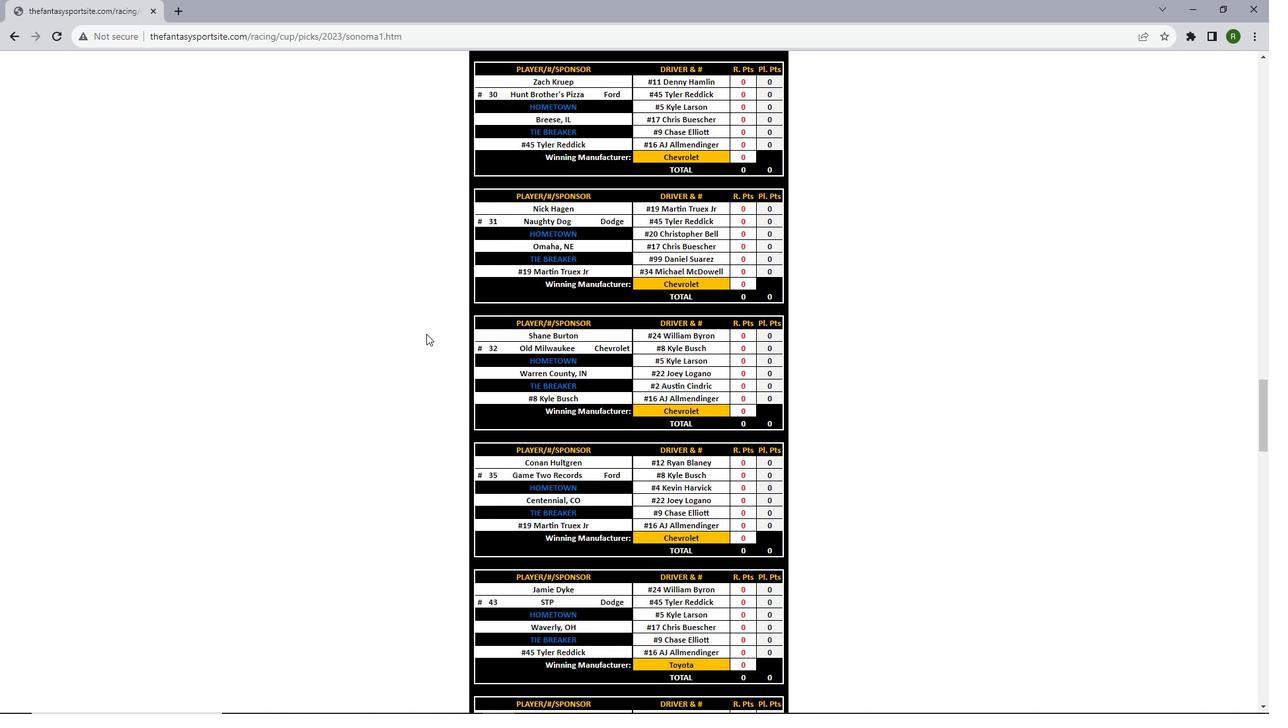 
Action: Mouse scrolled (426, 333) with delta (0, 0)
Screenshot: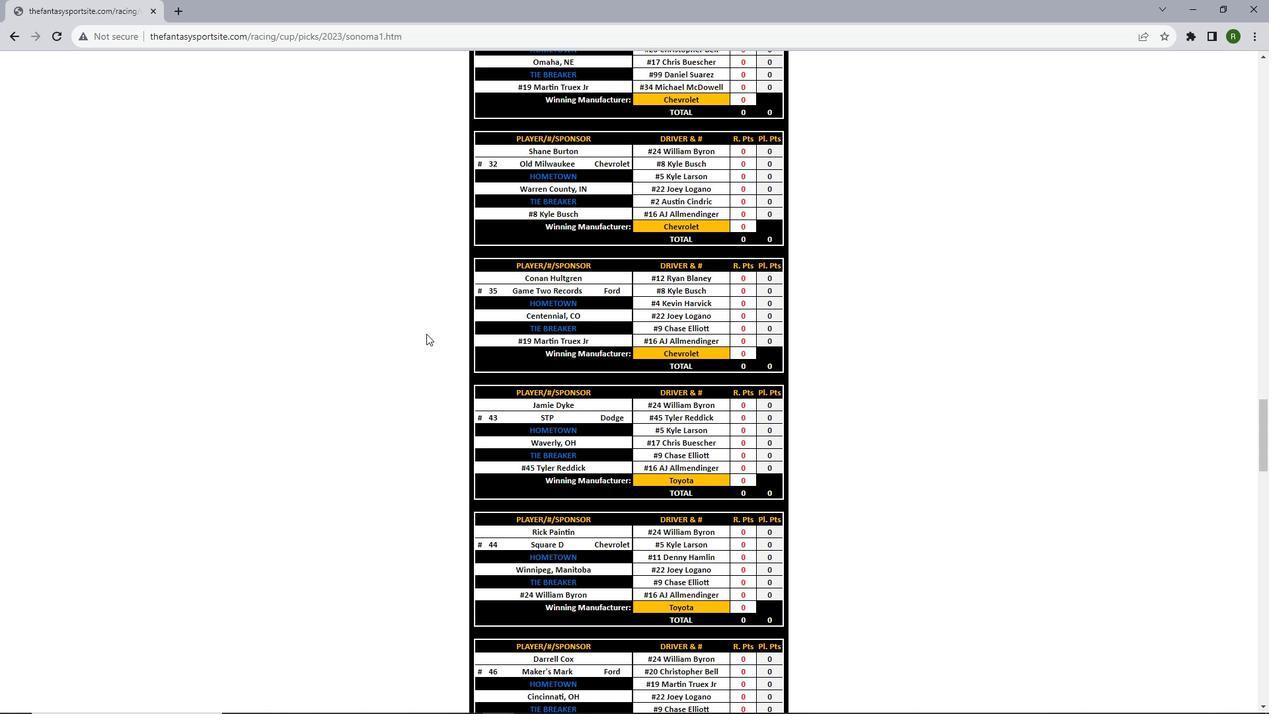 
Action: Mouse scrolled (426, 333) with delta (0, 0)
Screenshot: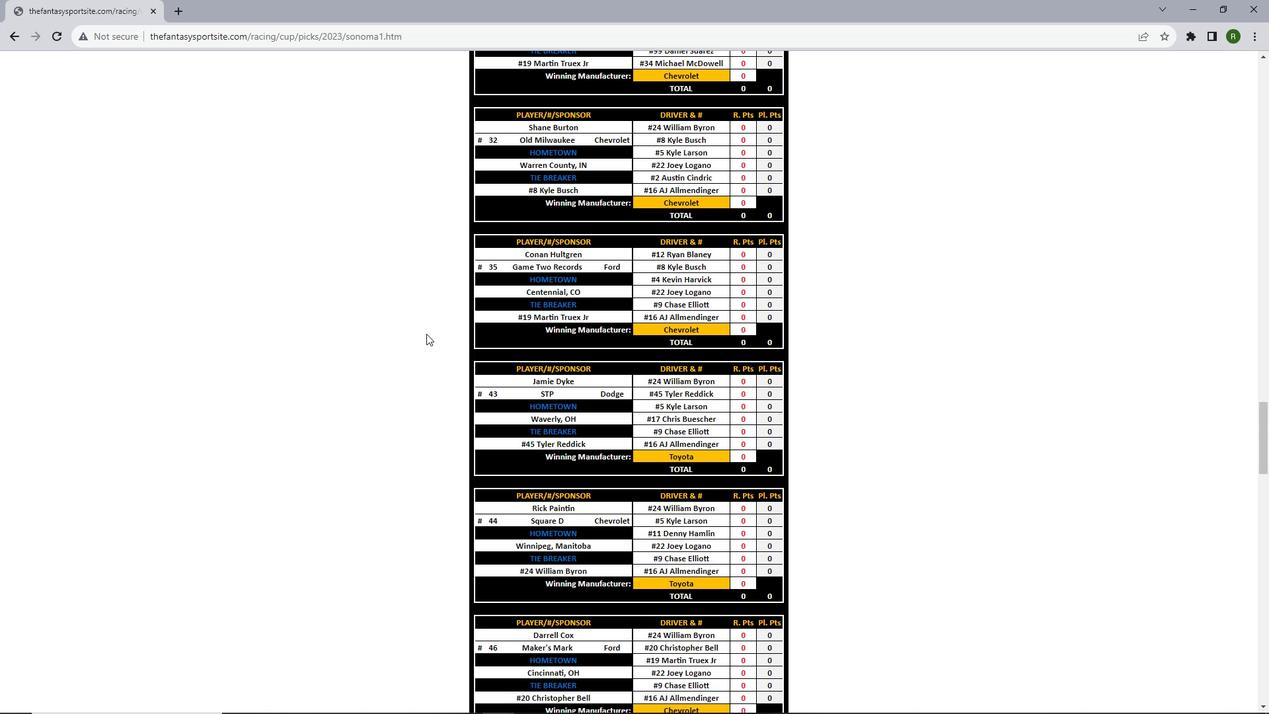 
Action: Mouse scrolled (426, 333) with delta (0, 0)
Screenshot: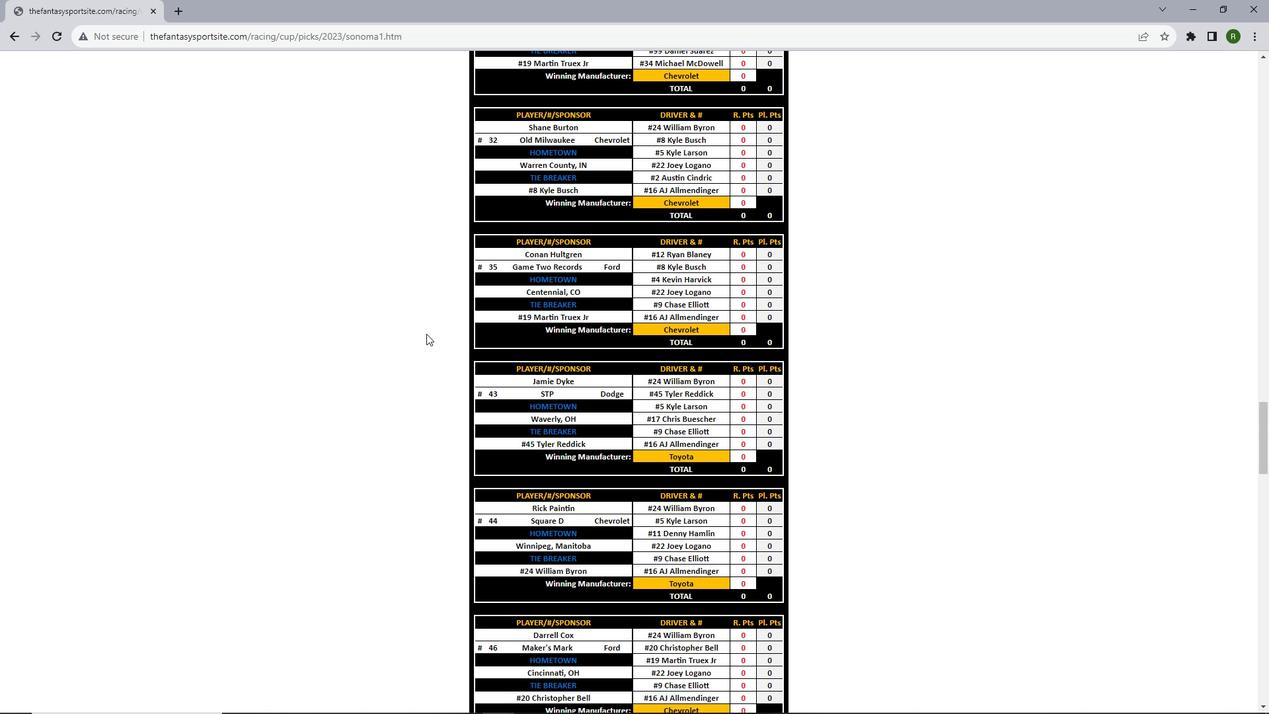 
Action: Mouse scrolled (426, 333) with delta (0, 0)
Screenshot: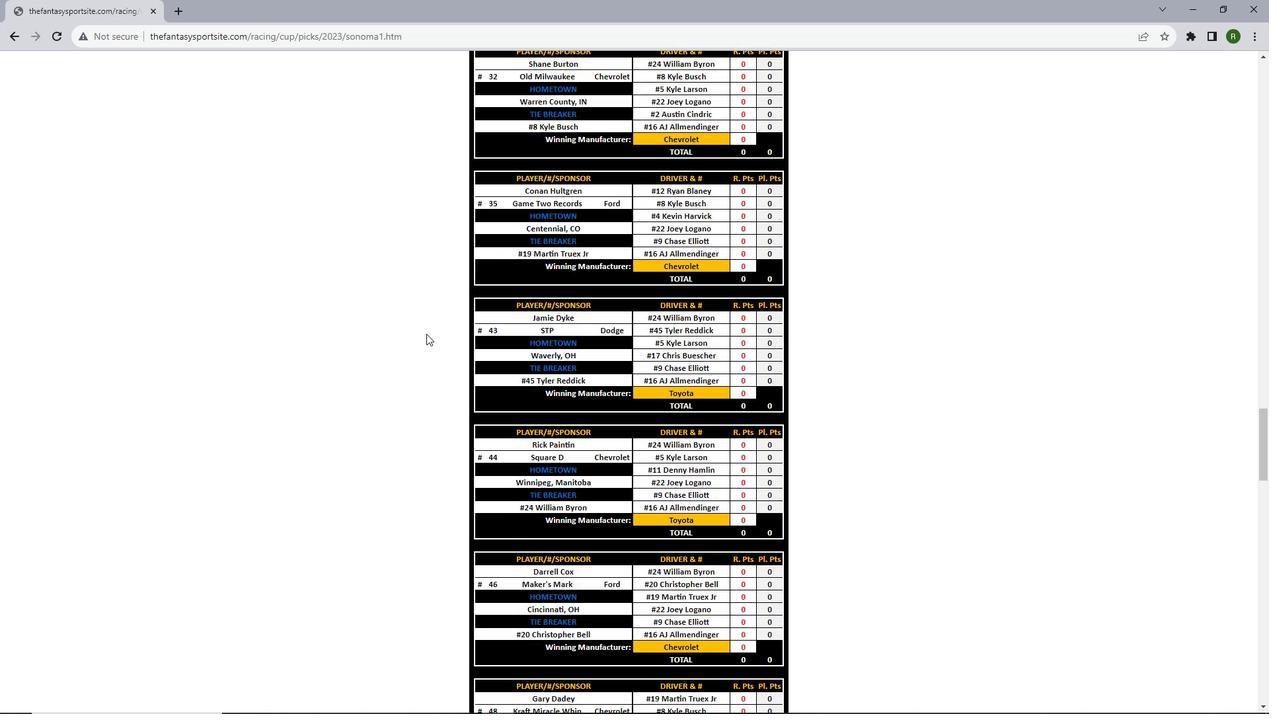 
Action: Mouse scrolled (426, 333) with delta (0, 0)
Screenshot: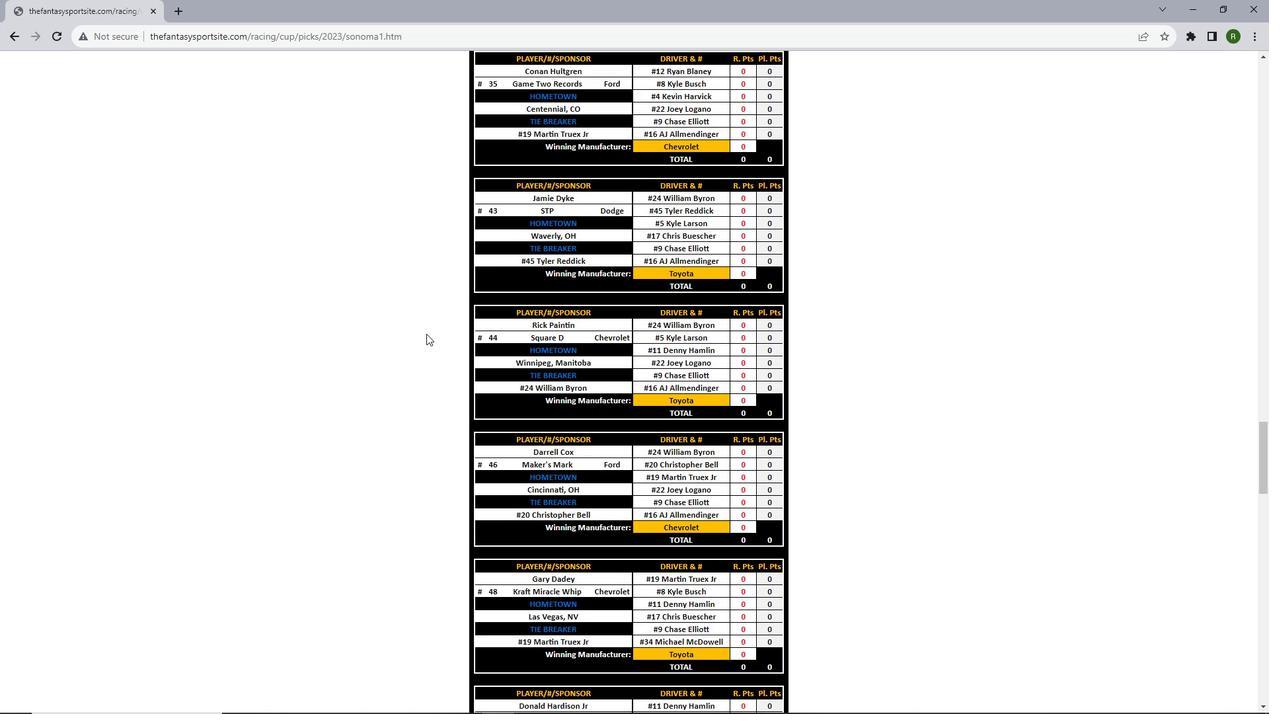 
Action: Mouse scrolled (426, 333) with delta (0, 0)
Screenshot: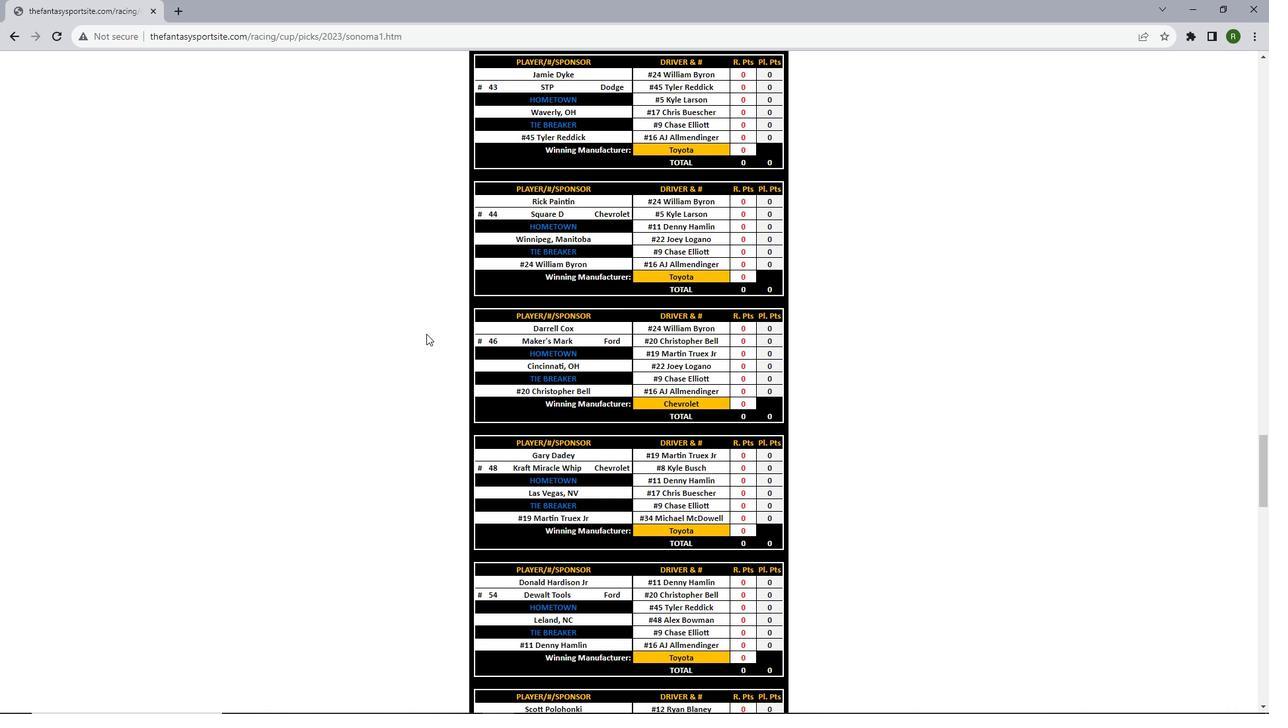 
Action: Mouse scrolled (426, 333) with delta (0, 0)
Screenshot: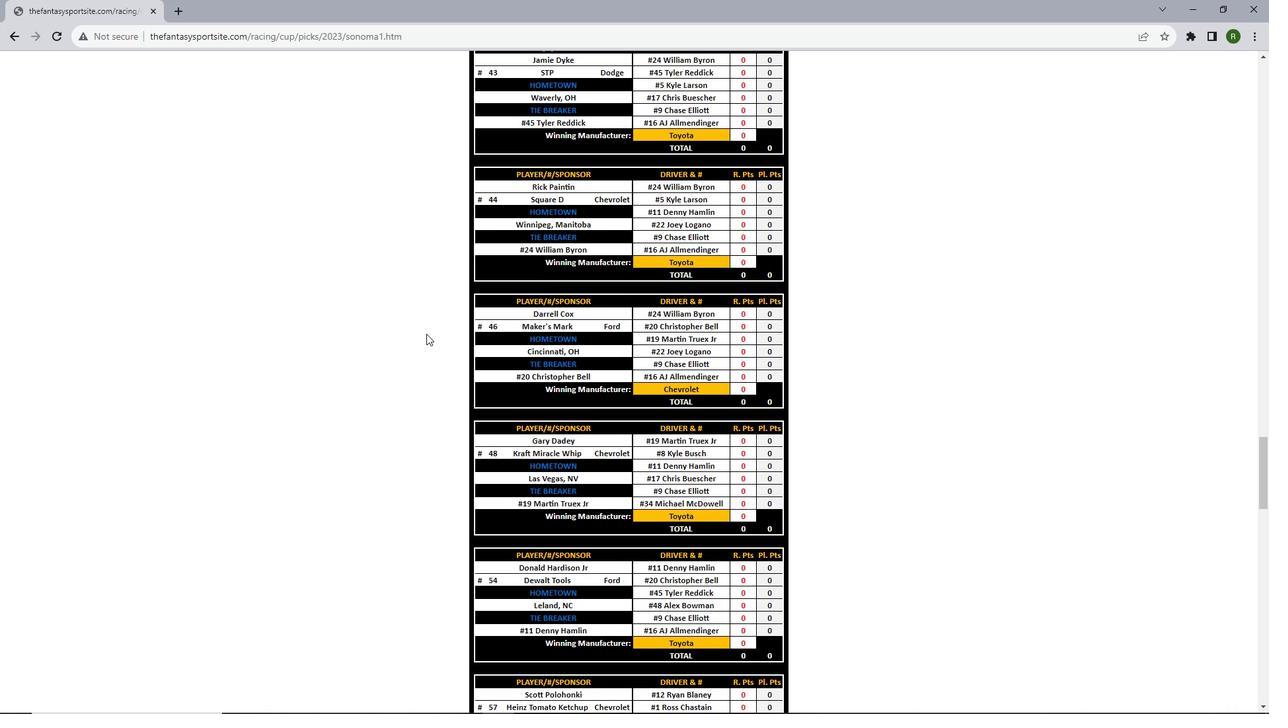 
Action: Mouse scrolled (426, 333) with delta (0, 0)
Screenshot: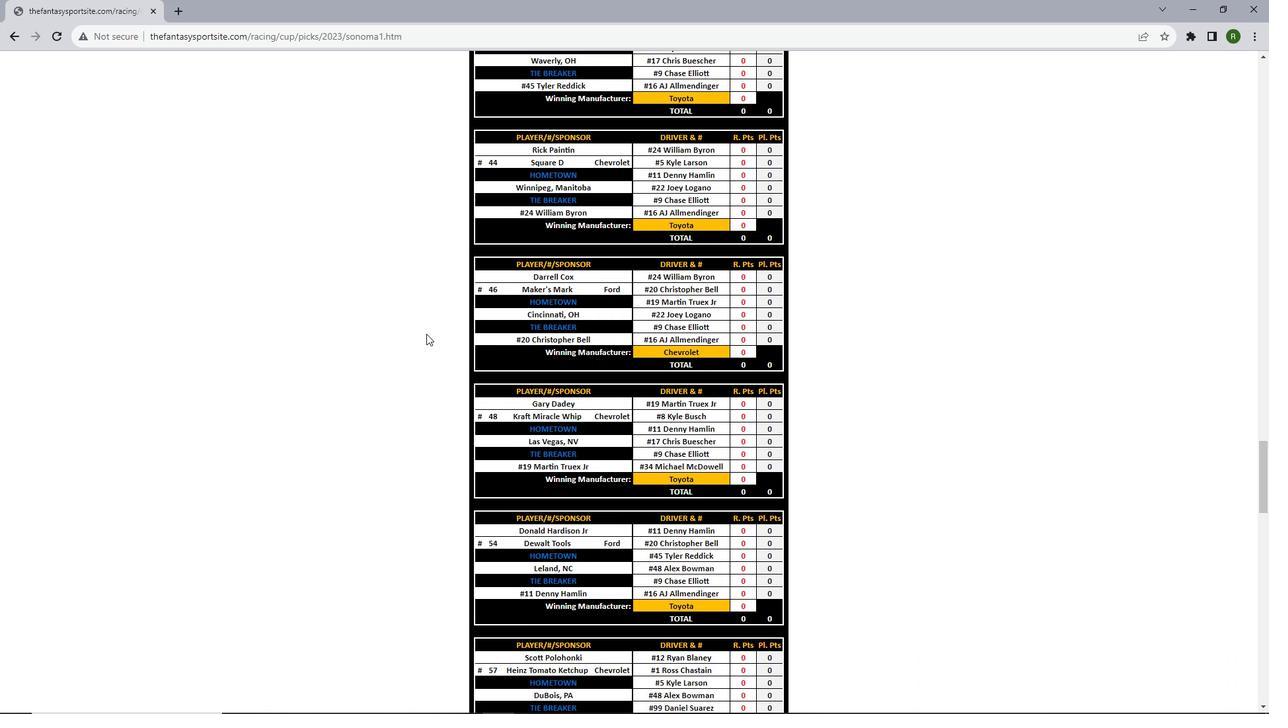 
Action: Mouse scrolled (426, 333) with delta (0, 0)
Screenshot: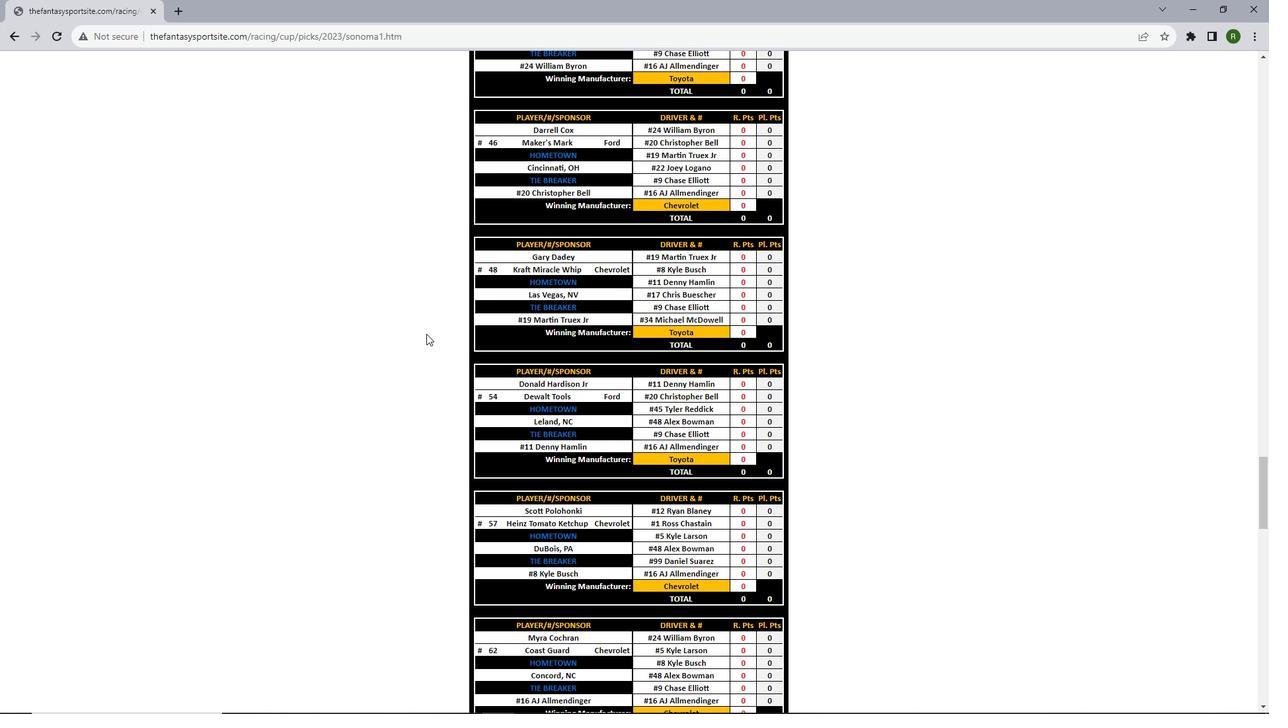 
Action: Mouse scrolled (426, 333) with delta (0, 0)
Screenshot: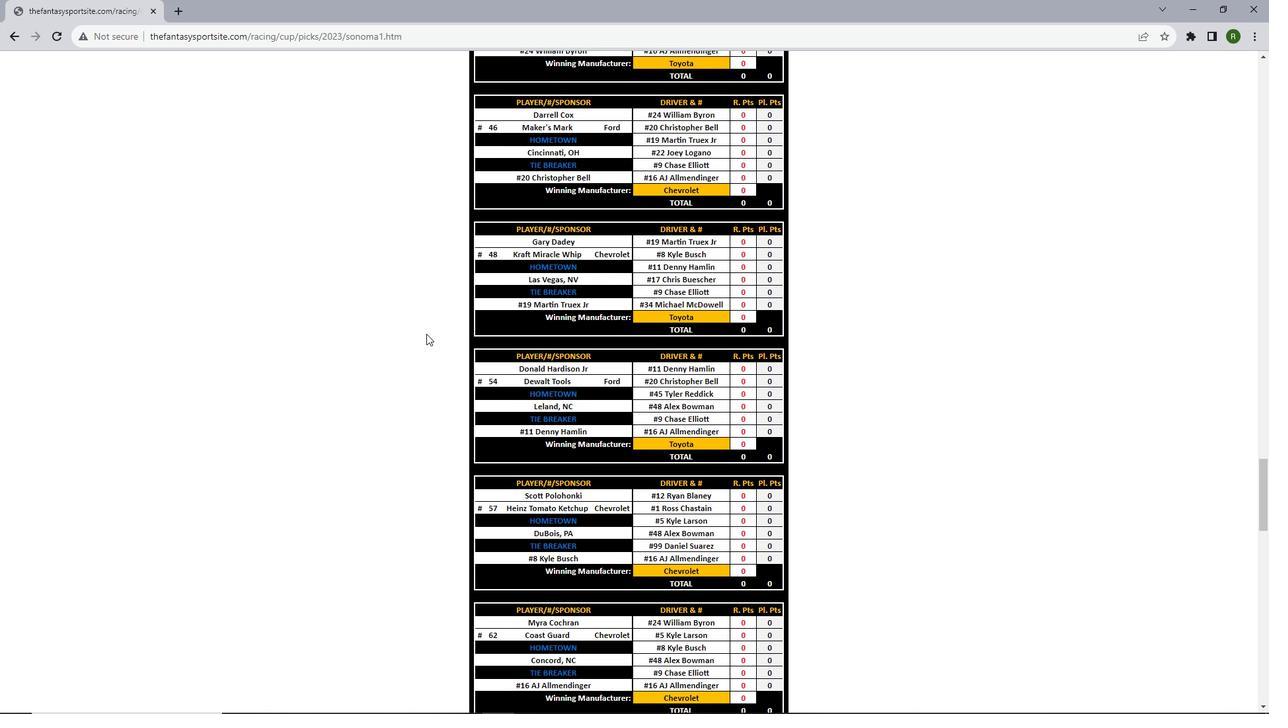 
Action: Mouse scrolled (426, 333) with delta (0, 0)
Screenshot: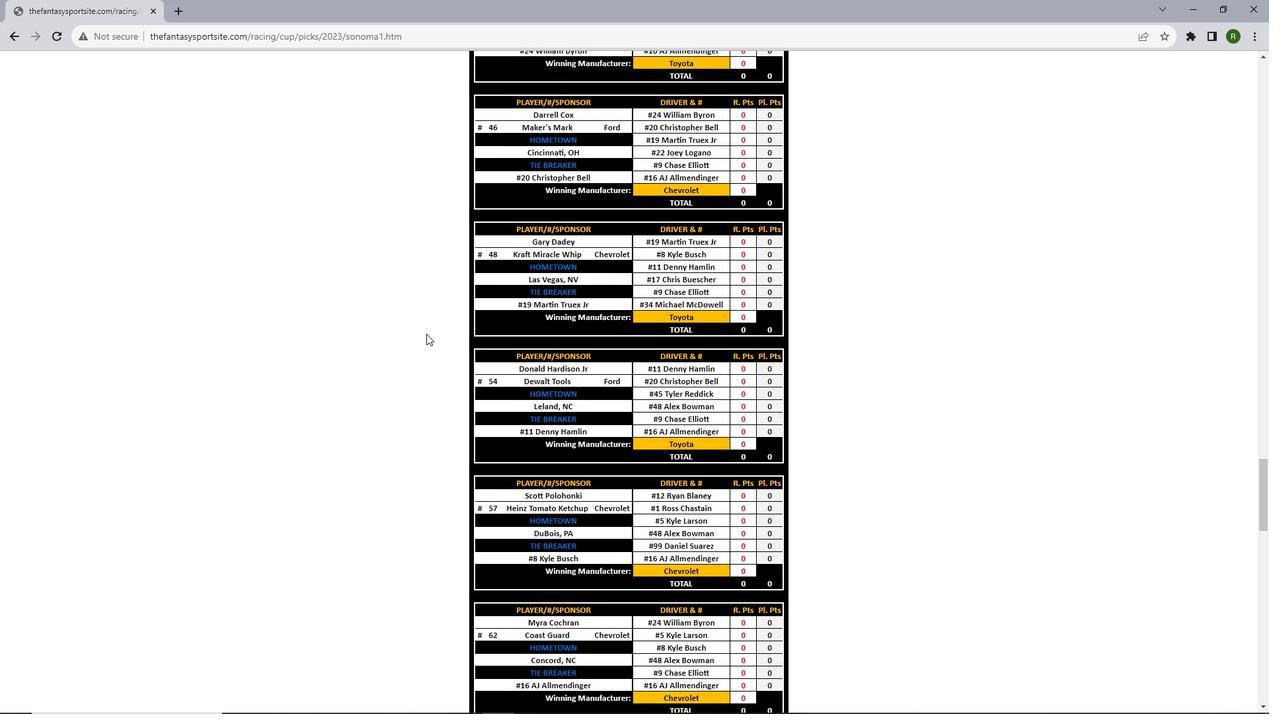 
Action: Mouse scrolled (426, 333) with delta (0, 0)
Screenshot: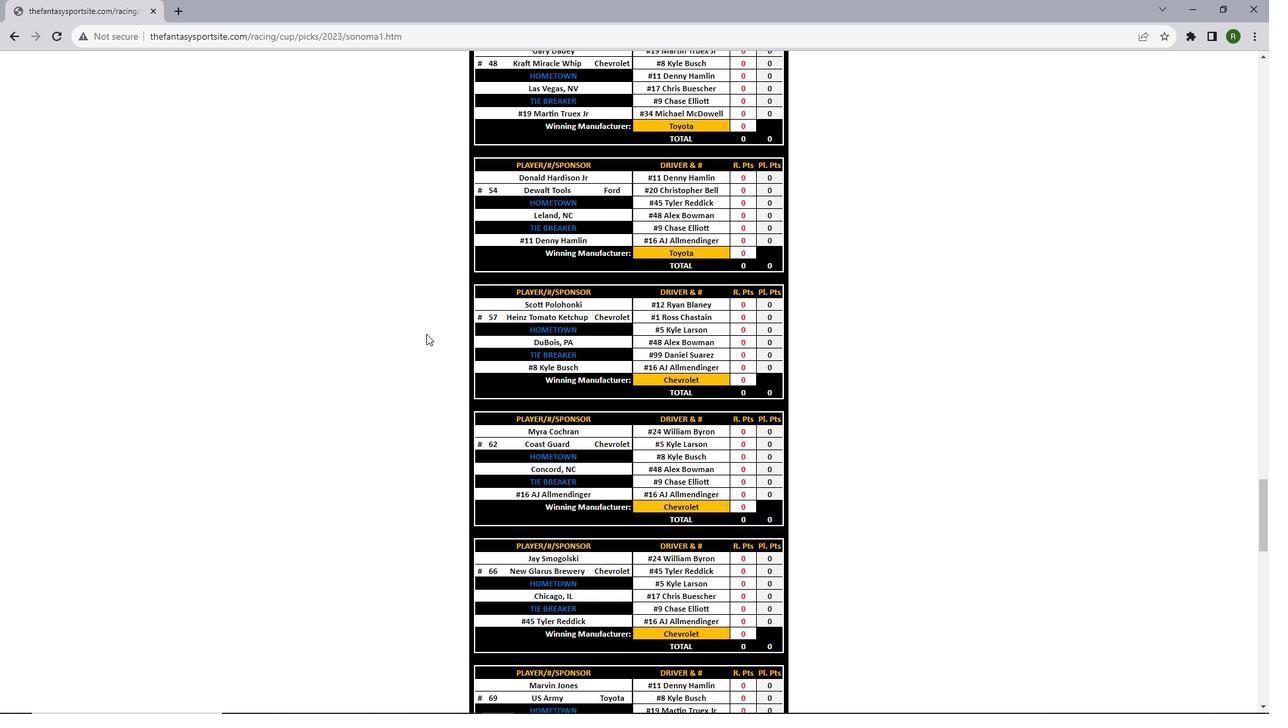 
Action: Mouse scrolled (426, 333) with delta (0, 0)
Screenshot: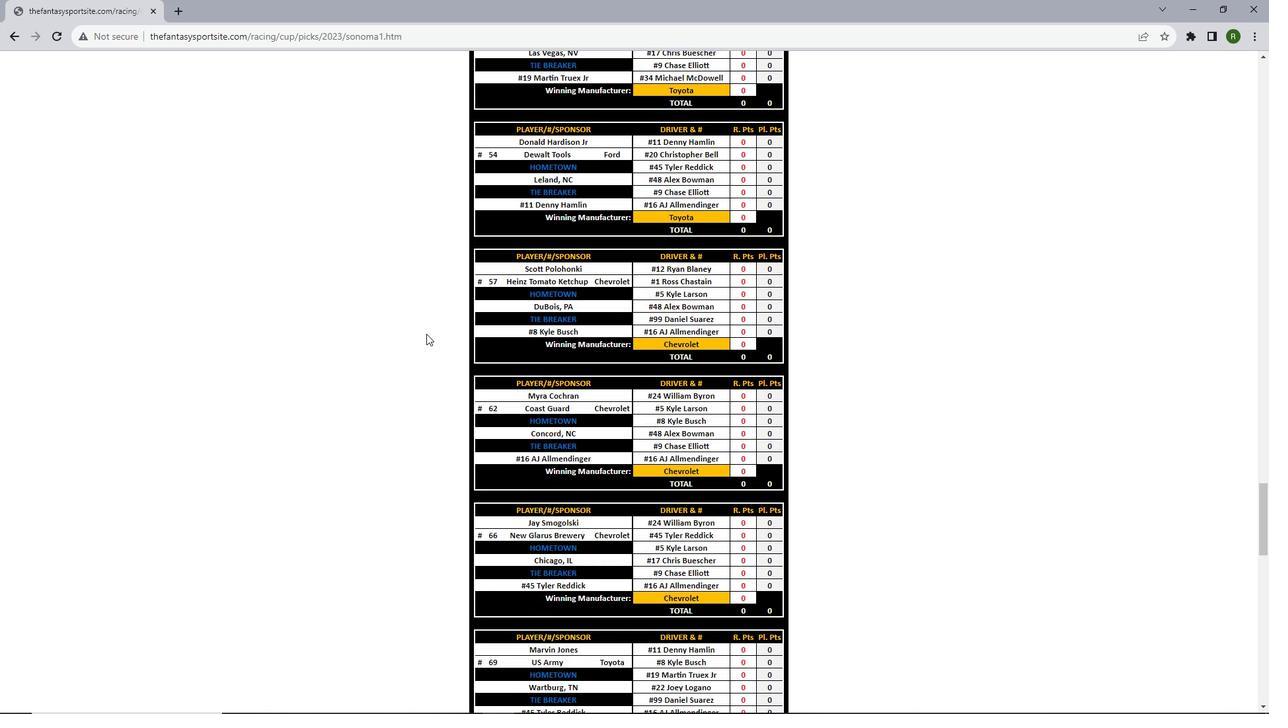 
Action: Mouse scrolled (426, 333) with delta (0, 0)
Screenshot: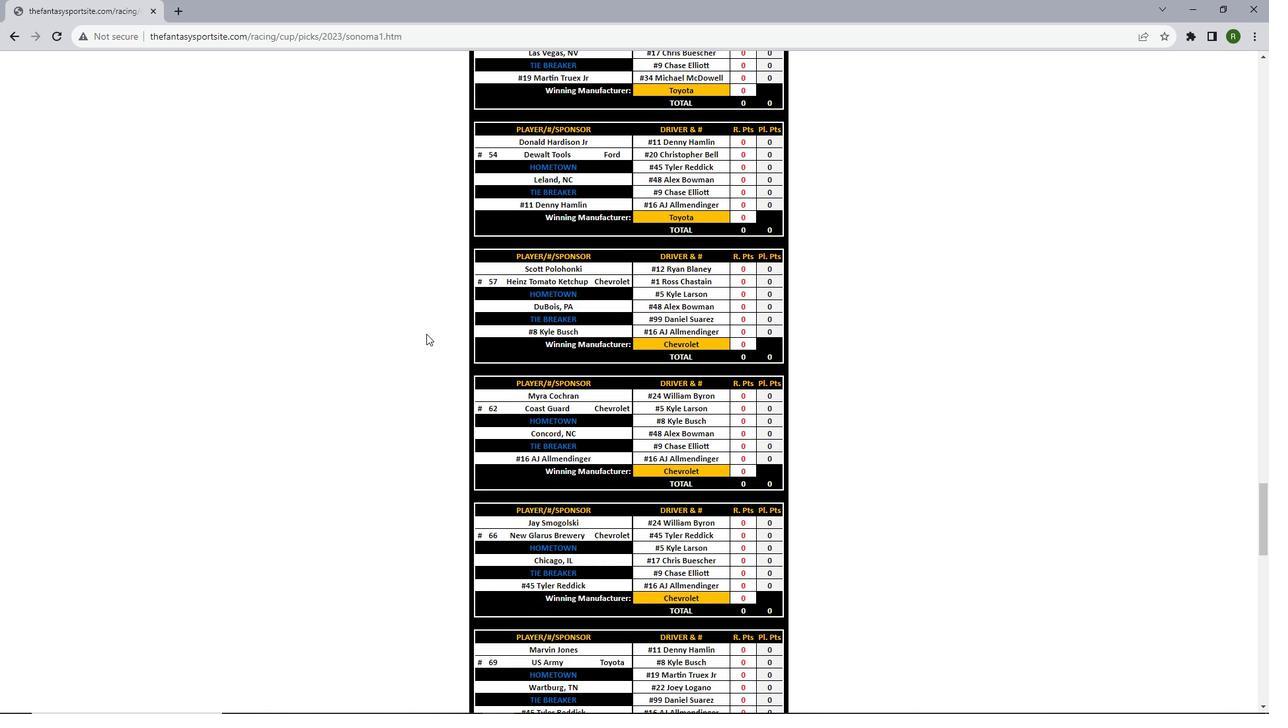 
Action: Mouse scrolled (426, 333) with delta (0, 0)
Screenshot: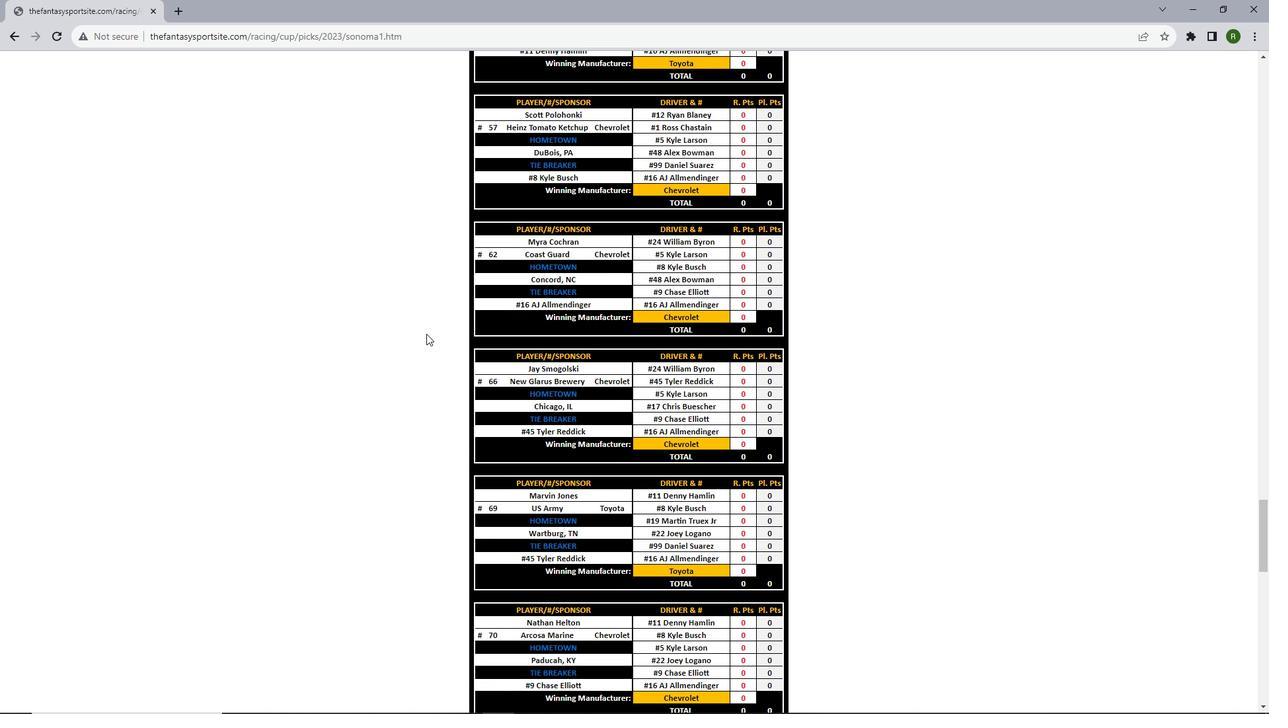 
Action: Mouse scrolled (426, 333) with delta (0, 0)
Screenshot: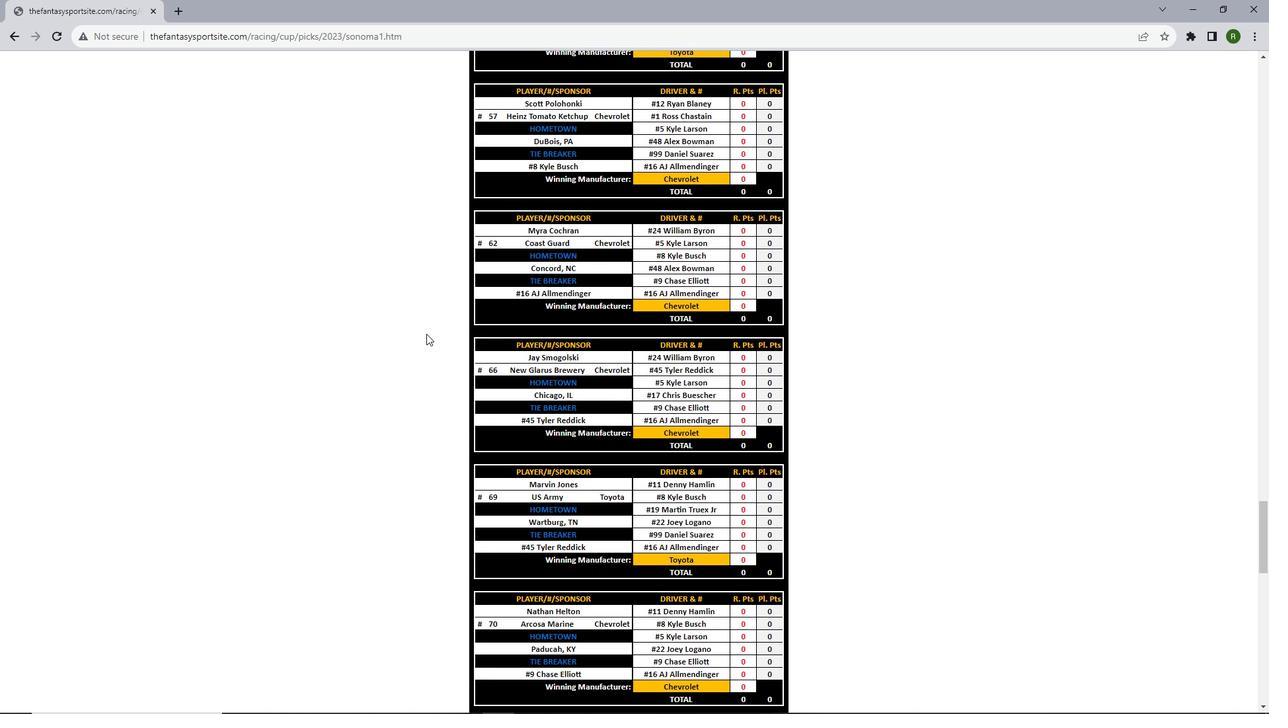 
Action: Mouse scrolled (426, 333) with delta (0, 0)
Screenshot: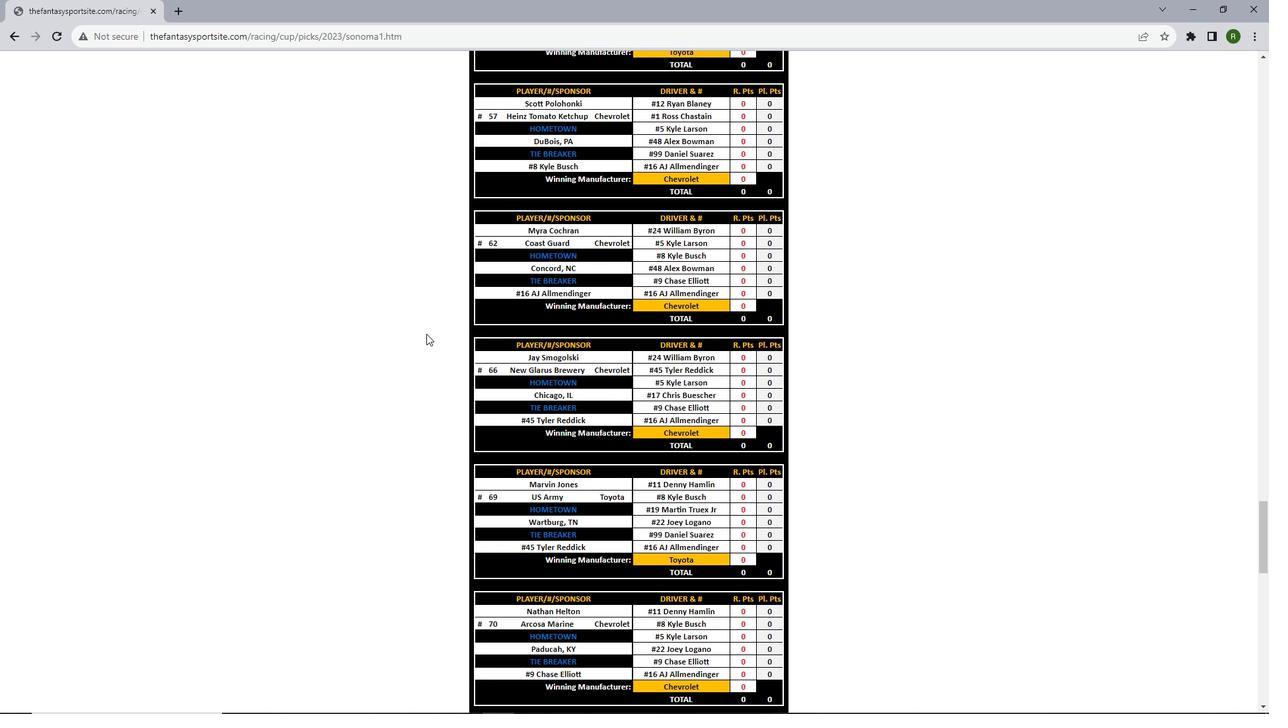 
Action: Mouse scrolled (426, 333) with delta (0, 0)
Screenshot: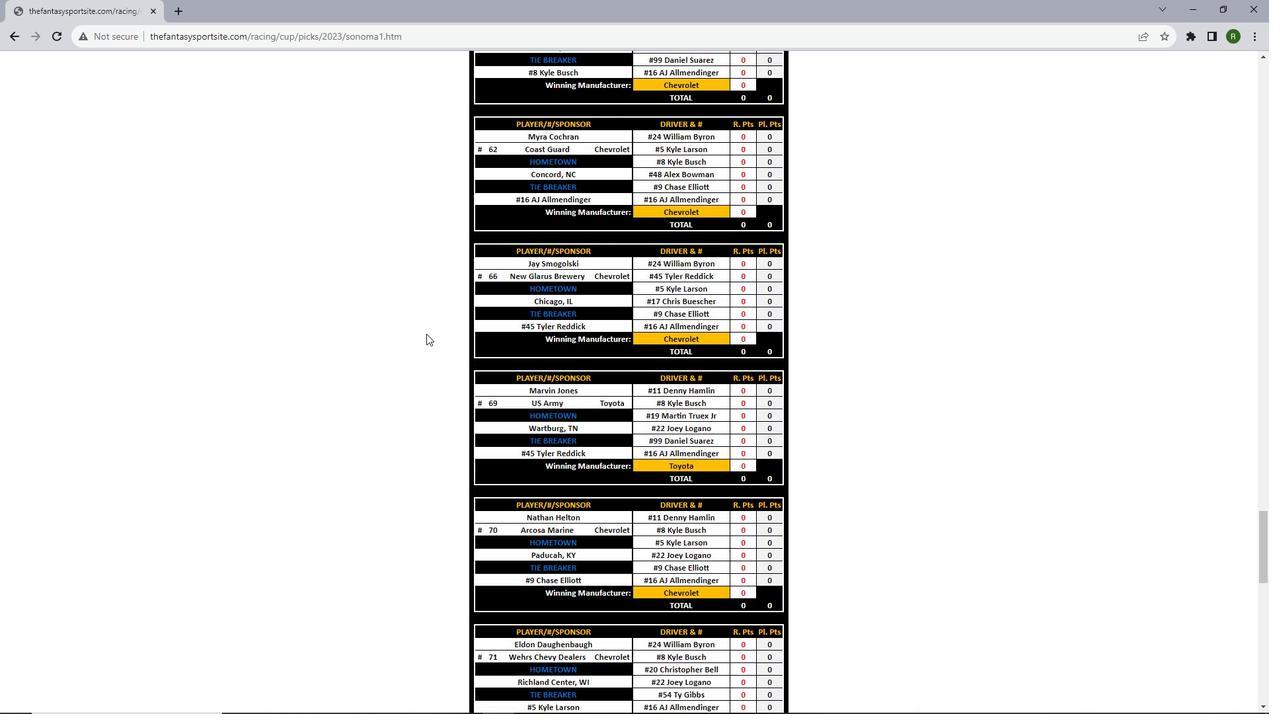 
Action: Mouse scrolled (426, 333) with delta (0, 0)
Screenshot: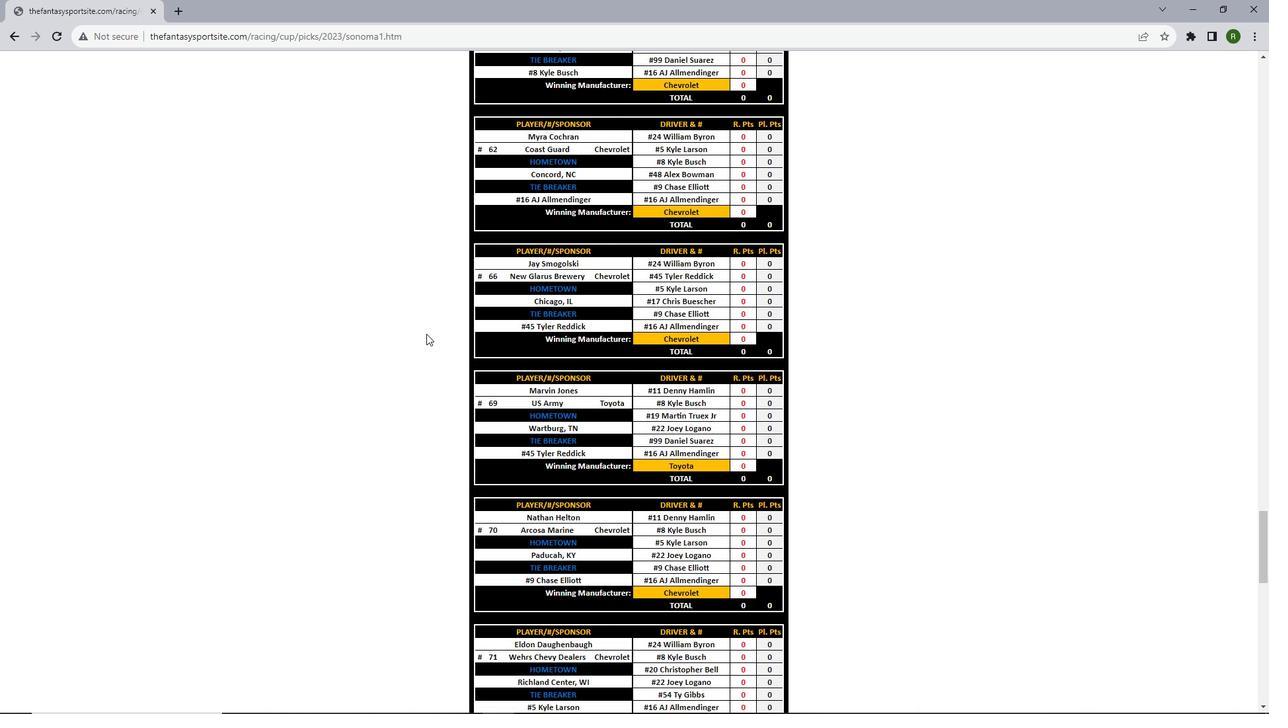 
Action: Mouse scrolled (426, 333) with delta (0, 0)
Screenshot: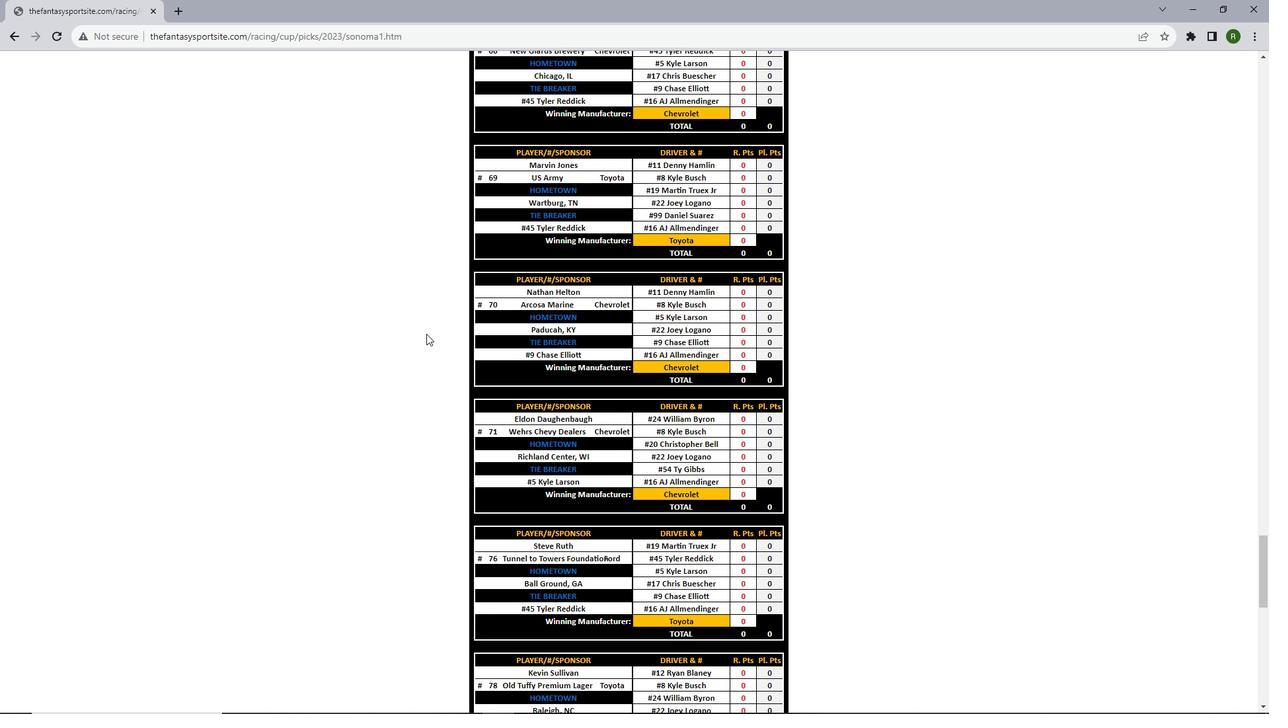 
Action: Mouse scrolled (426, 333) with delta (0, 0)
Screenshot: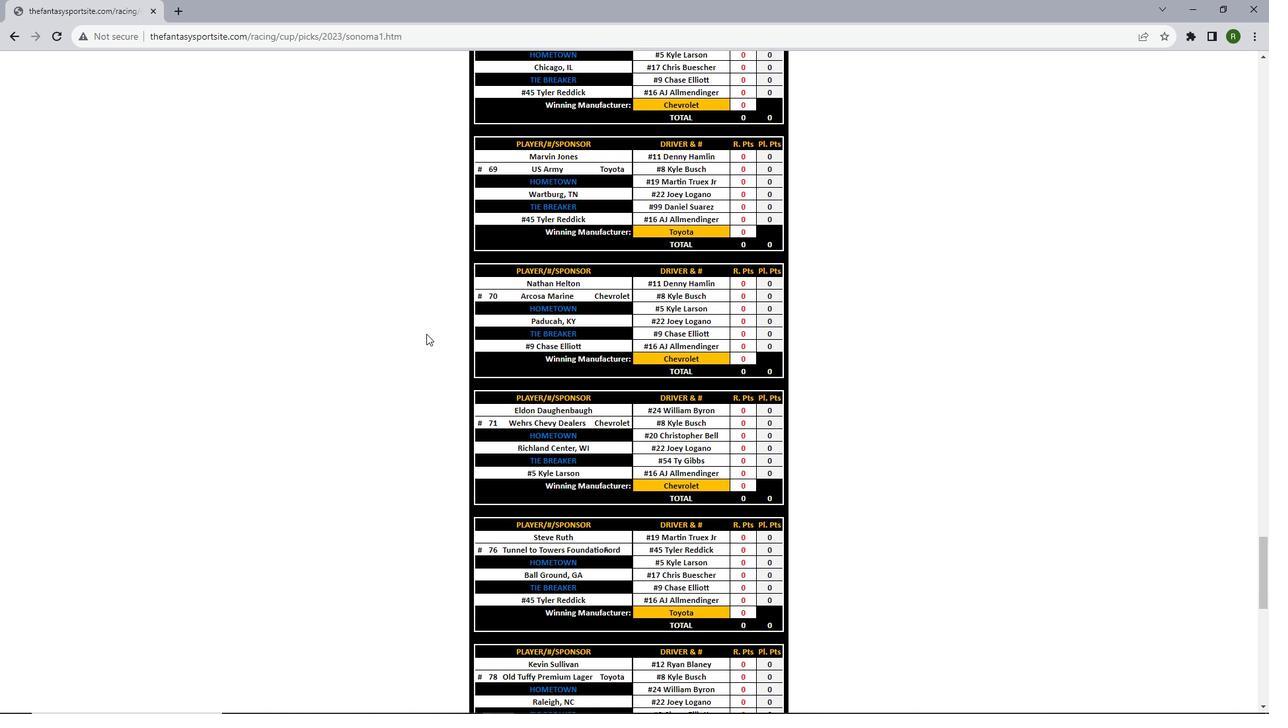 
Action: Mouse scrolled (426, 333) with delta (0, 0)
Screenshot: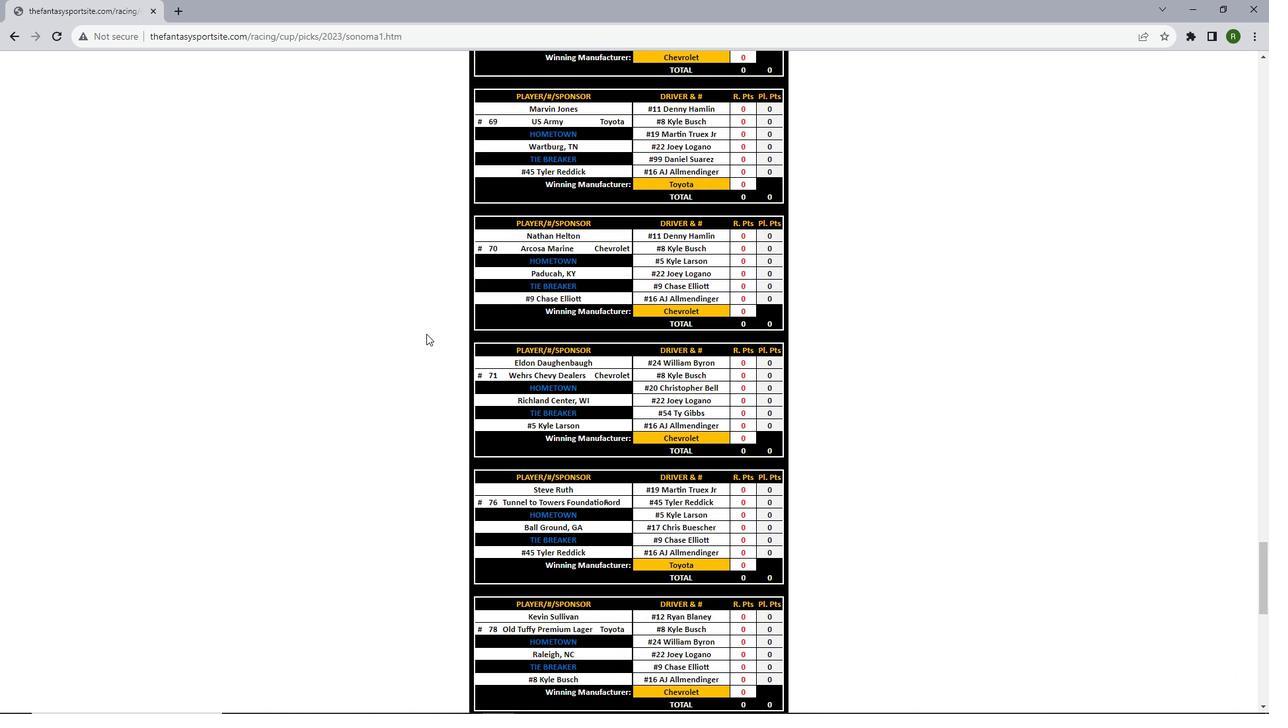 
Action: Mouse scrolled (426, 333) with delta (0, 0)
Screenshot: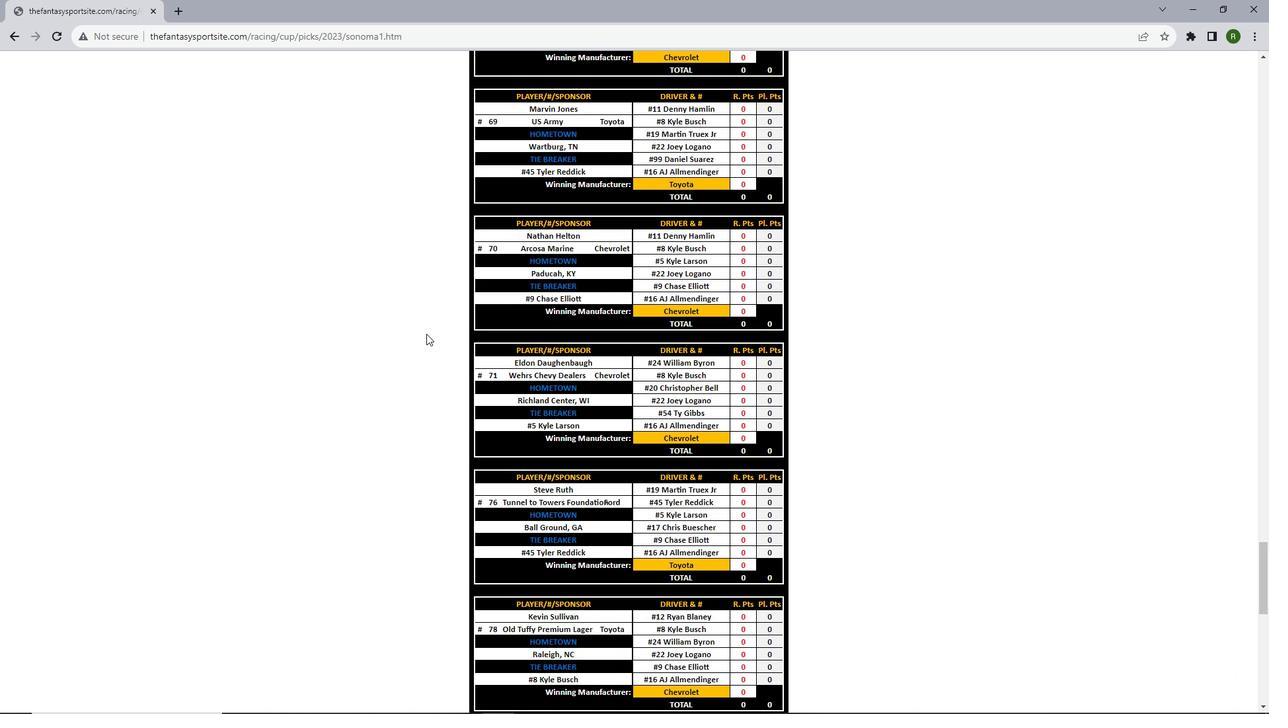 
Action: Mouse scrolled (426, 333) with delta (0, 0)
Screenshot: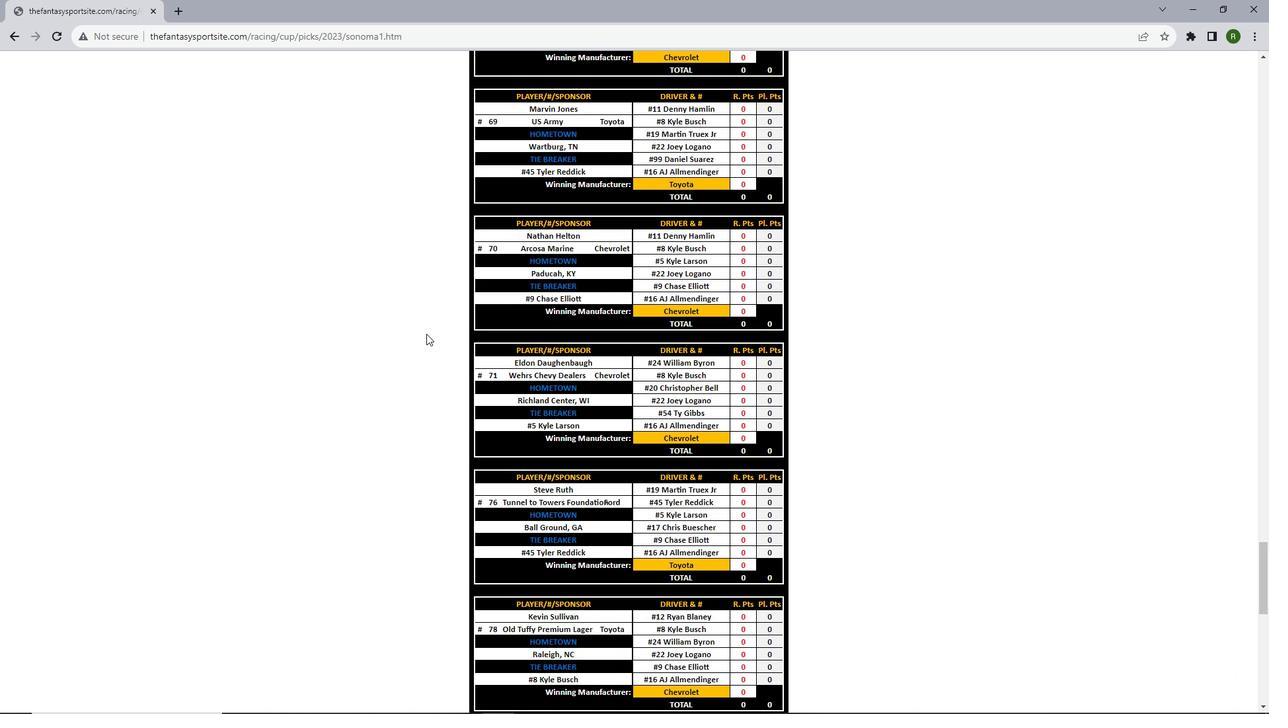 
Action: Mouse scrolled (426, 333) with delta (0, 0)
Screenshot: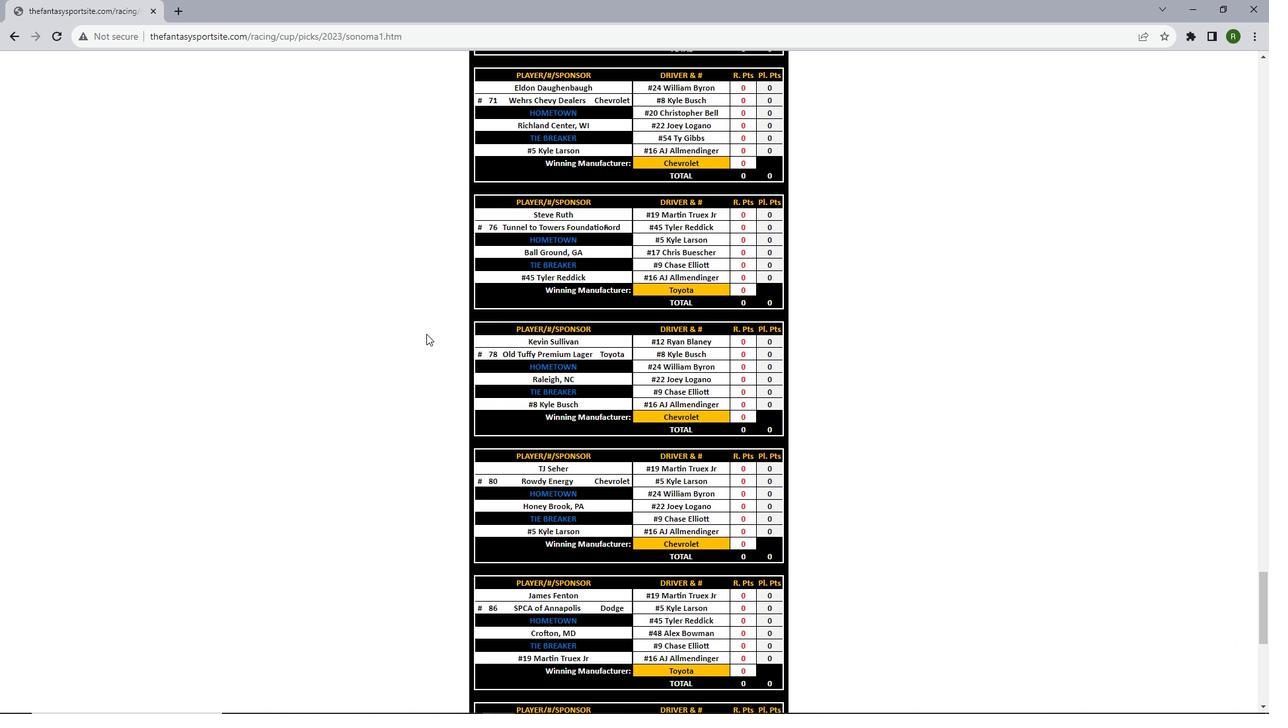
Action: Mouse scrolled (426, 333) with delta (0, 0)
Screenshot: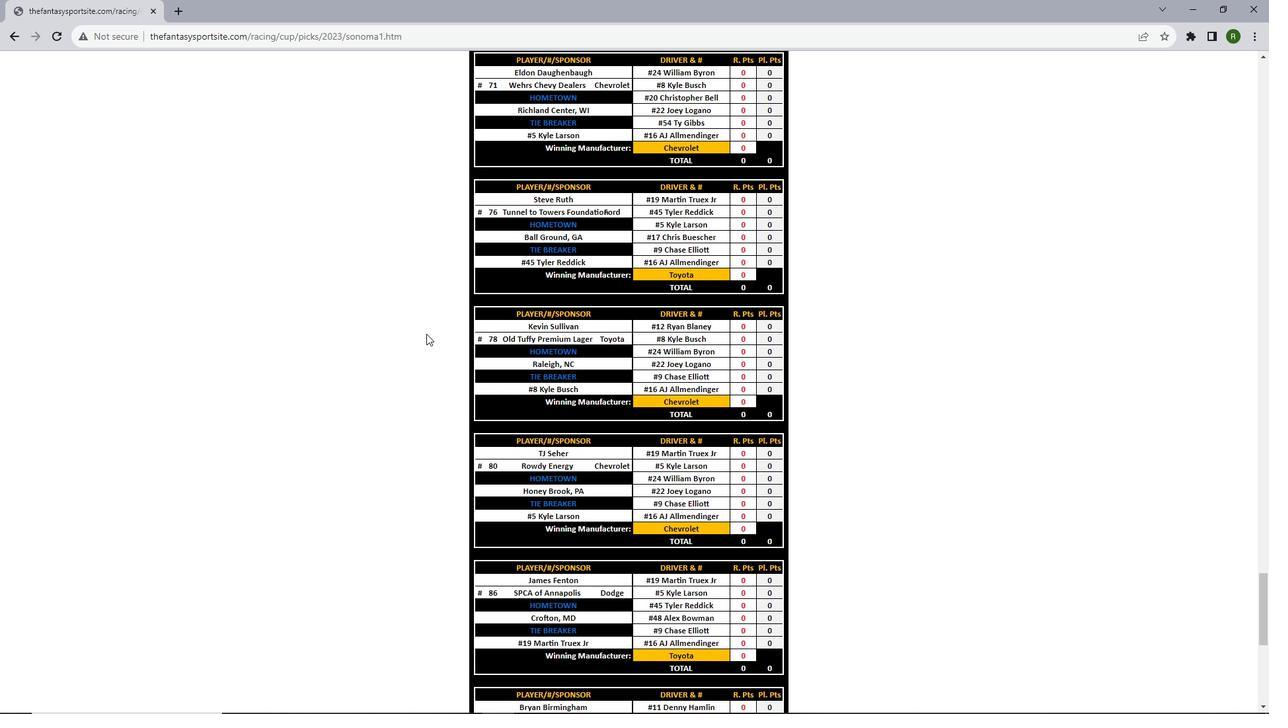 
Action: Mouse scrolled (426, 333) with delta (0, 0)
Screenshot: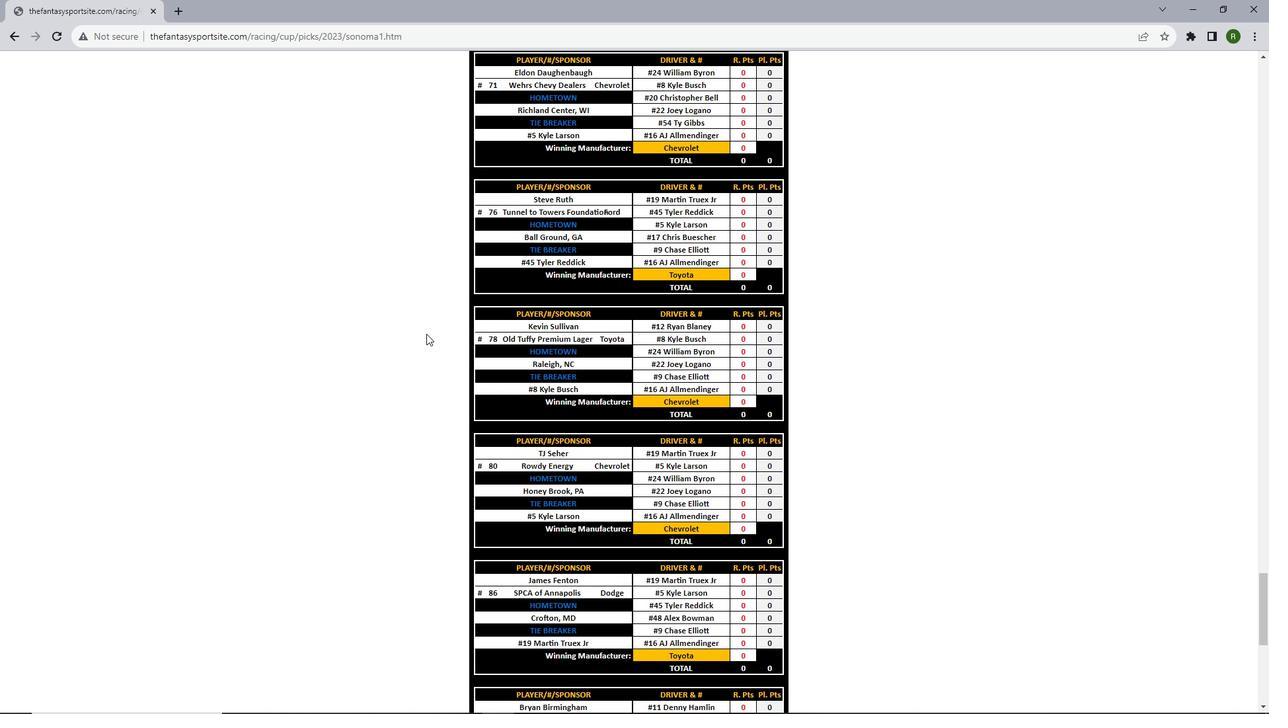 
Action: Mouse scrolled (426, 333) with delta (0, 0)
Screenshot: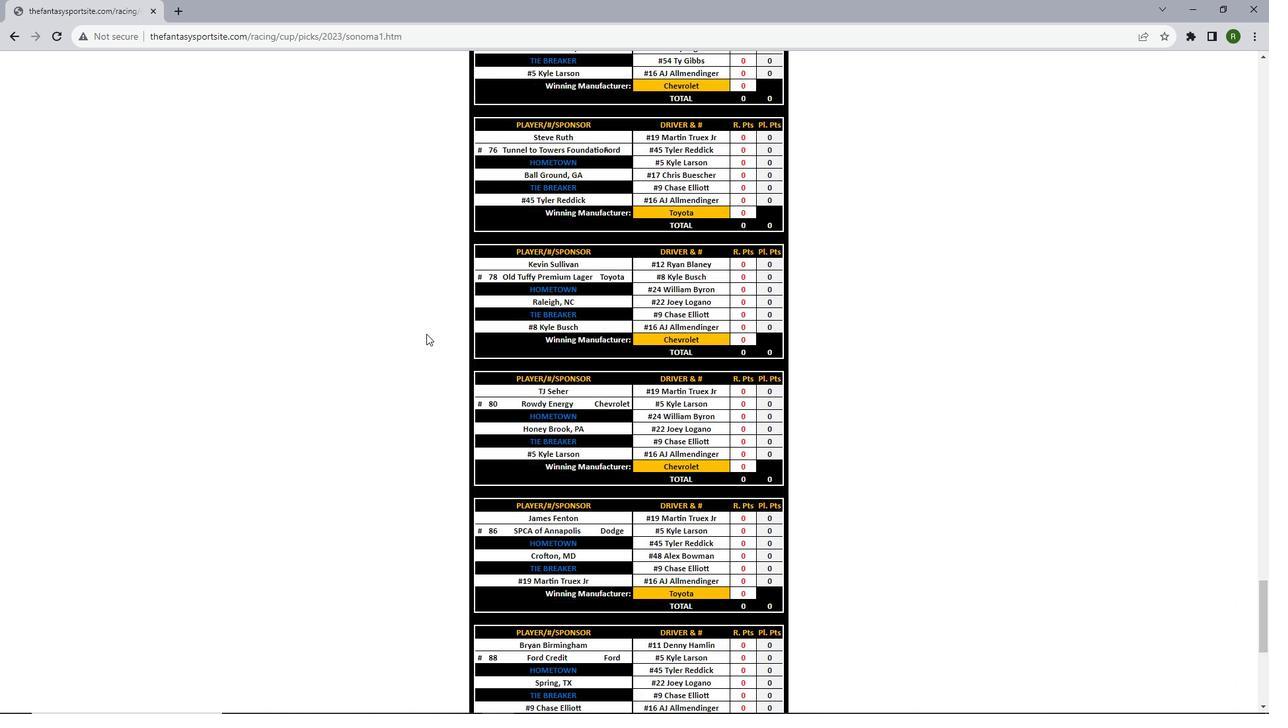 
Action: Mouse scrolled (426, 333) with delta (0, 0)
Screenshot: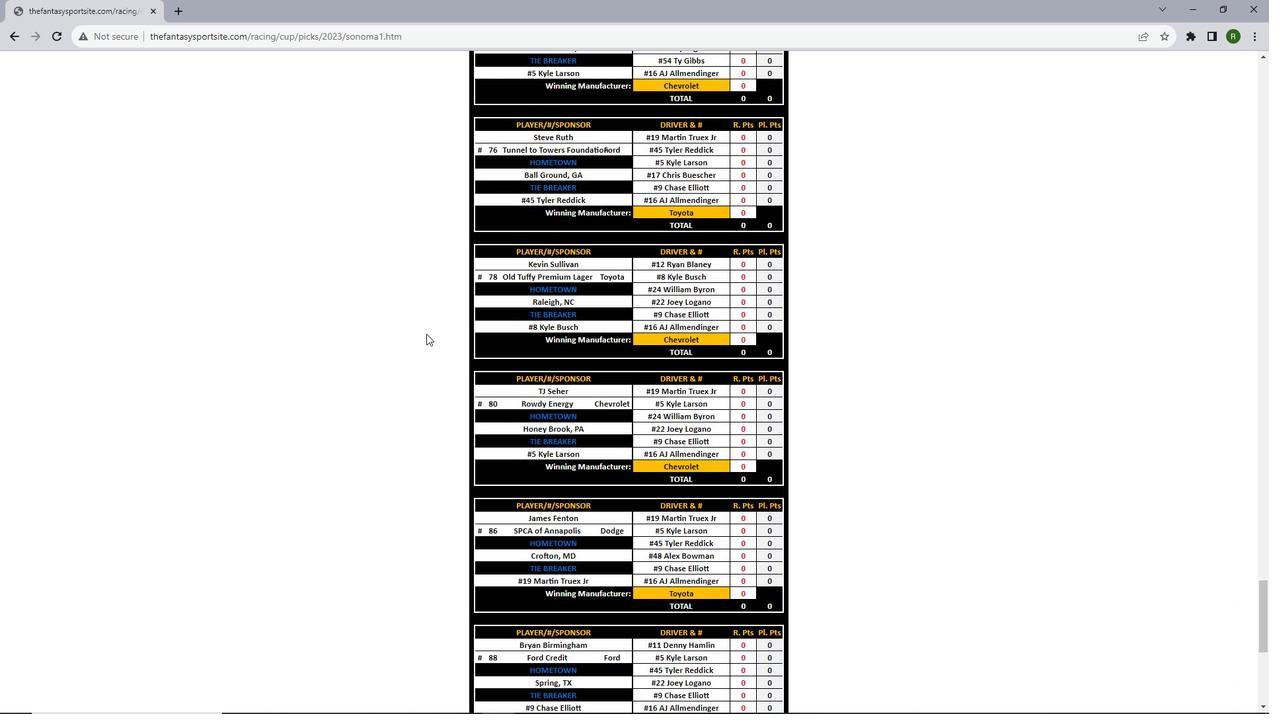 
Action: Mouse scrolled (426, 333) with delta (0, 0)
Screenshot: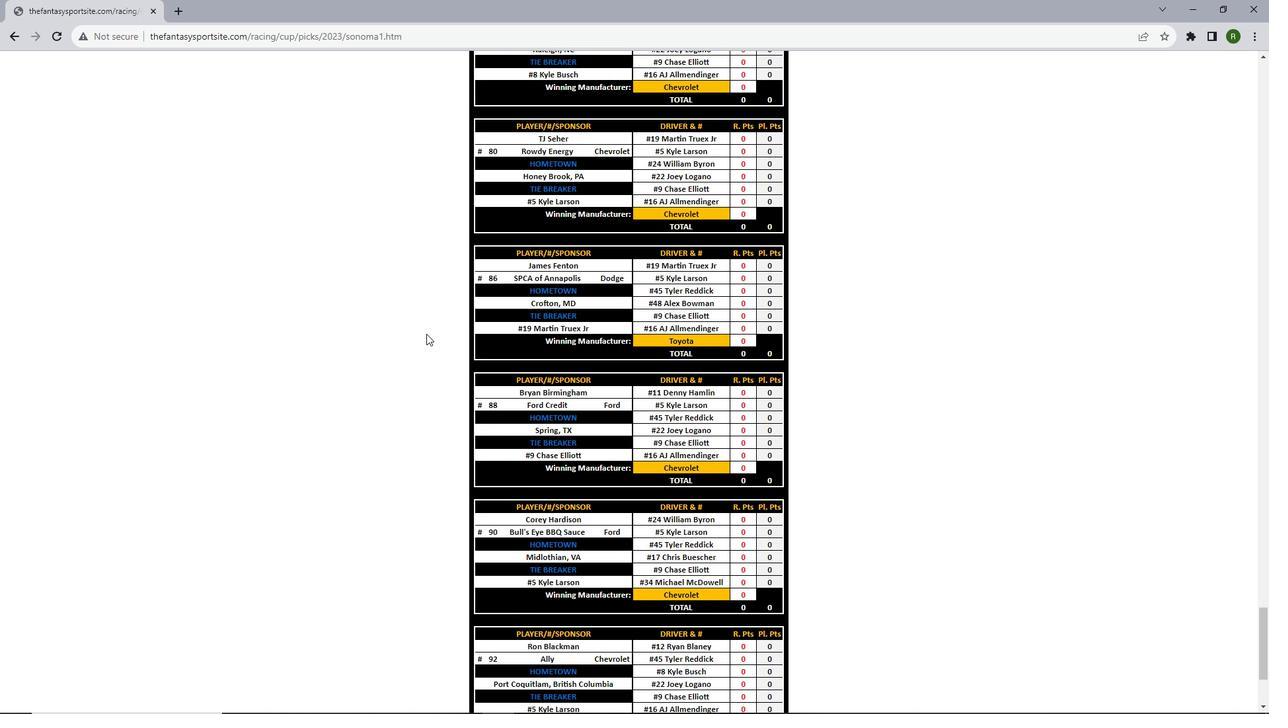 
Action: Mouse scrolled (426, 333) with delta (0, 0)
Screenshot: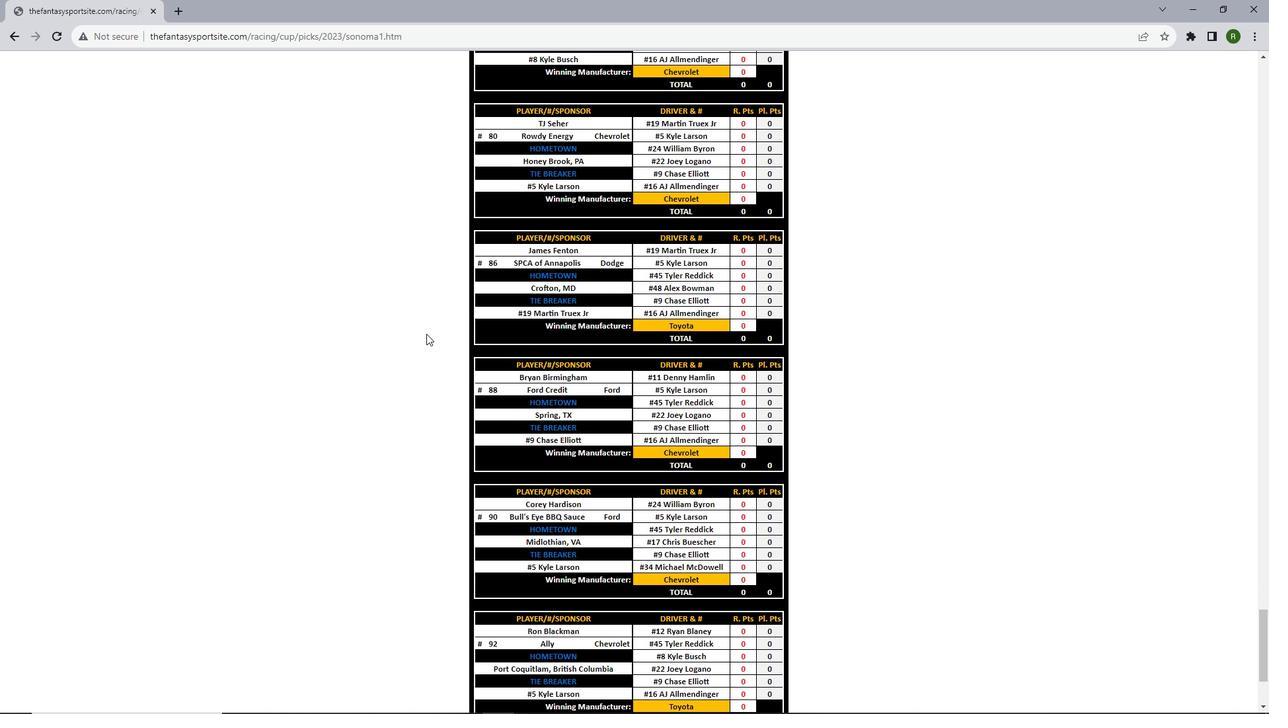 
Action: Mouse scrolled (426, 333) with delta (0, 0)
Screenshot: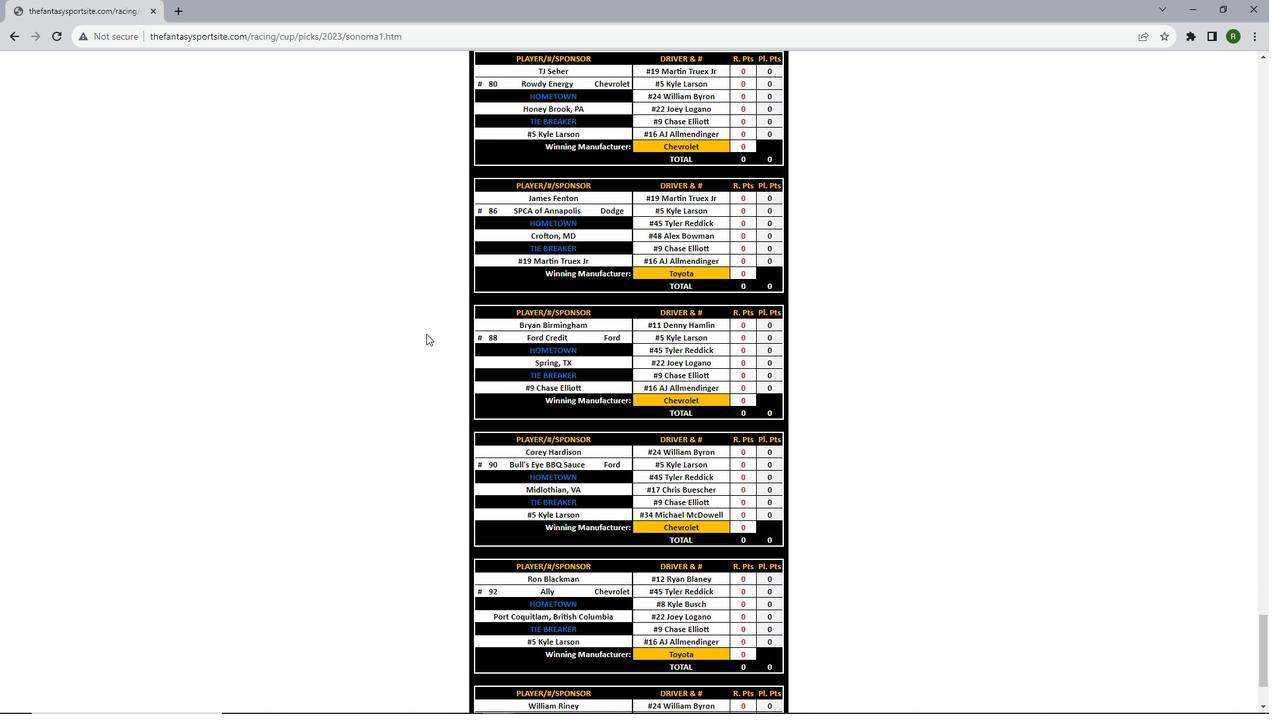 
Action: Mouse scrolled (426, 333) with delta (0, 0)
Screenshot: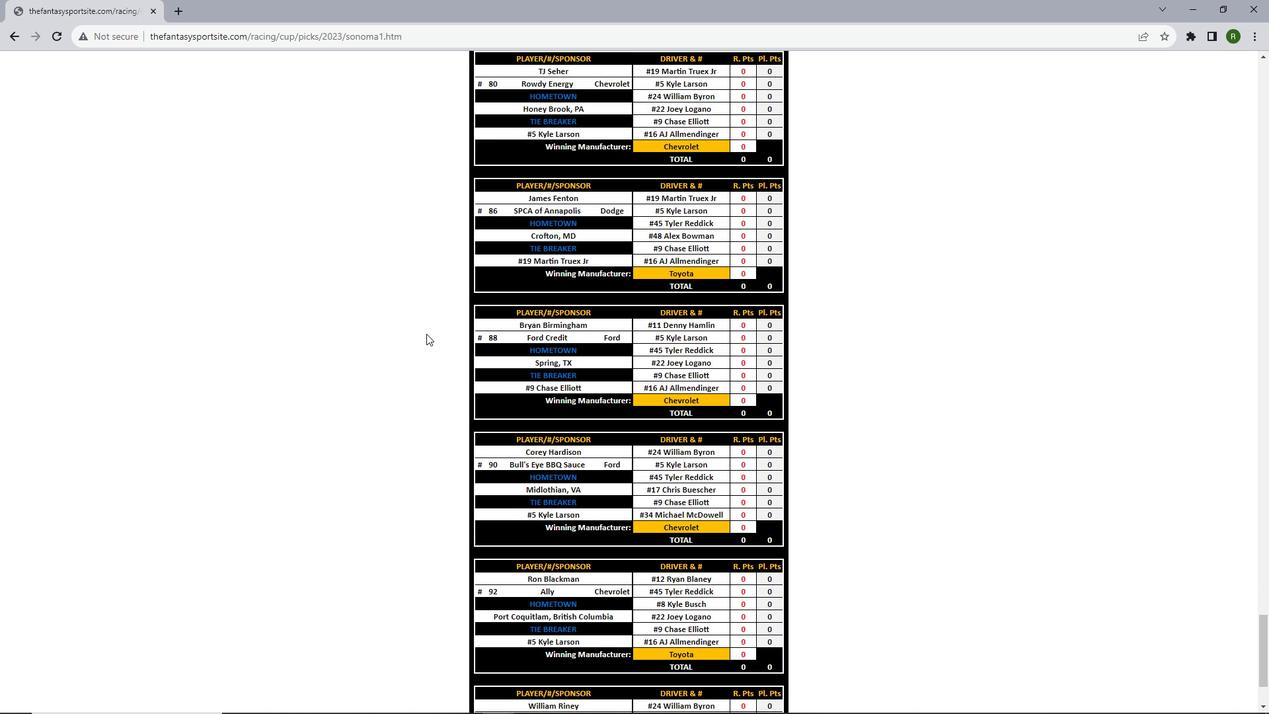 
Action: Mouse scrolled (426, 333) with delta (0, 0)
Screenshot: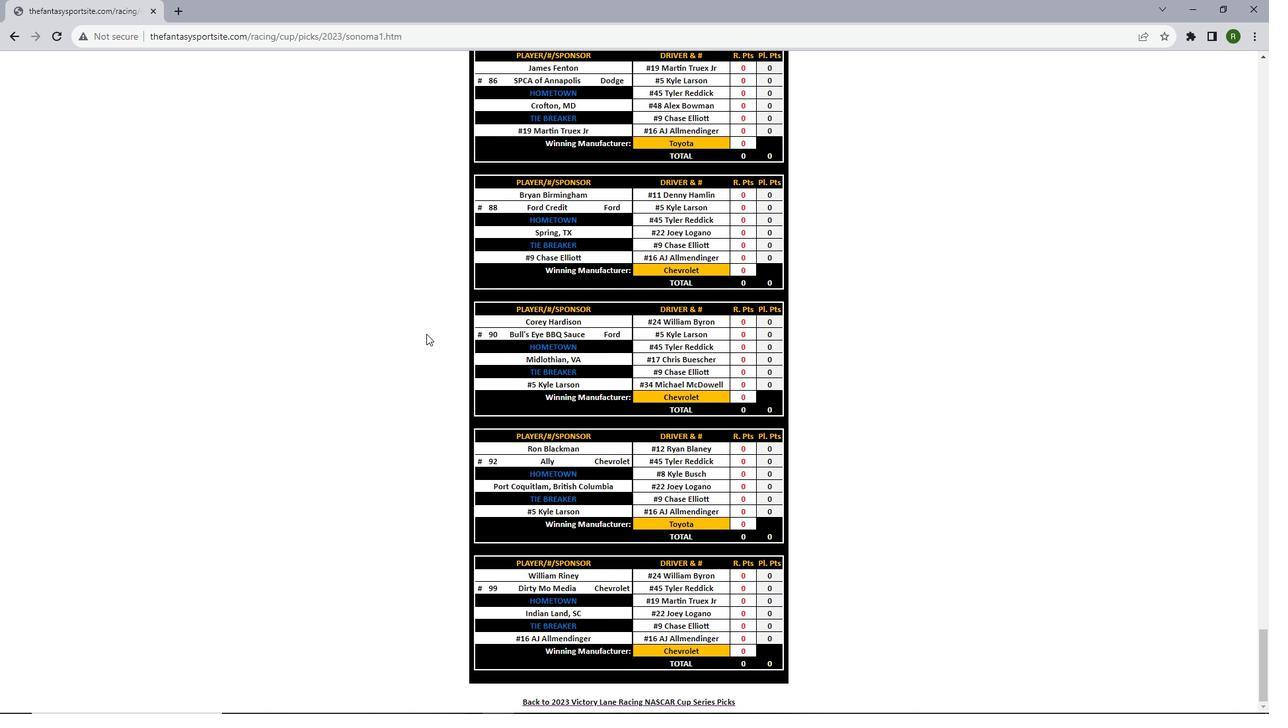 
Action: Mouse scrolled (426, 333) with delta (0, 0)
Screenshot: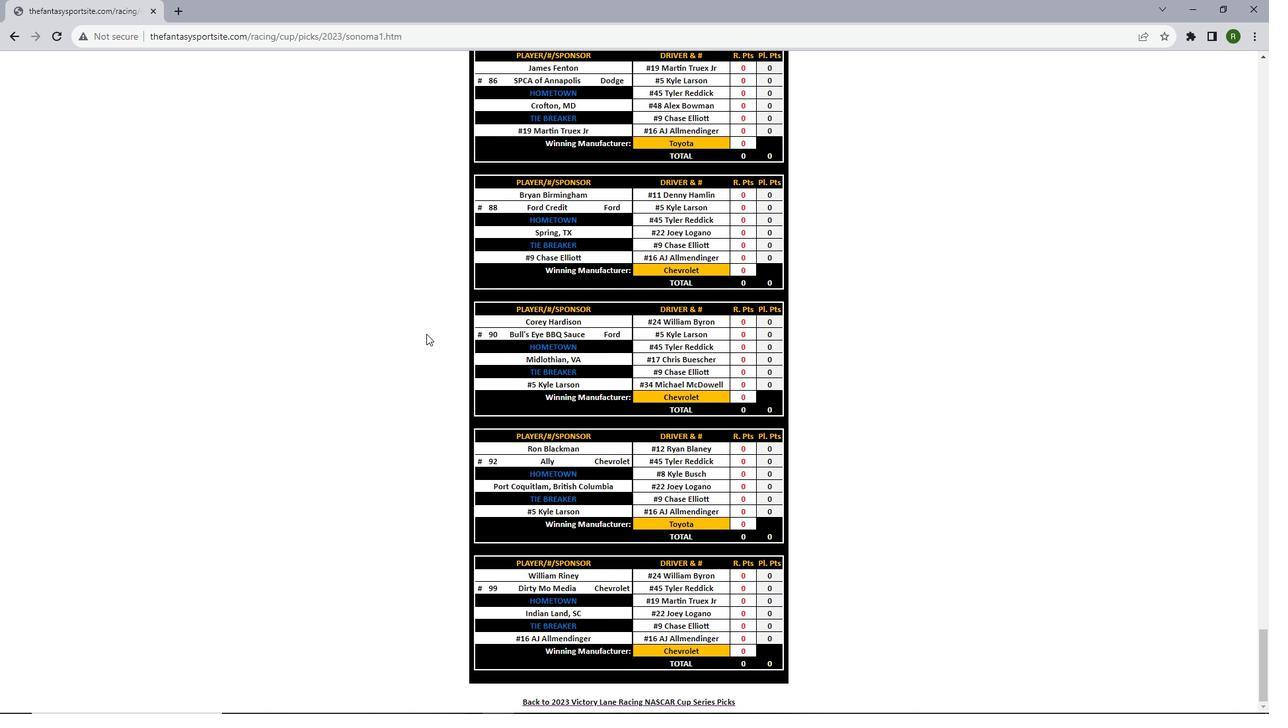 
Action: Mouse scrolled (426, 333) with delta (0, 0)
Screenshot: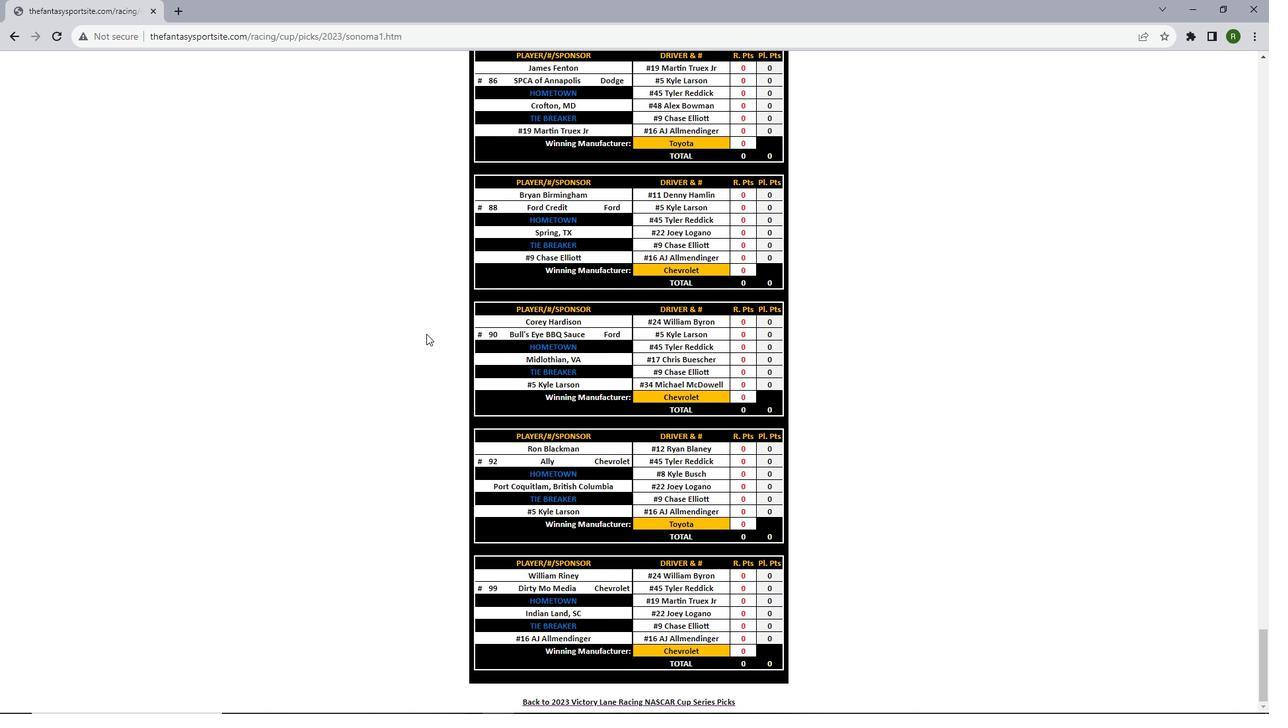 
Action: Mouse scrolled (426, 333) with delta (0, 0)
Screenshot: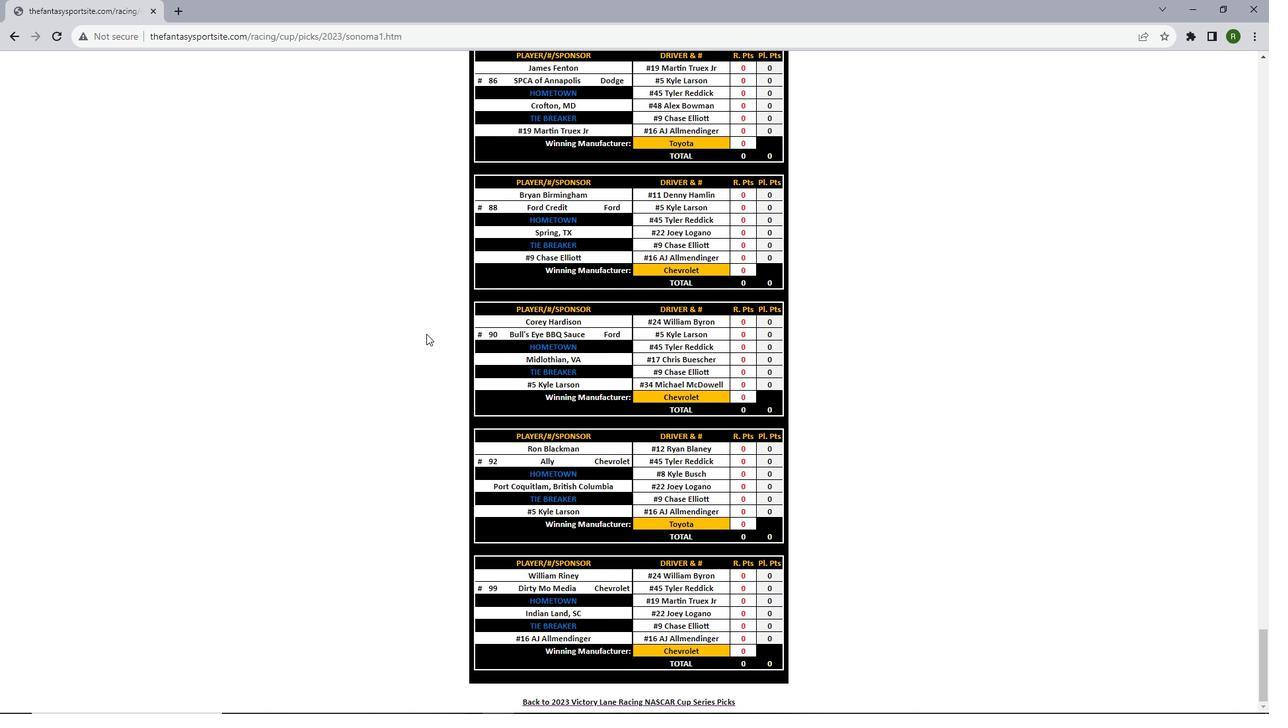 
